 Task: Search one way flight ticket for 4 adults, 1 infant in seat and 1 infant on lap in premium economy from Saginaw: Mbs International Airport to Evansville: Evansville Regional Airport on 5-3-2023. Choice of flights is Sun country airlines. Number of bags: 1 checked bag. Price is upto 40000. Outbound departure time preference is 16:15.
Action: Mouse moved to (310, 413)
Screenshot: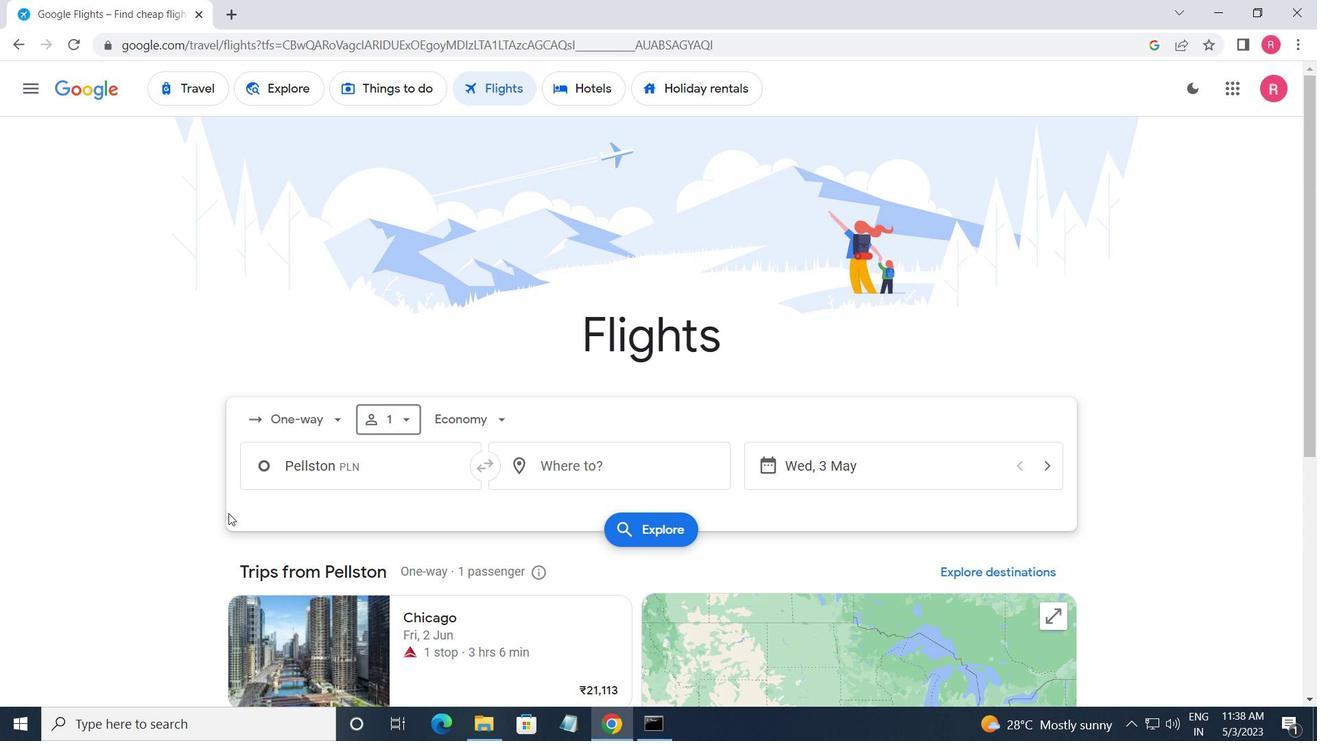 
Action: Mouse pressed left at (310, 413)
Screenshot: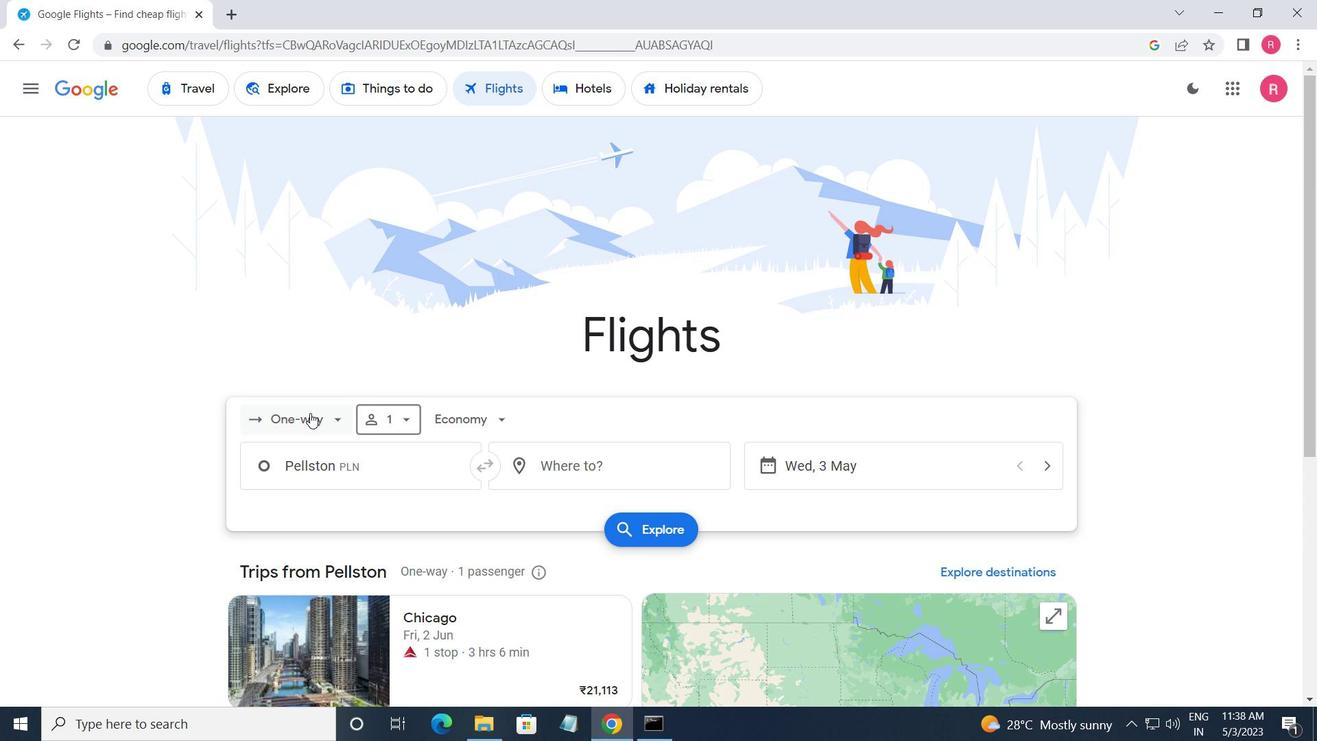 
Action: Mouse moved to (316, 499)
Screenshot: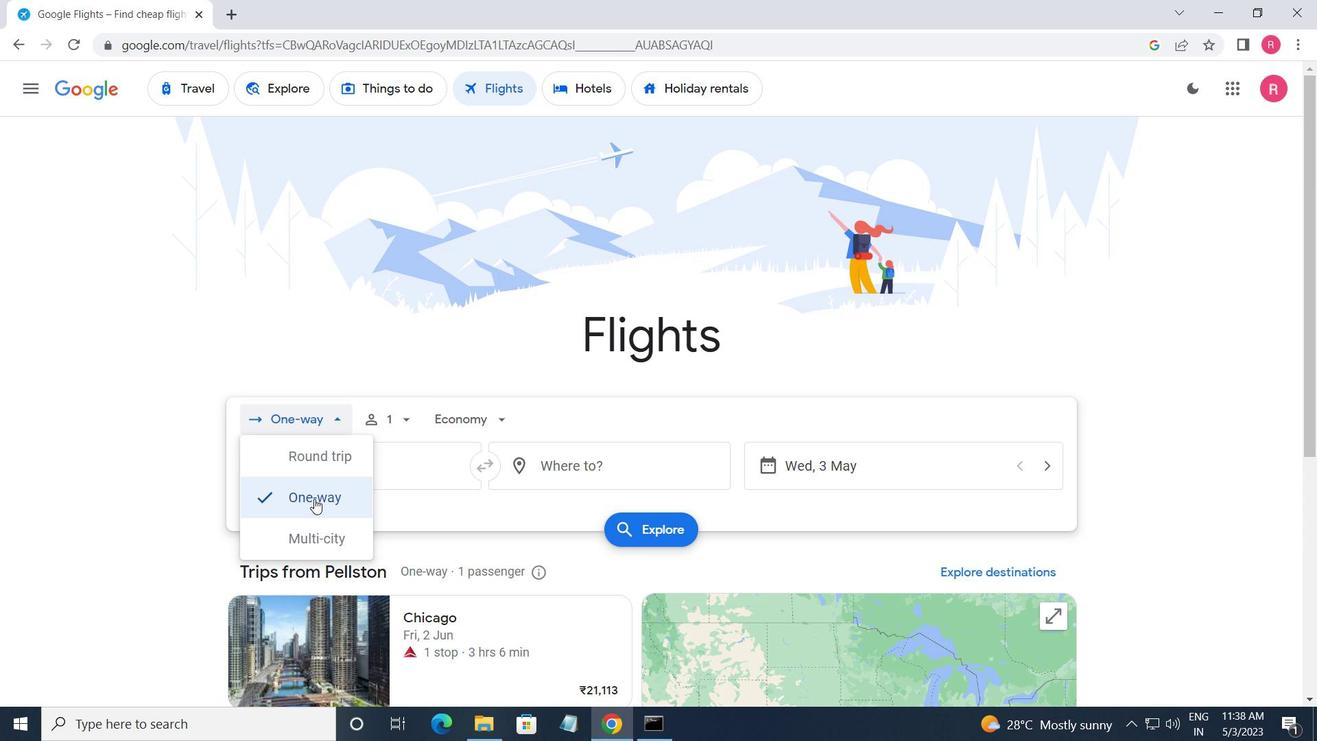 
Action: Mouse pressed left at (316, 499)
Screenshot: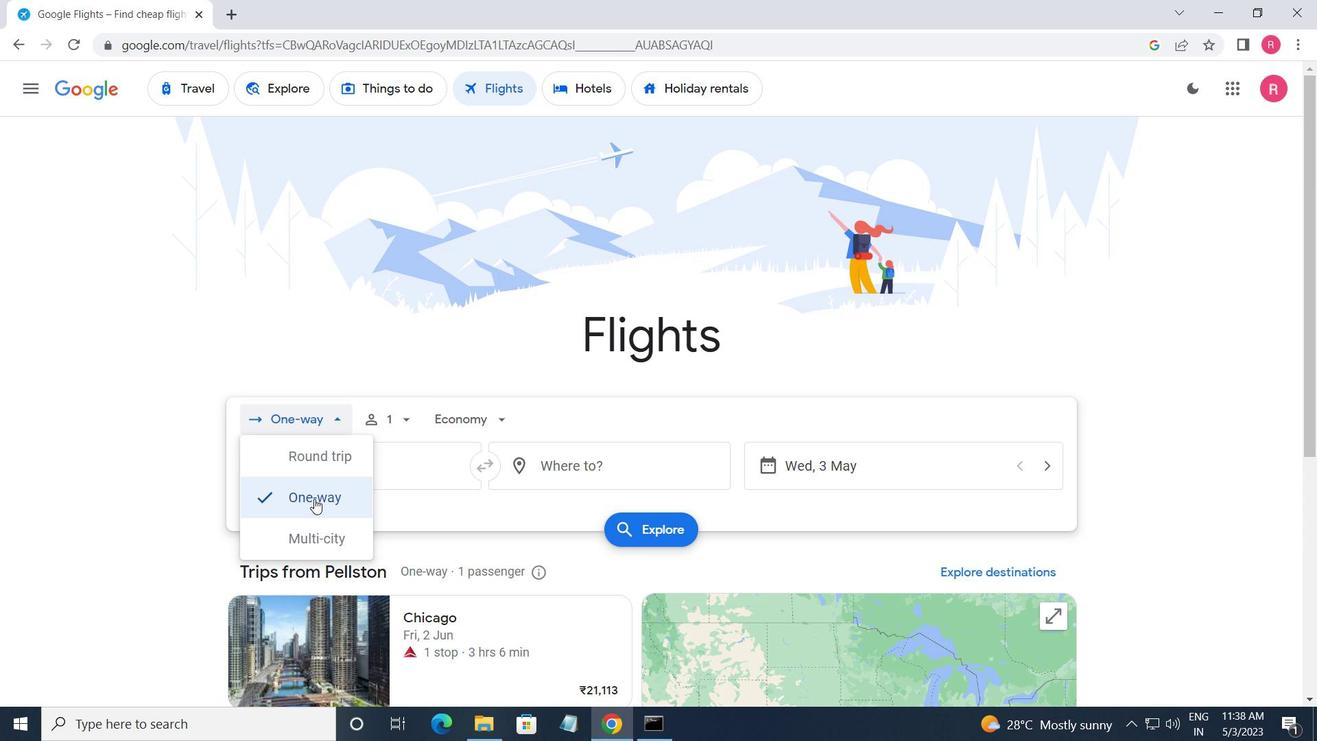 
Action: Mouse moved to (386, 430)
Screenshot: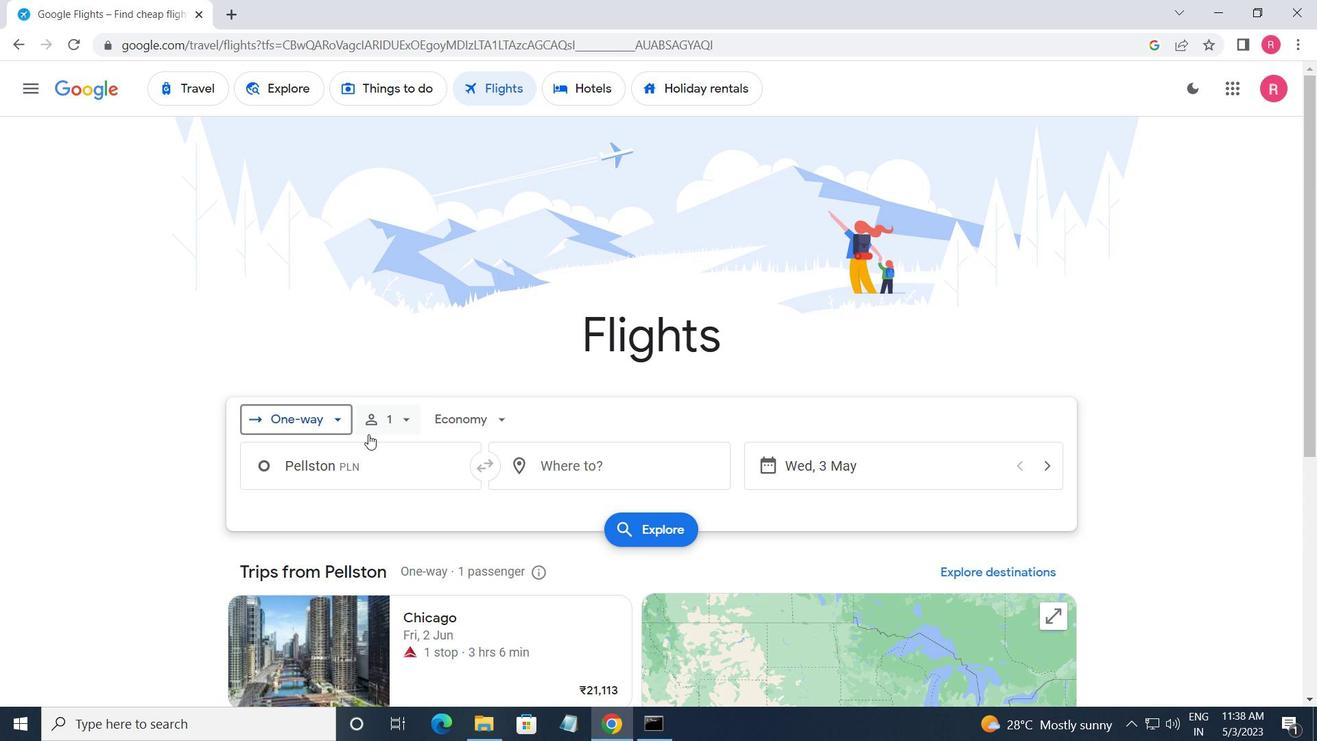 
Action: Mouse pressed left at (386, 430)
Screenshot: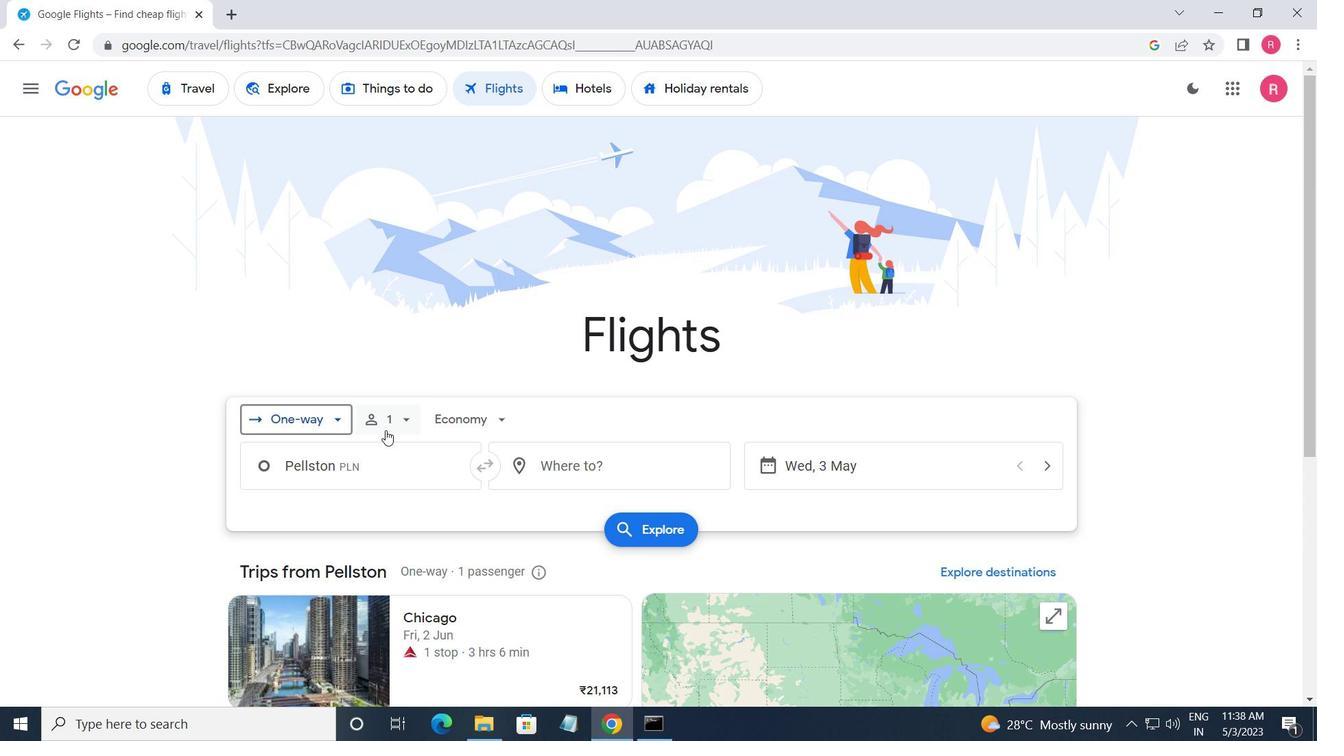 
Action: Mouse moved to (534, 464)
Screenshot: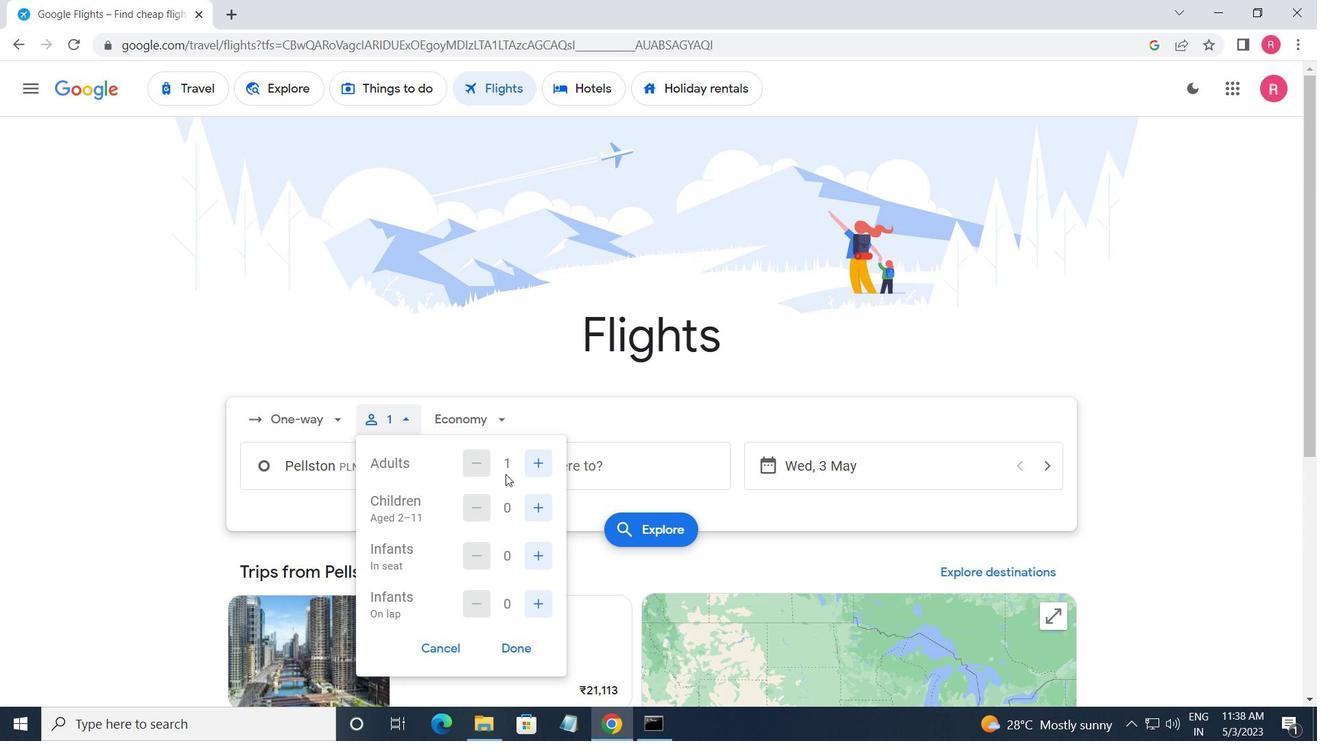 
Action: Mouse pressed left at (534, 464)
Screenshot: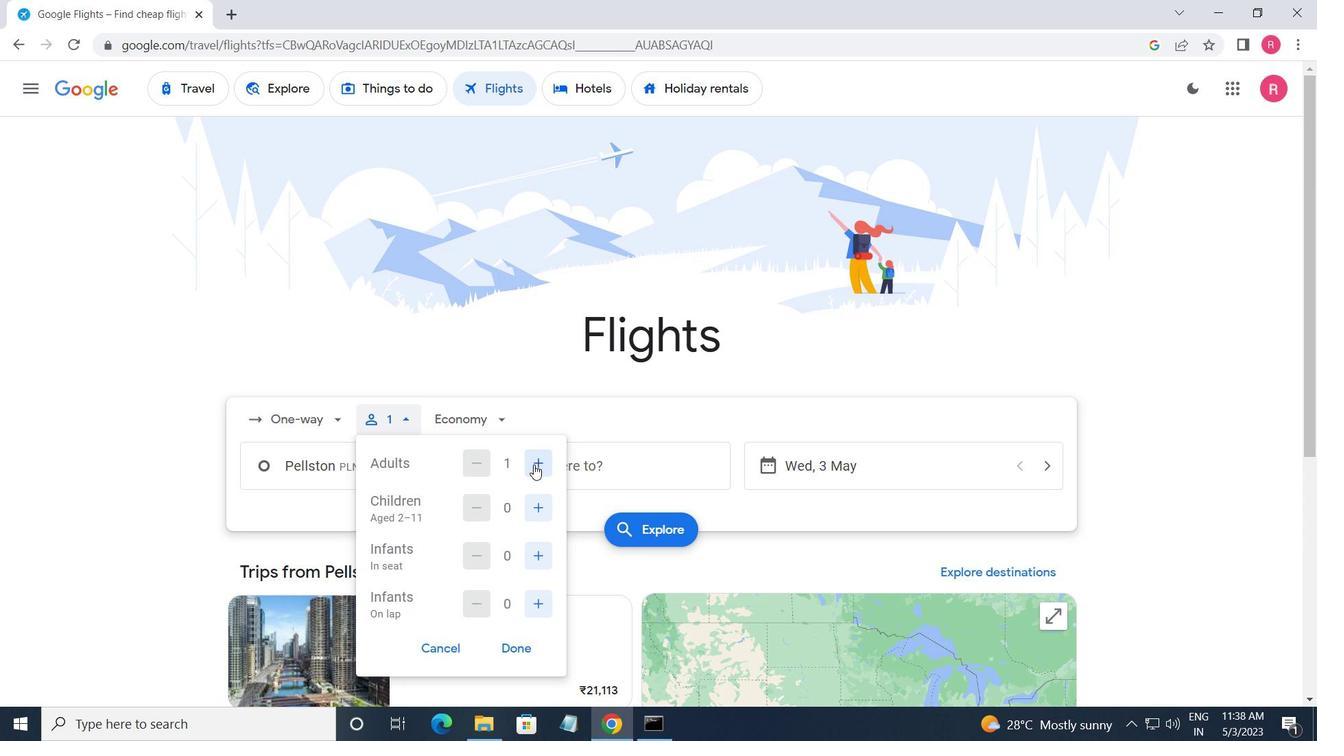 
Action: Mouse pressed left at (534, 464)
Screenshot: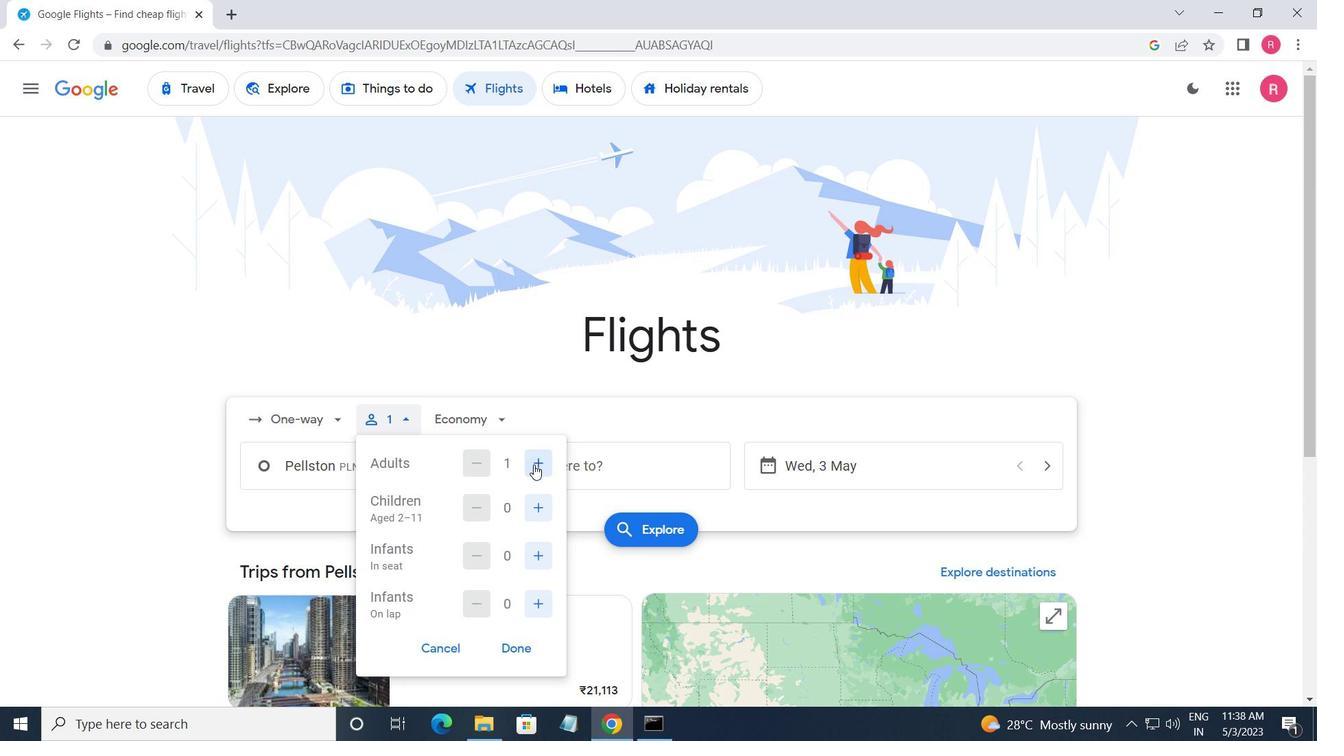 
Action: Mouse pressed left at (534, 464)
Screenshot: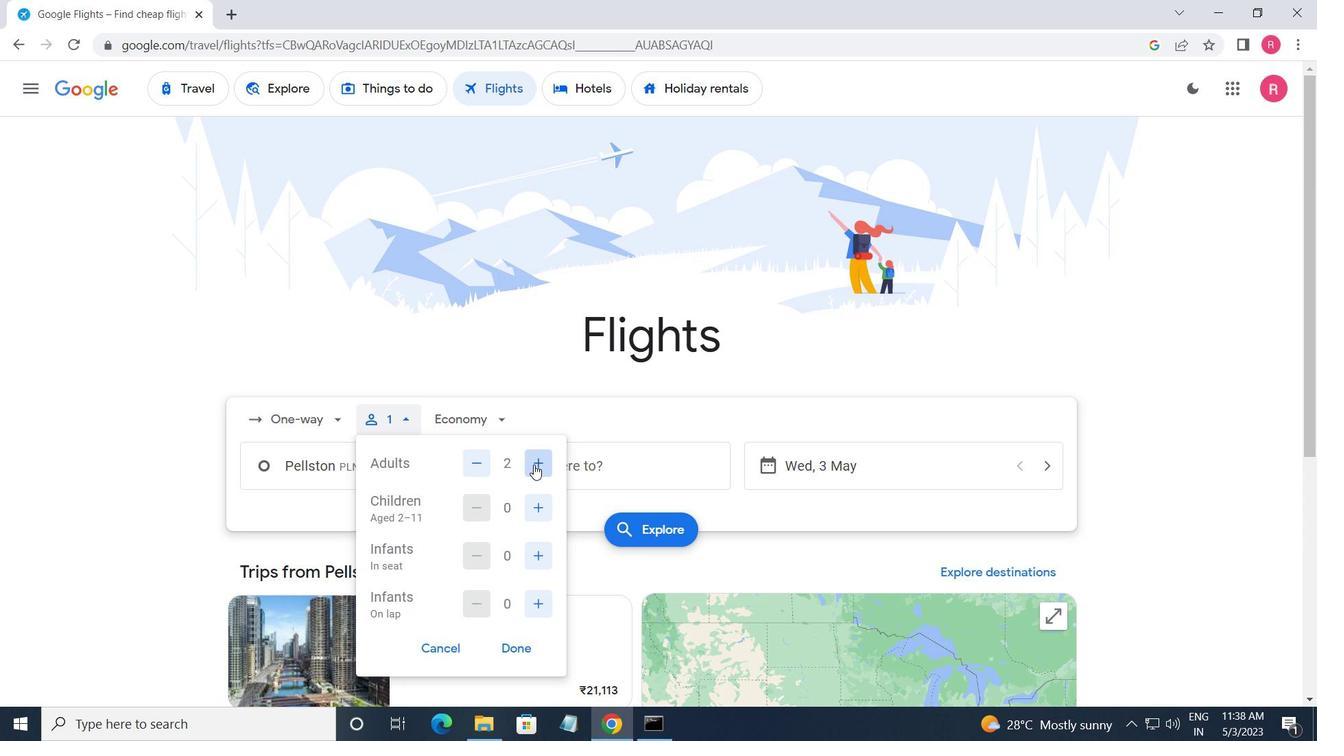 
Action: Mouse moved to (540, 503)
Screenshot: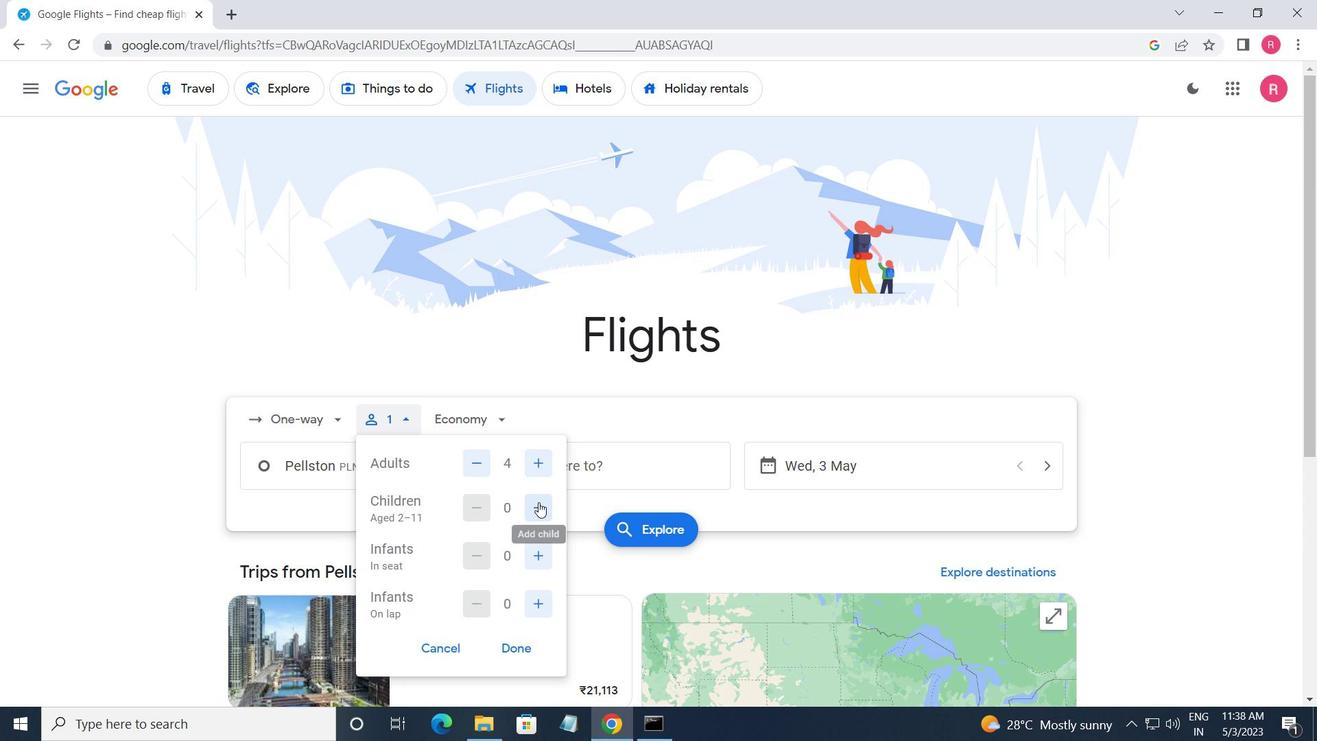 
Action: Mouse pressed left at (540, 503)
Screenshot: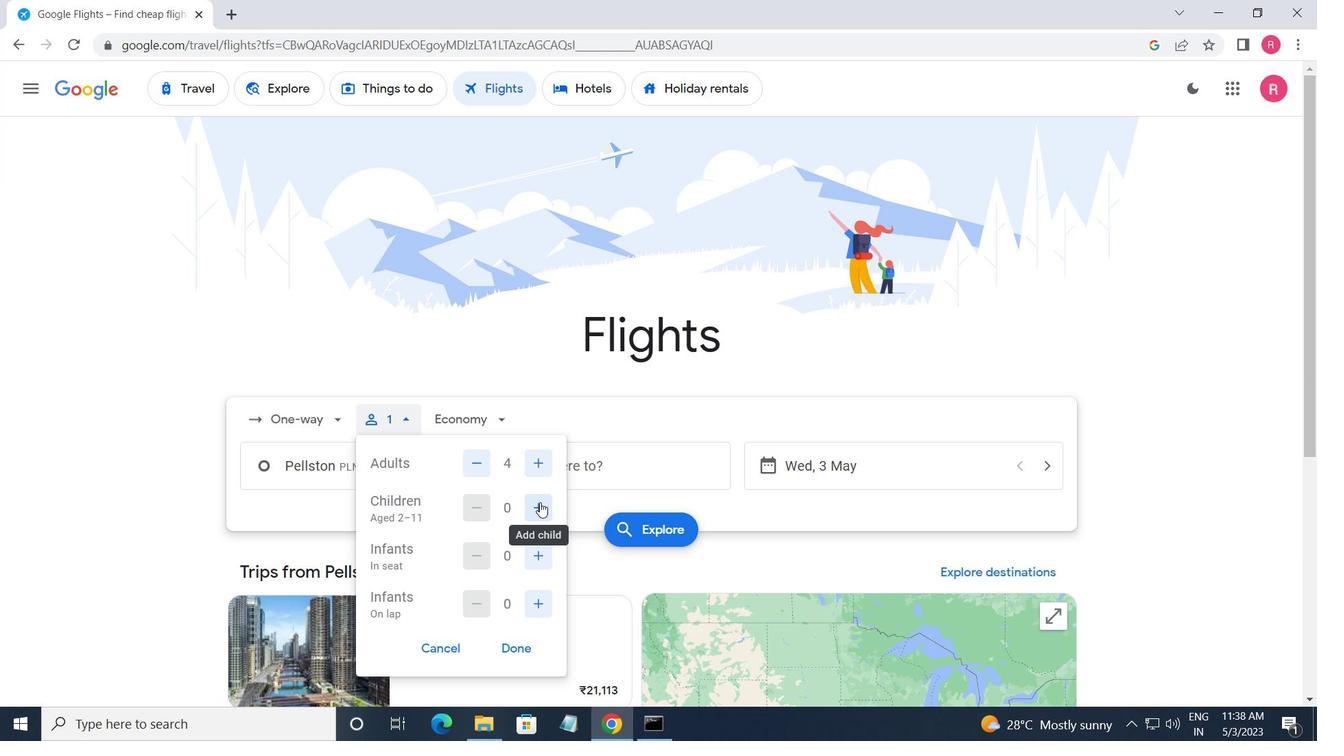 
Action: Mouse moved to (531, 548)
Screenshot: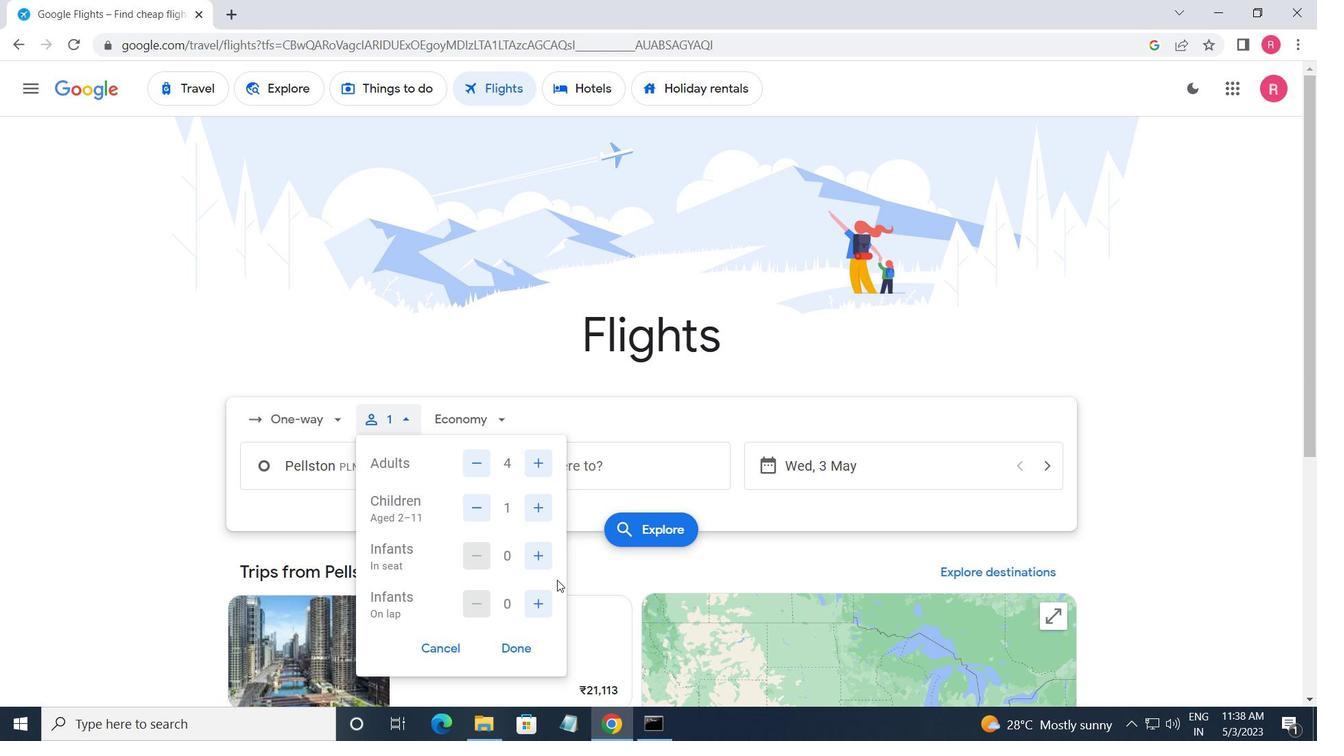 
Action: Mouse pressed left at (531, 548)
Screenshot: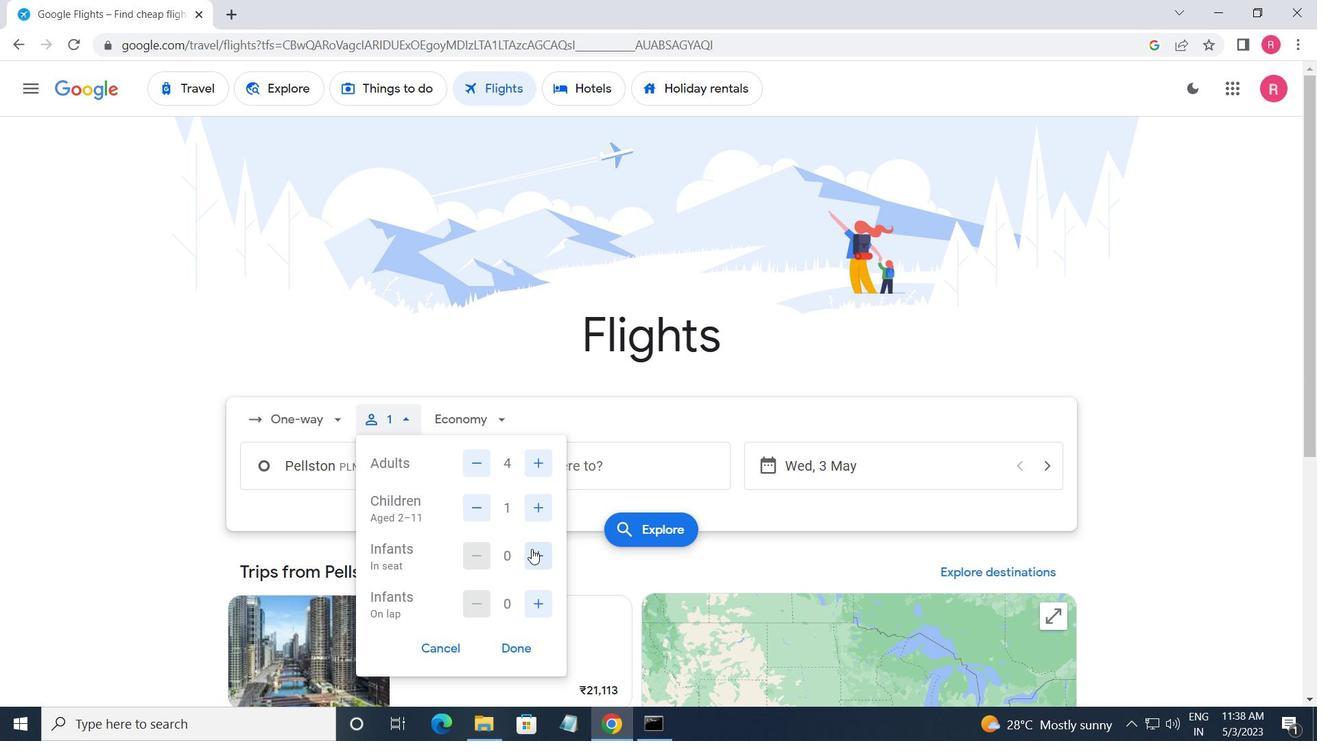 
Action: Mouse moved to (483, 413)
Screenshot: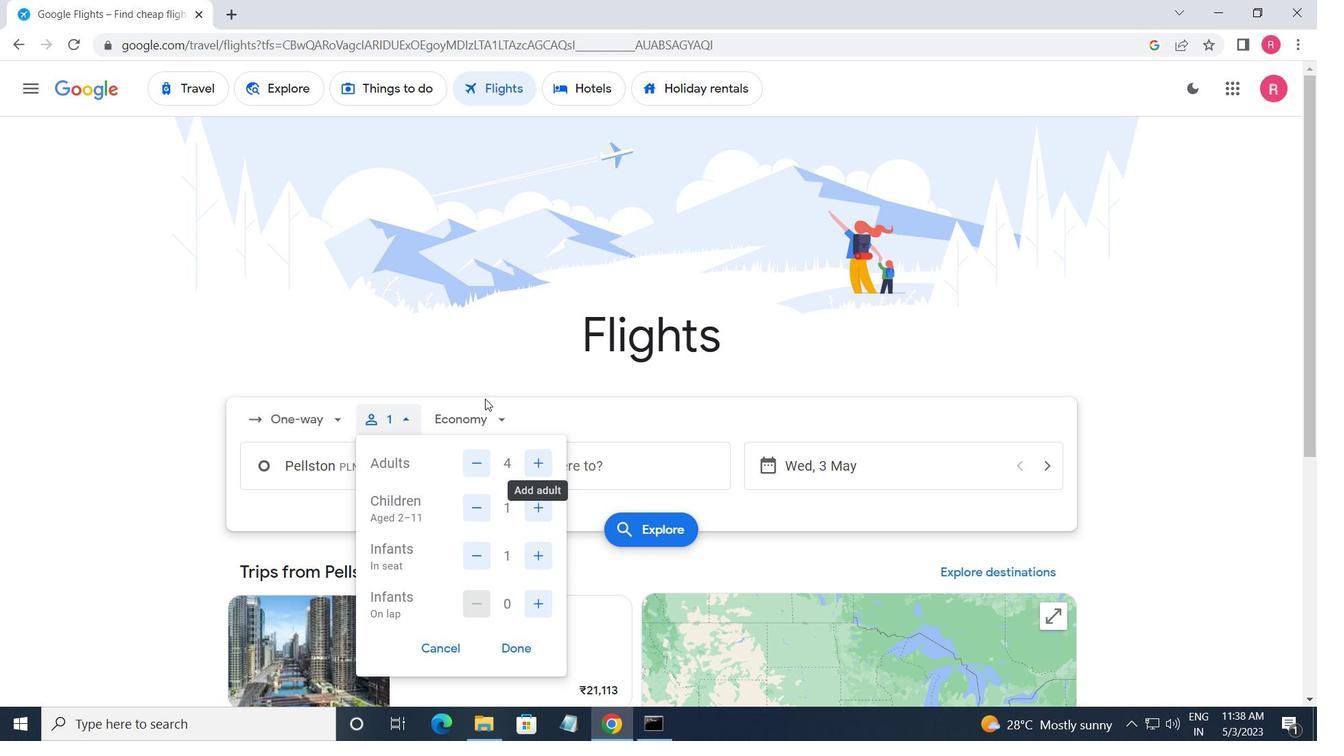 
Action: Mouse pressed left at (483, 413)
Screenshot: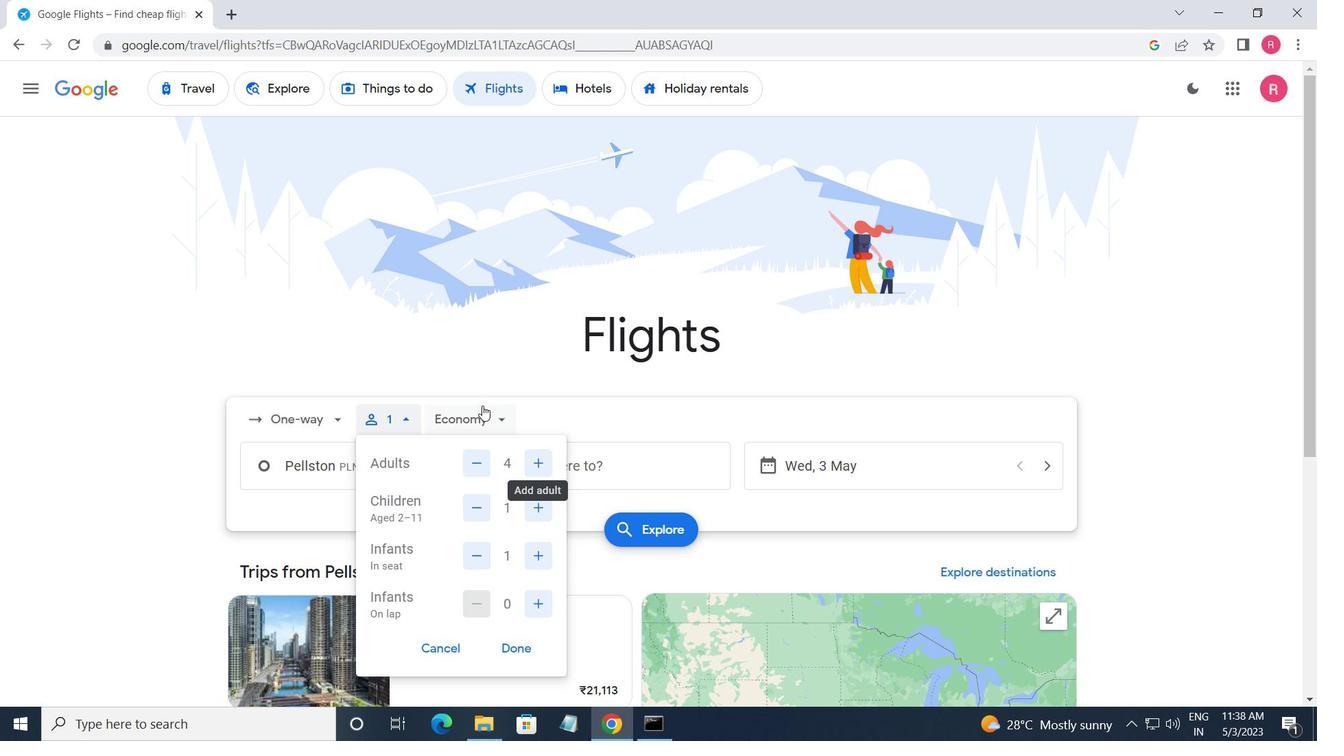 
Action: Mouse moved to (510, 498)
Screenshot: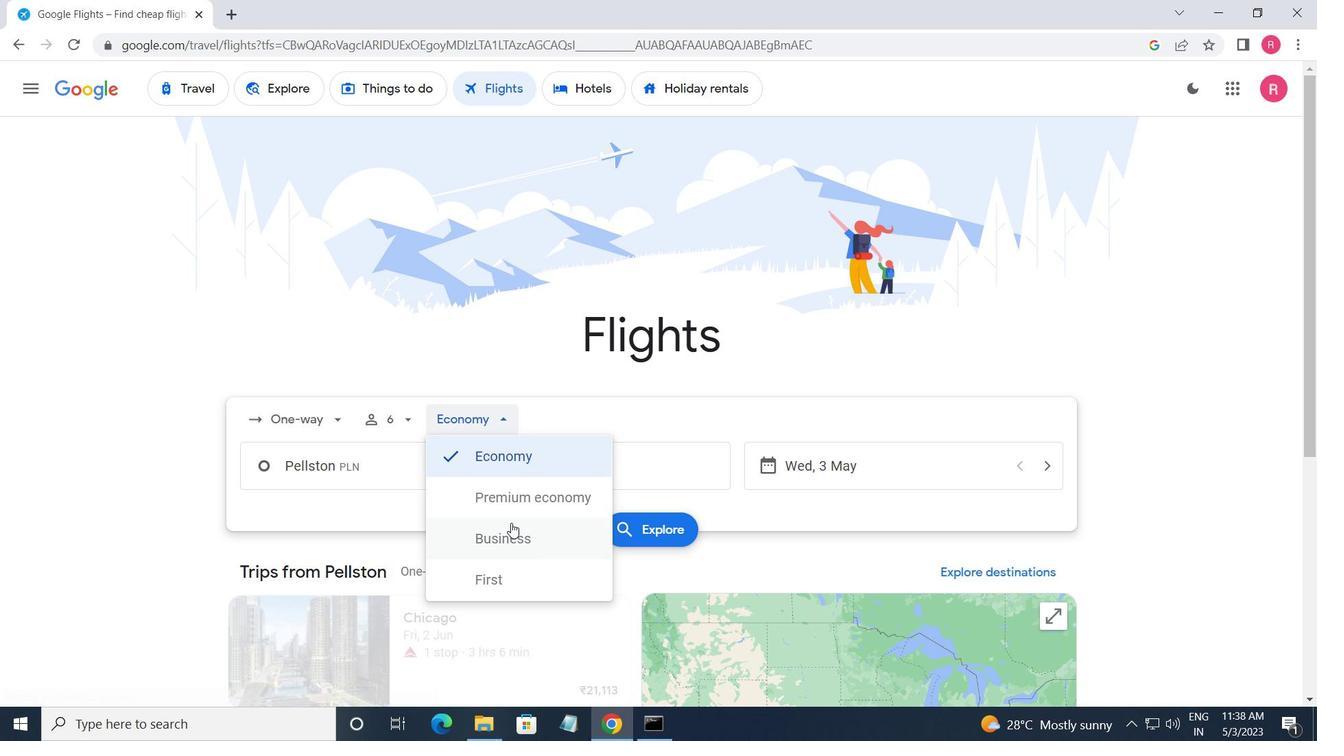 
Action: Mouse pressed left at (510, 498)
Screenshot: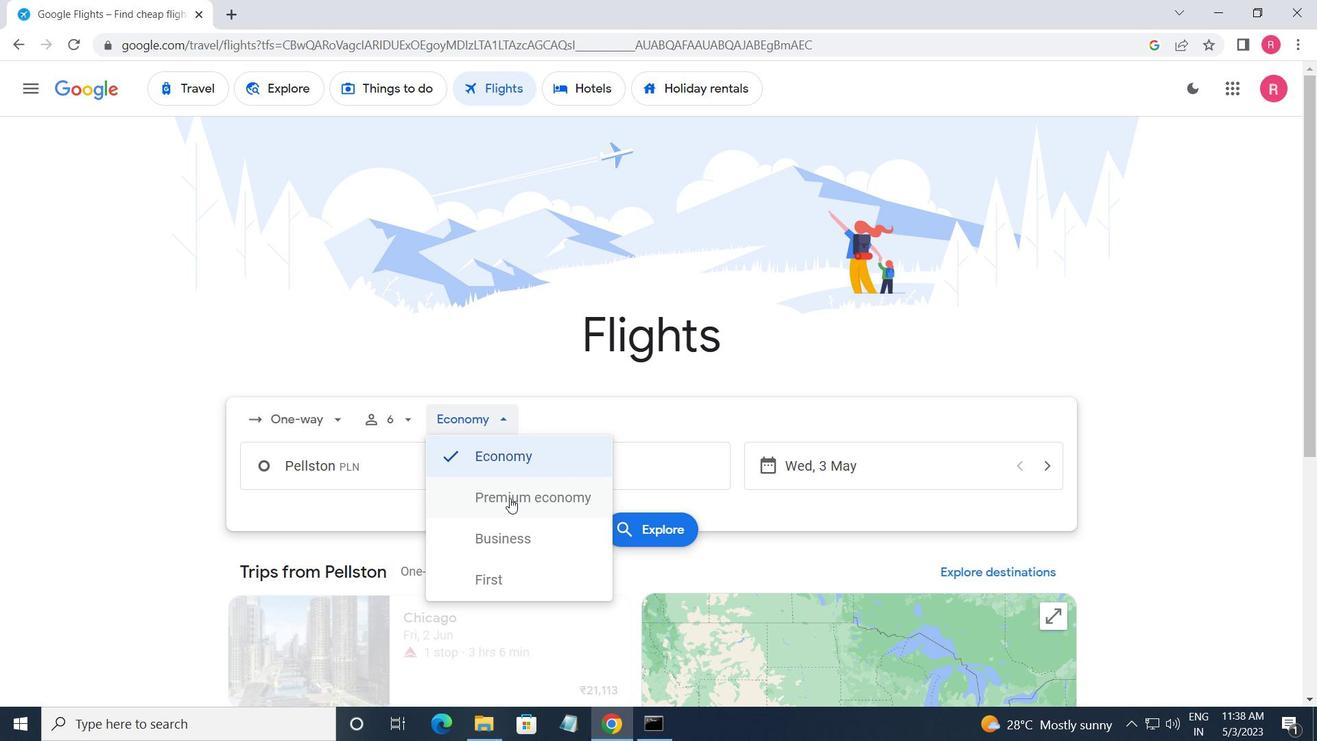
Action: Mouse moved to (428, 478)
Screenshot: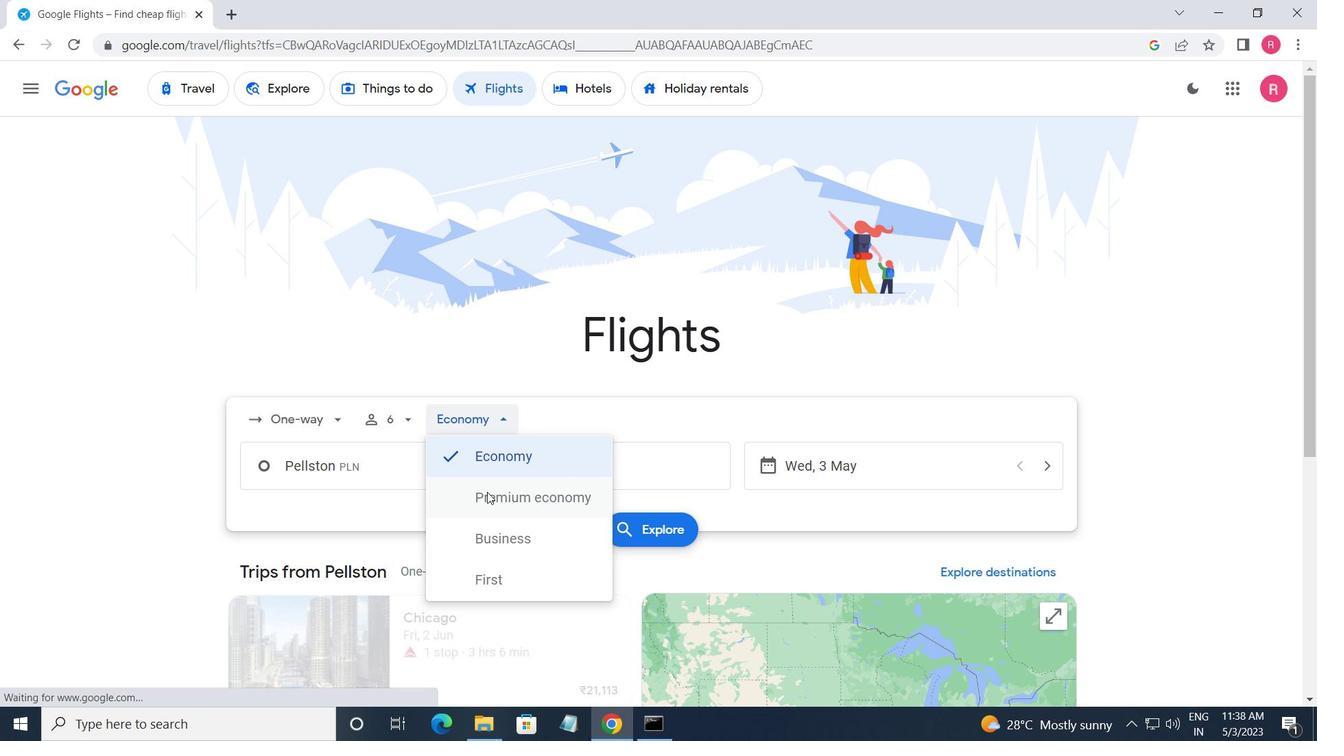 
Action: Mouse pressed left at (428, 478)
Screenshot: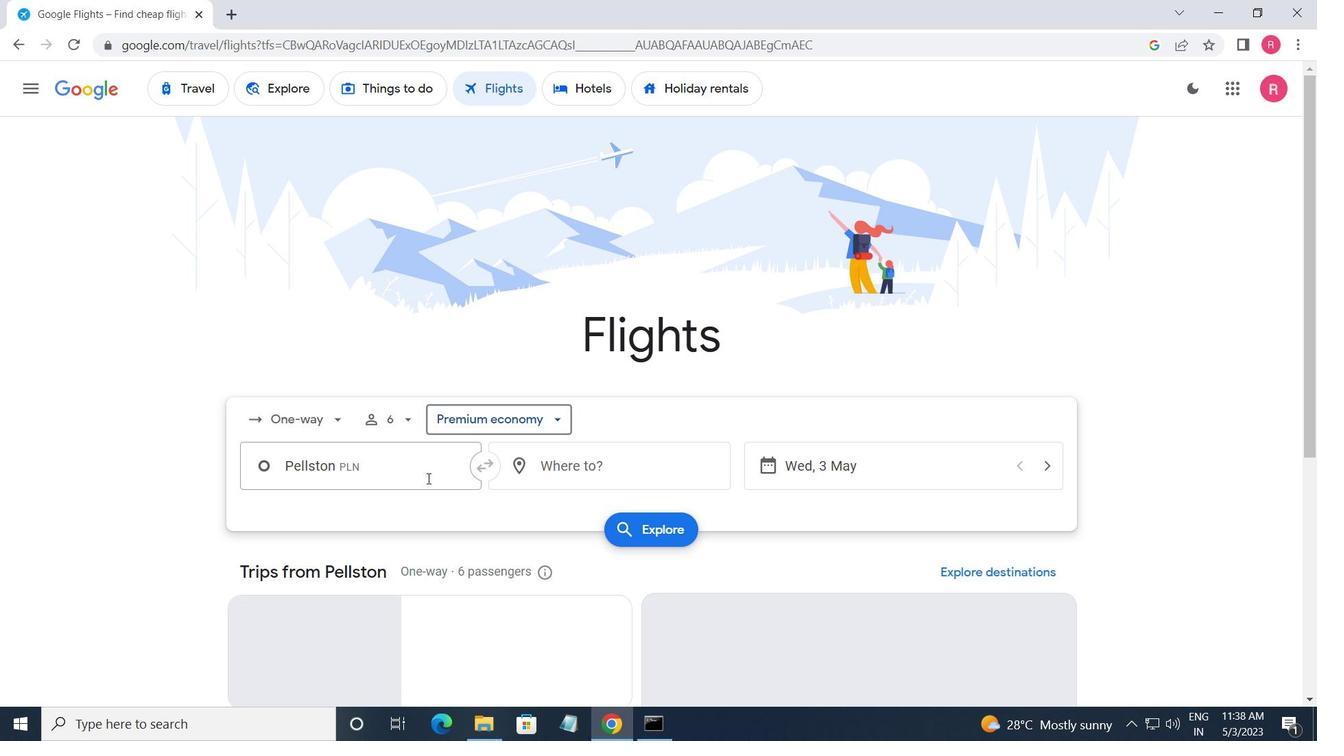 
Action: Key pressed <Key.shift_r><Key.shift_r><Key.shift_r><Key.shift_r><Key.shift_r><Key.shift_r><Key.shift_r><Key.shift_r><Key.shift_r><Key.shift_r><Key.shift_r><Key.shift_r><Key.shift_r><Key.shift_r>Mbs
Screenshot: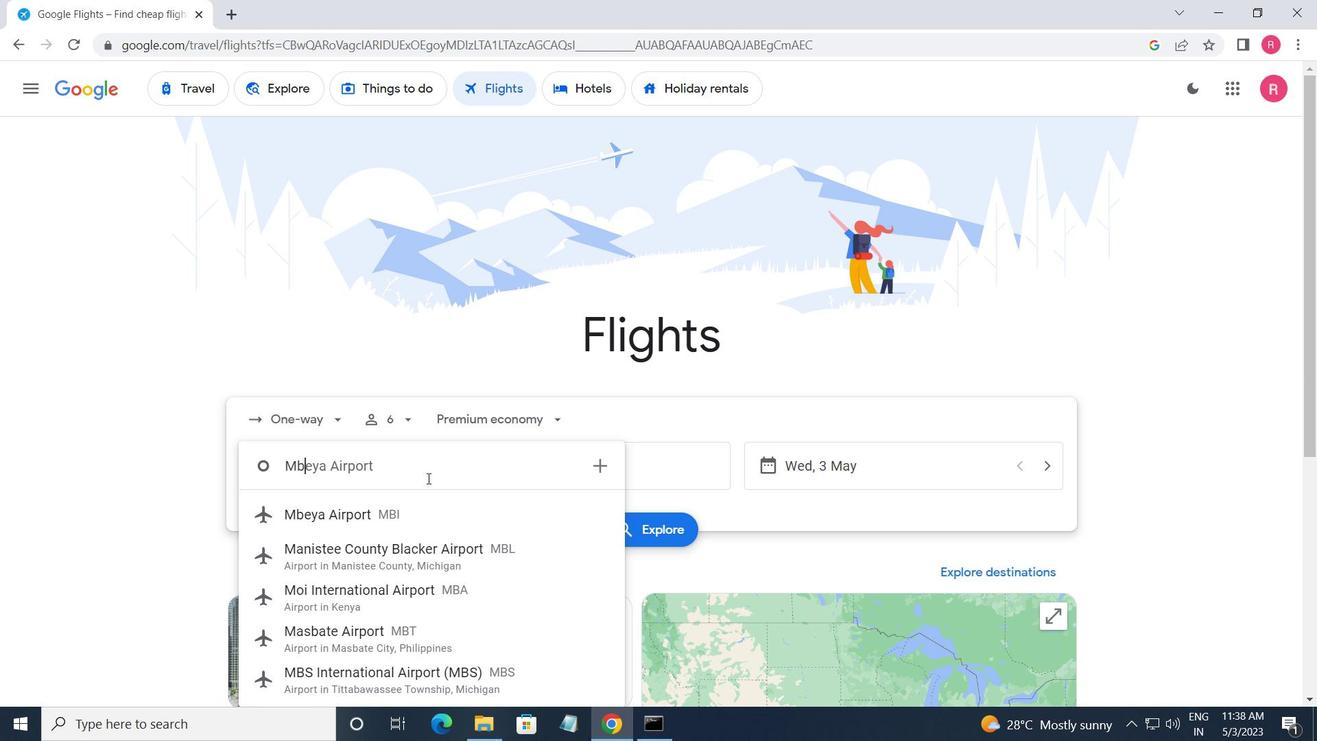 
Action: Mouse moved to (409, 532)
Screenshot: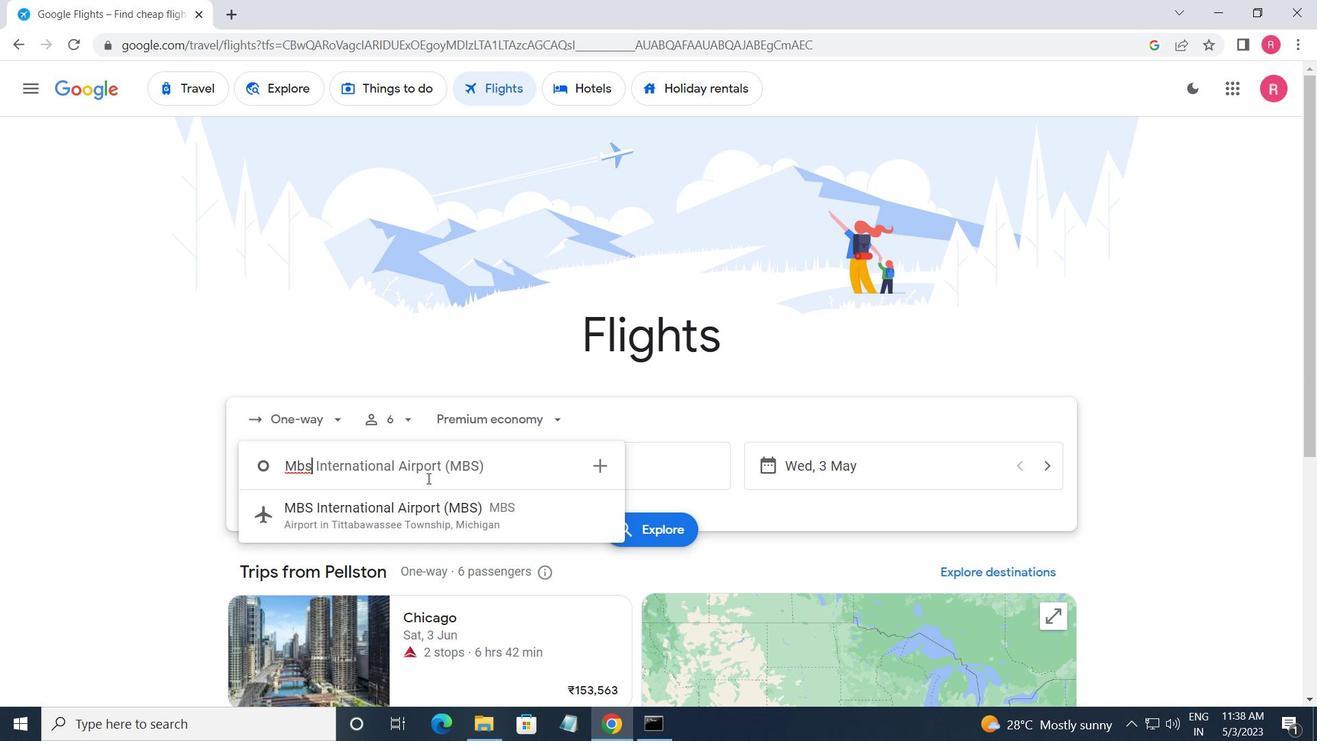 
Action: Mouse pressed left at (409, 532)
Screenshot: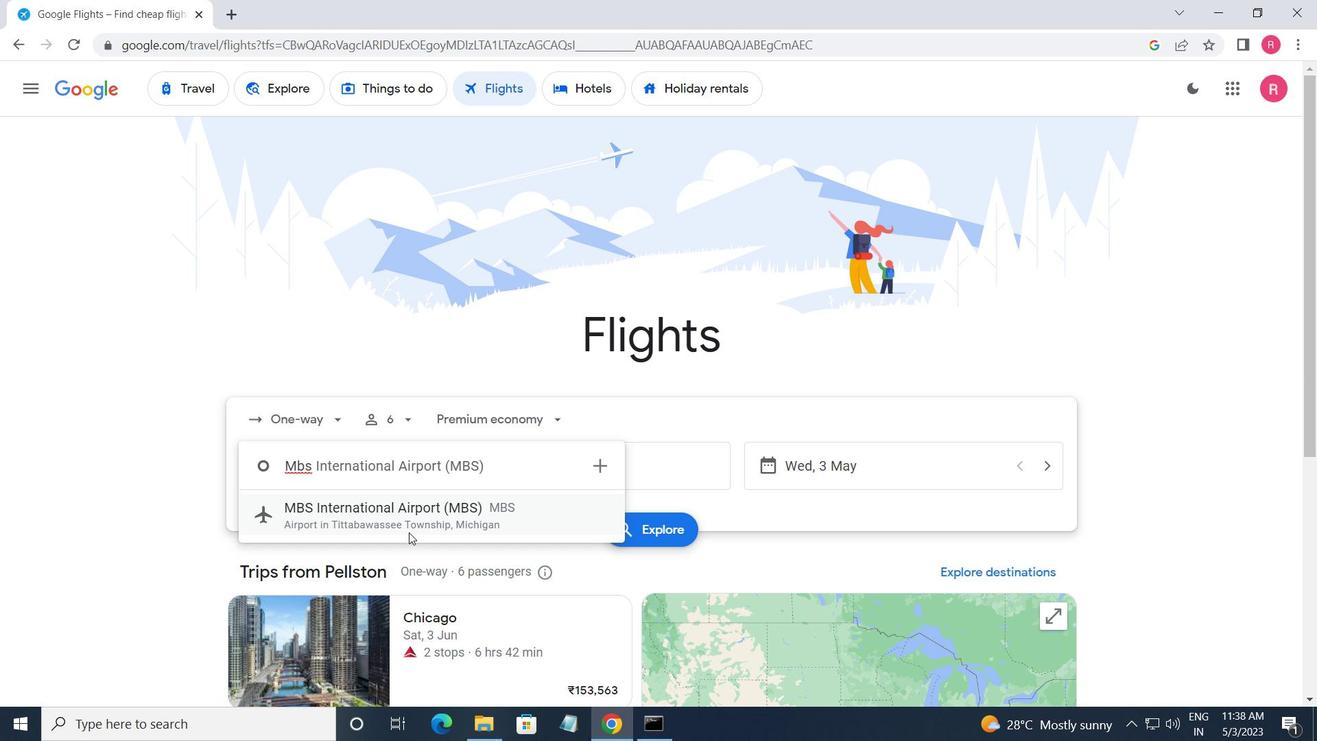 
Action: Mouse moved to (560, 470)
Screenshot: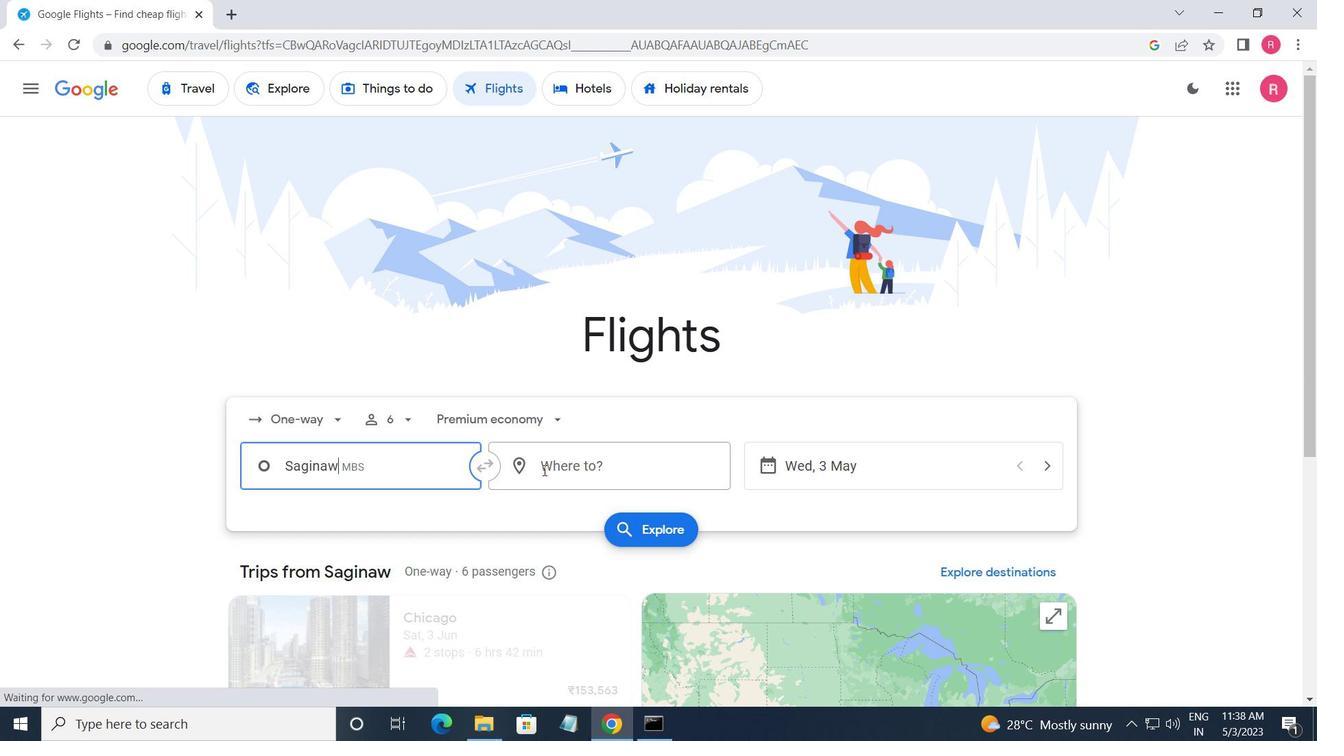
Action: Mouse pressed left at (560, 470)
Screenshot: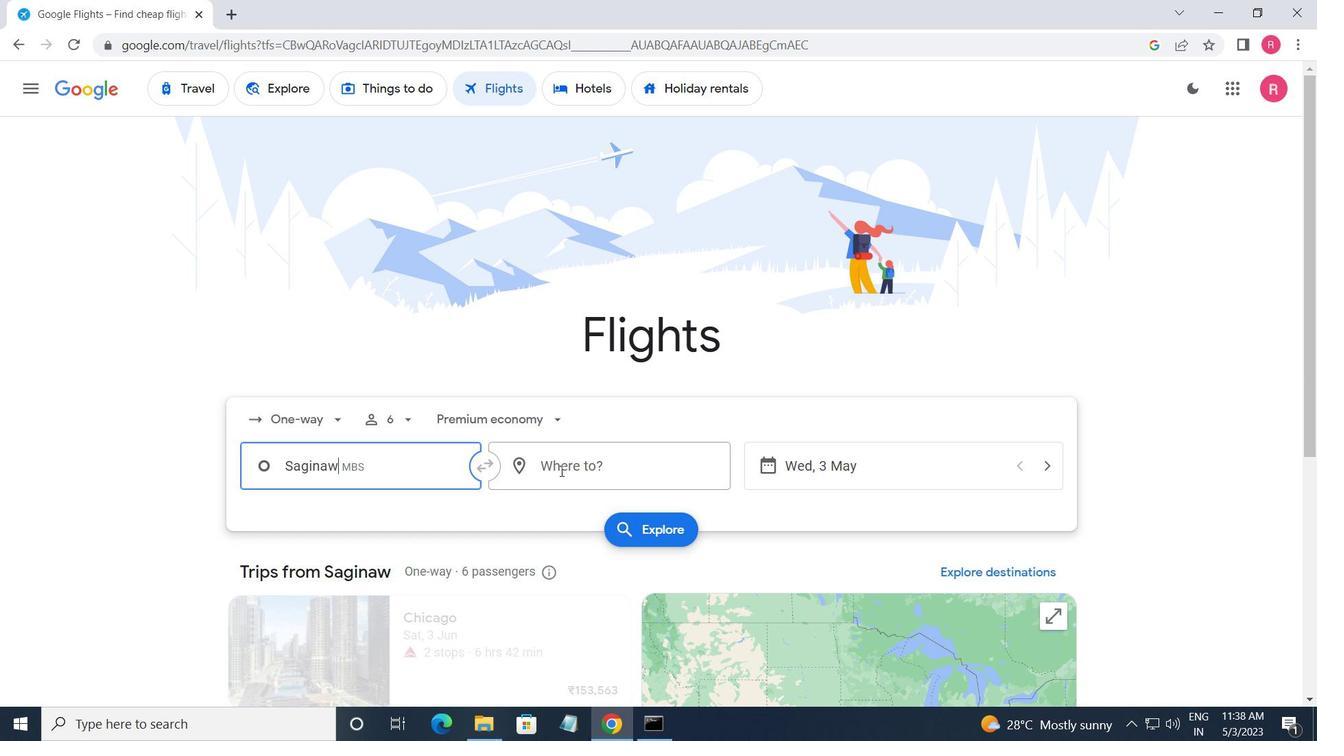 
Action: Mouse moved to (590, 632)
Screenshot: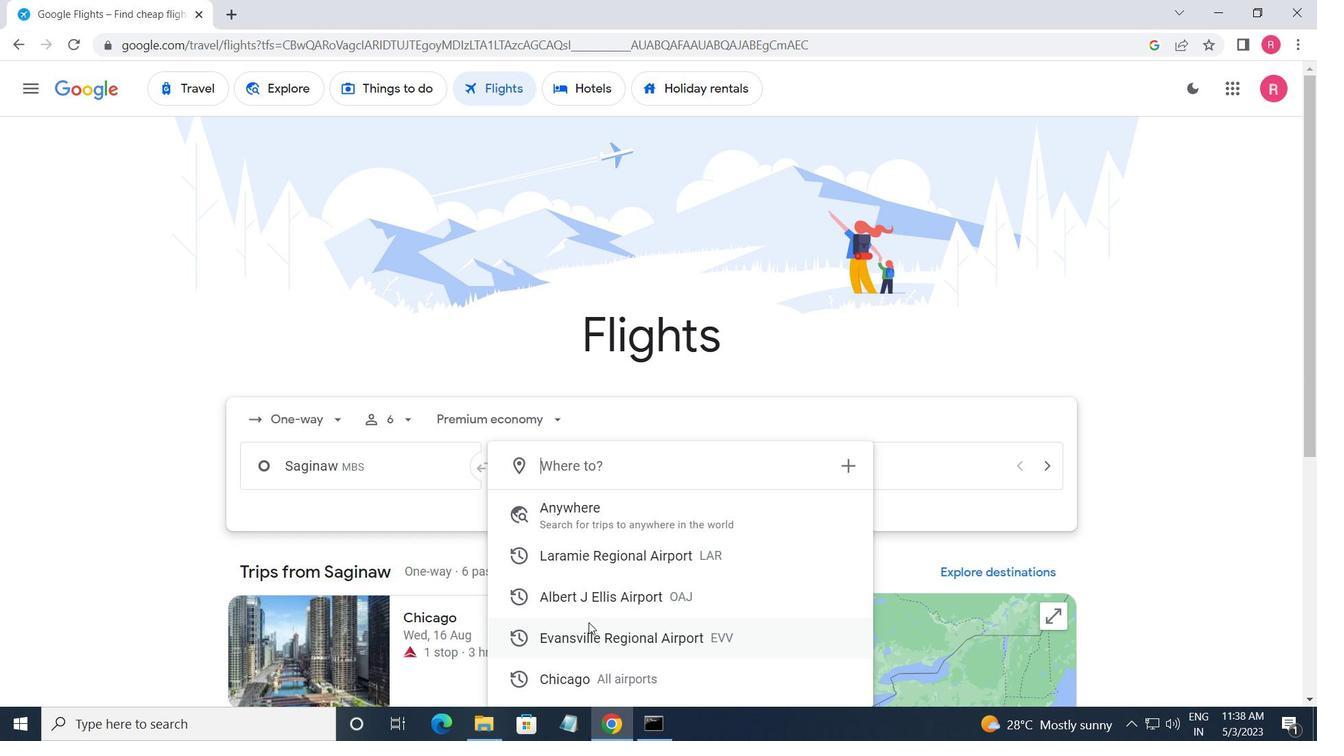 
Action: Mouse pressed left at (590, 632)
Screenshot: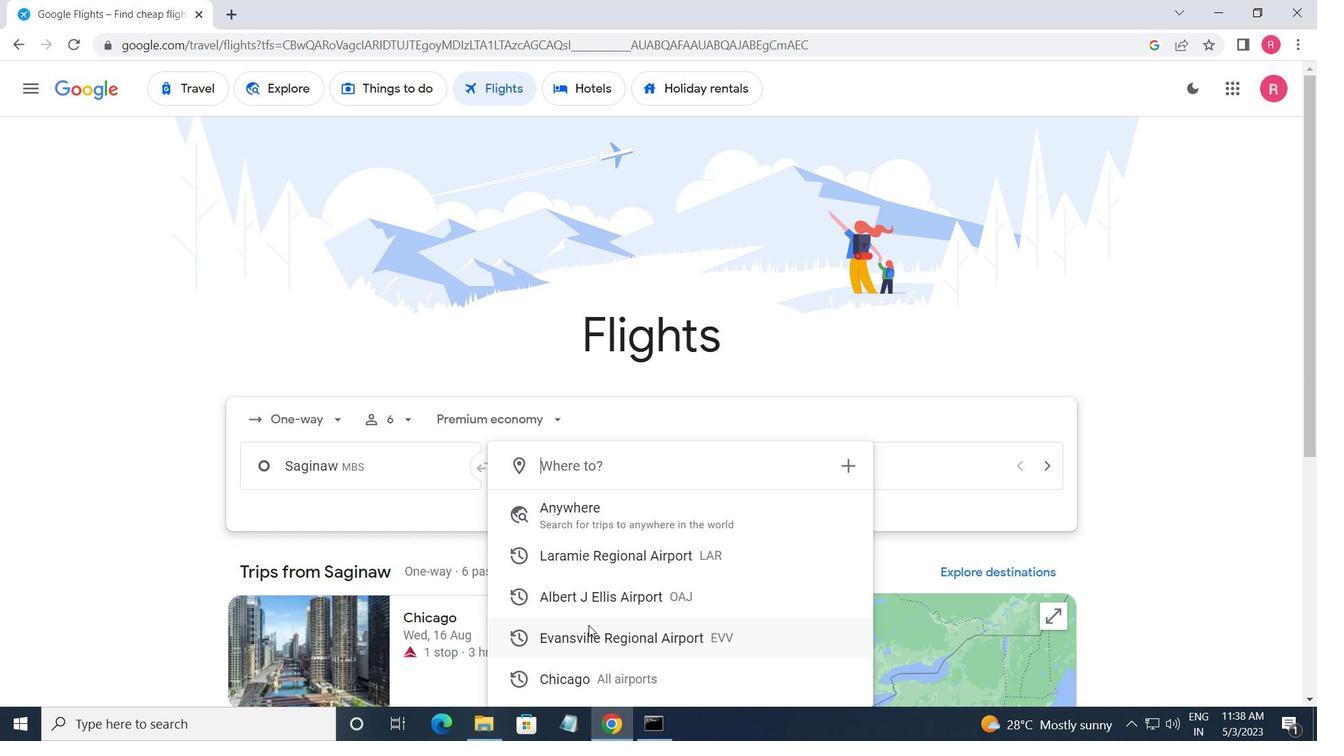 
Action: Mouse moved to (890, 471)
Screenshot: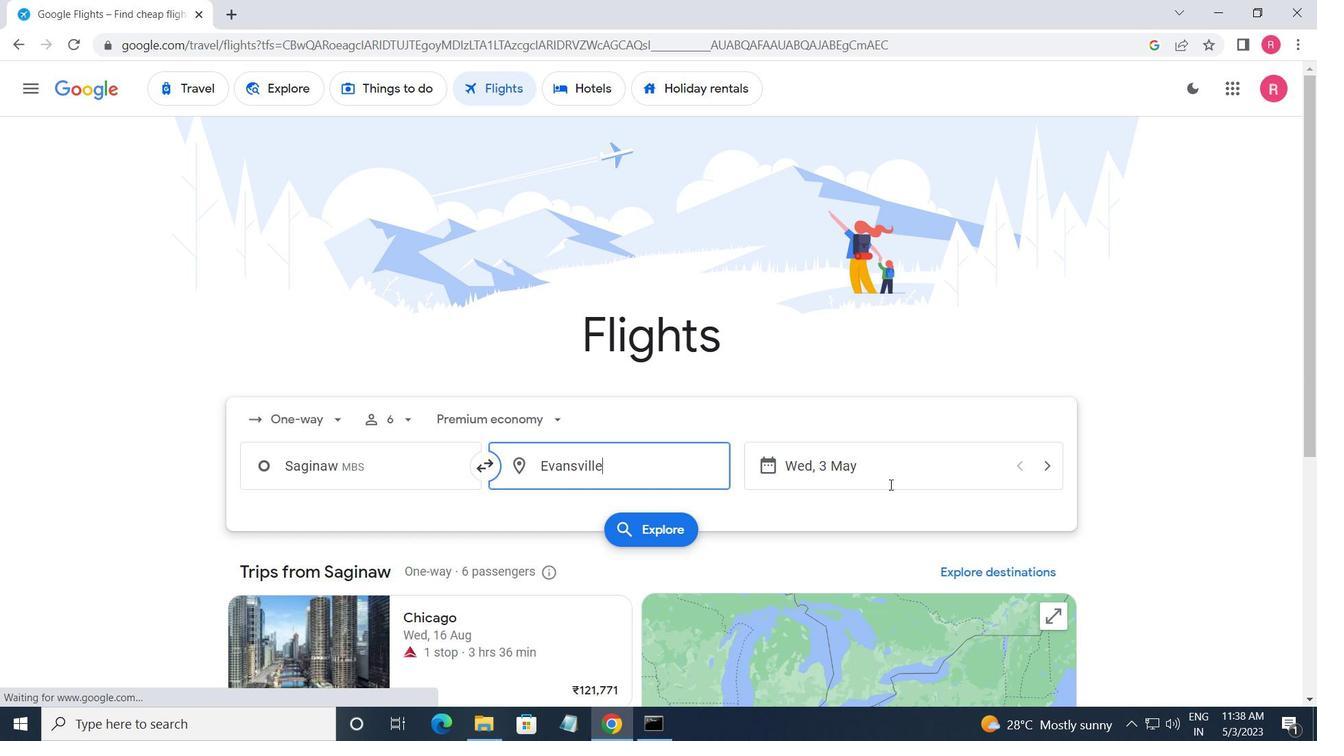 
Action: Mouse pressed left at (890, 471)
Screenshot: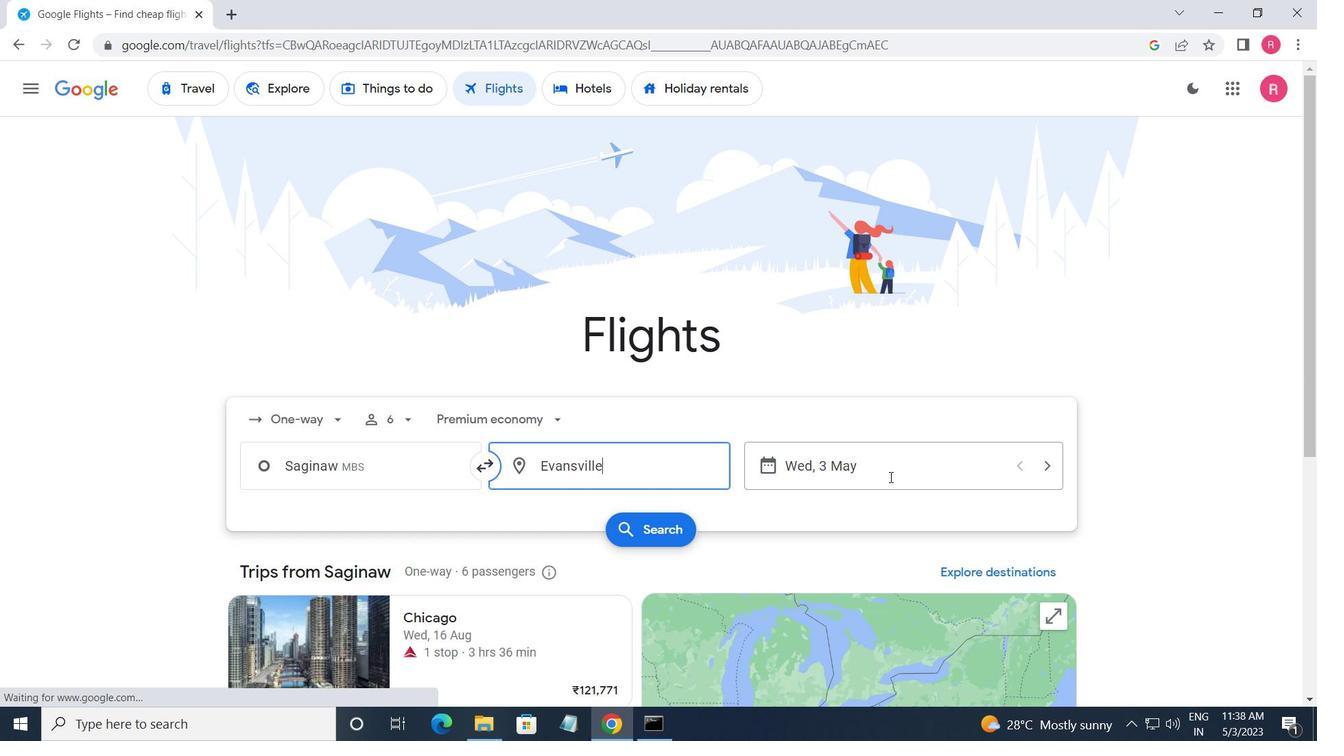 
Action: Mouse moved to (591, 382)
Screenshot: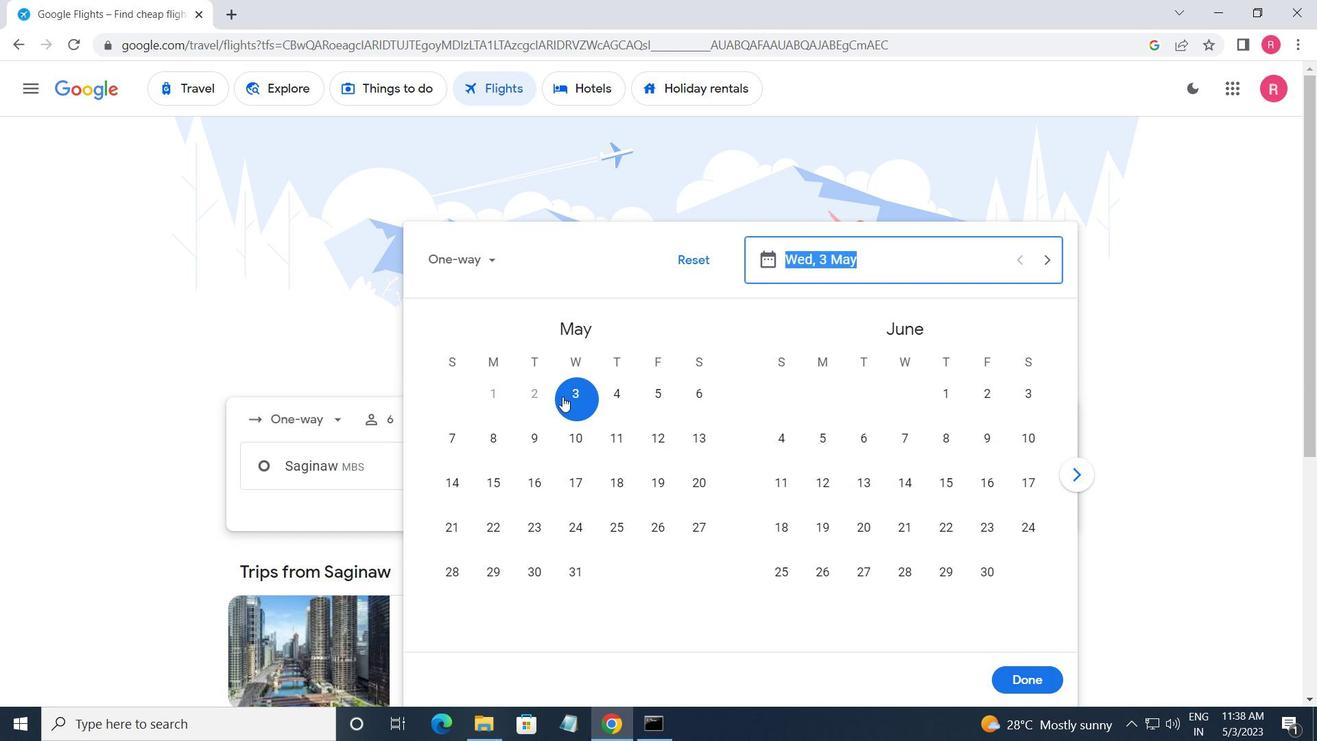 
Action: Mouse pressed left at (591, 382)
Screenshot: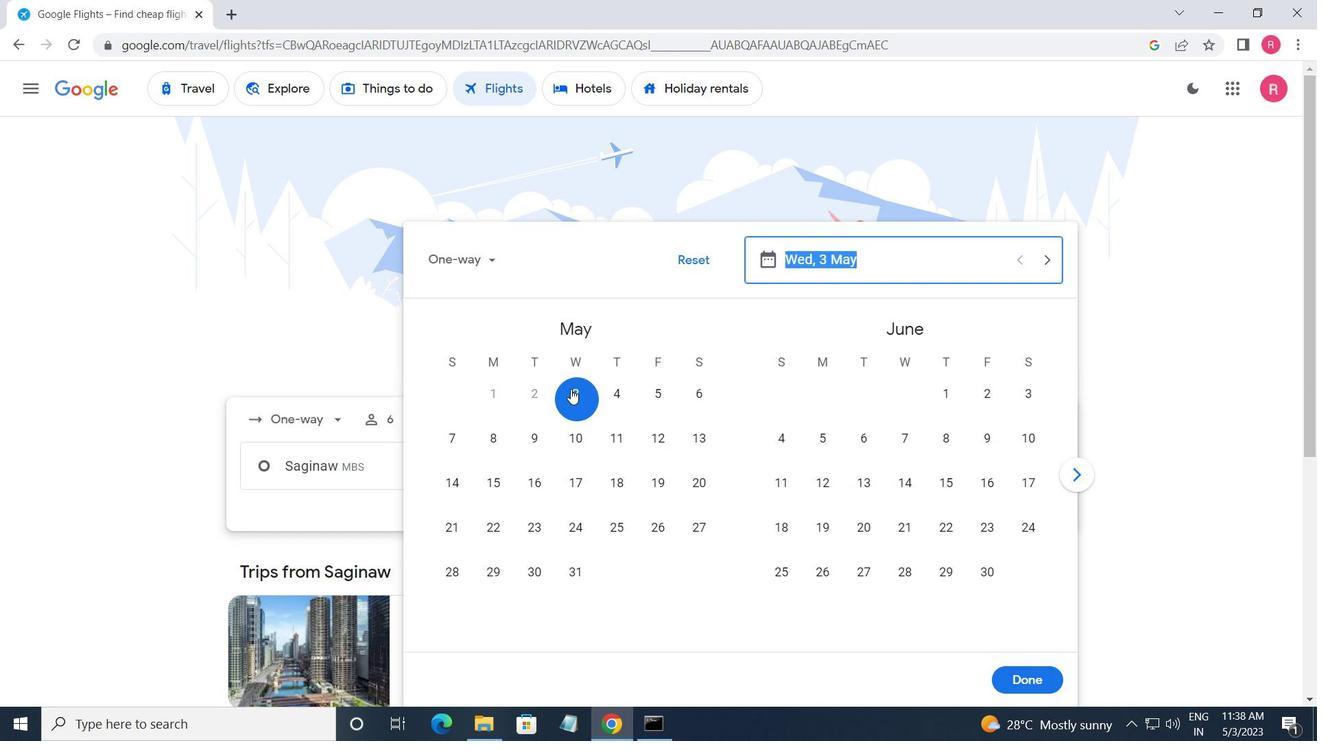 
Action: Mouse moved to (1034, 689)
Screenshot: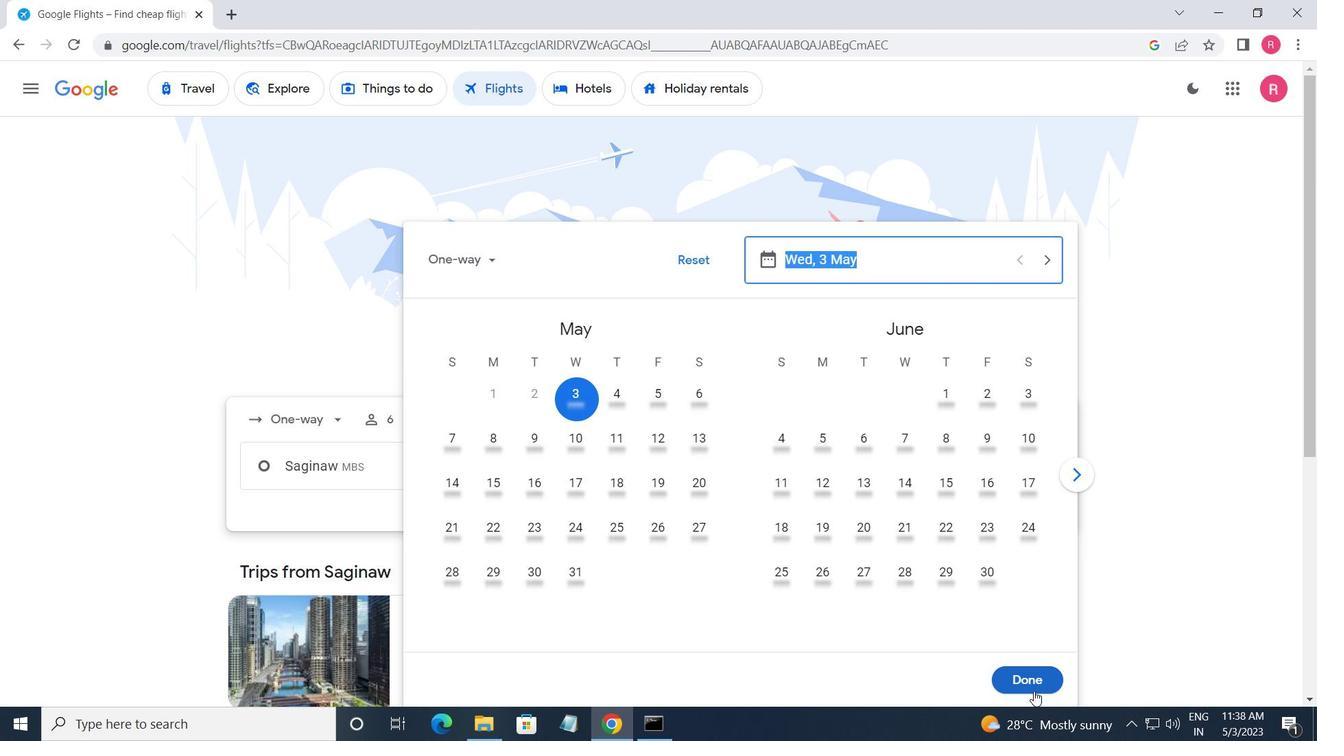 
Action: Mouse pressed left at (1034, 689)
Screenshot: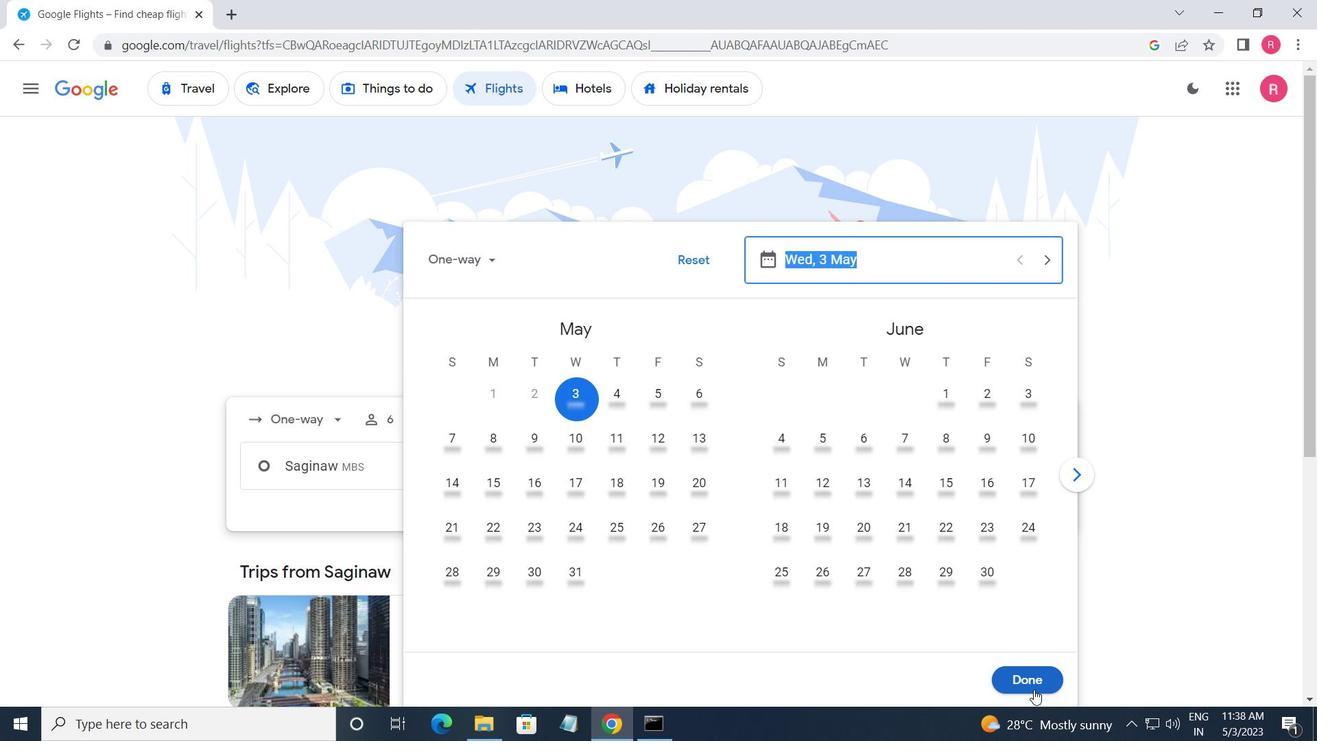 
Action: Mouse moved to (647, 529)
Screenshot: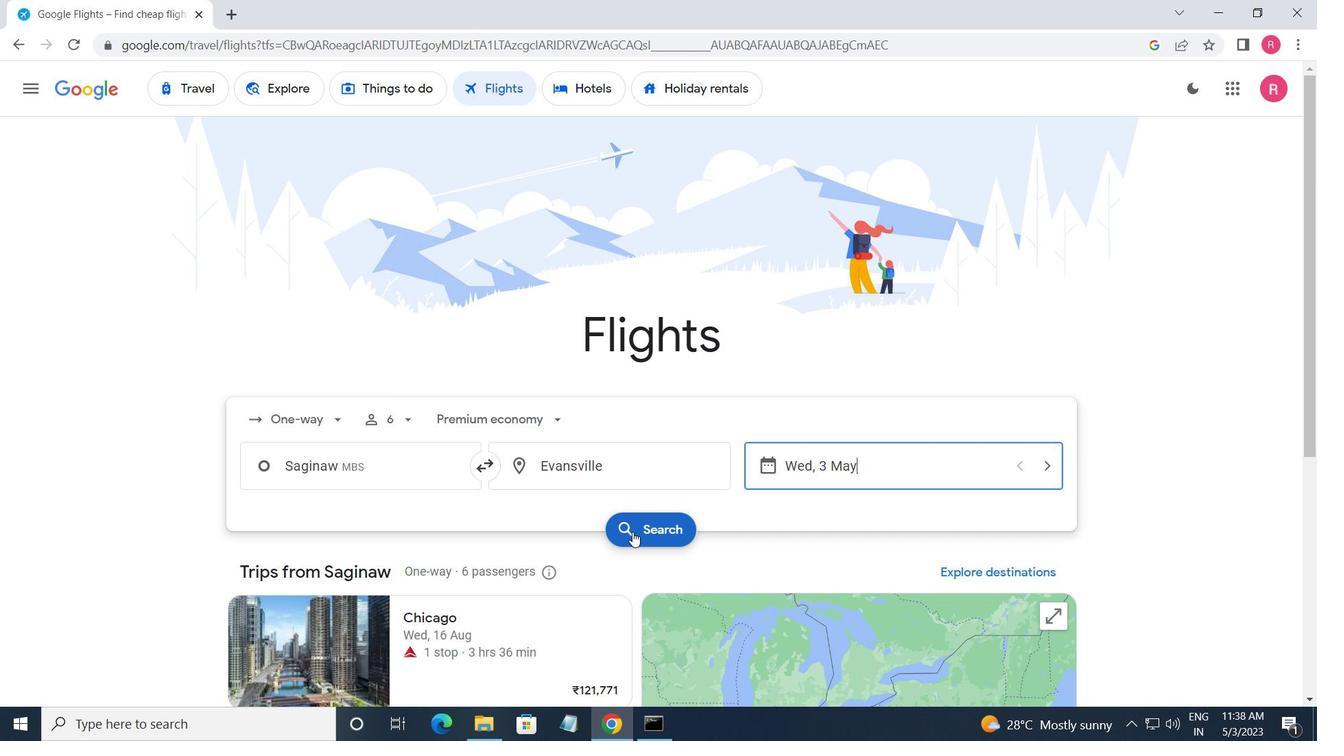 
Action: Mouse pressed left at (647, 529)
Screenshot: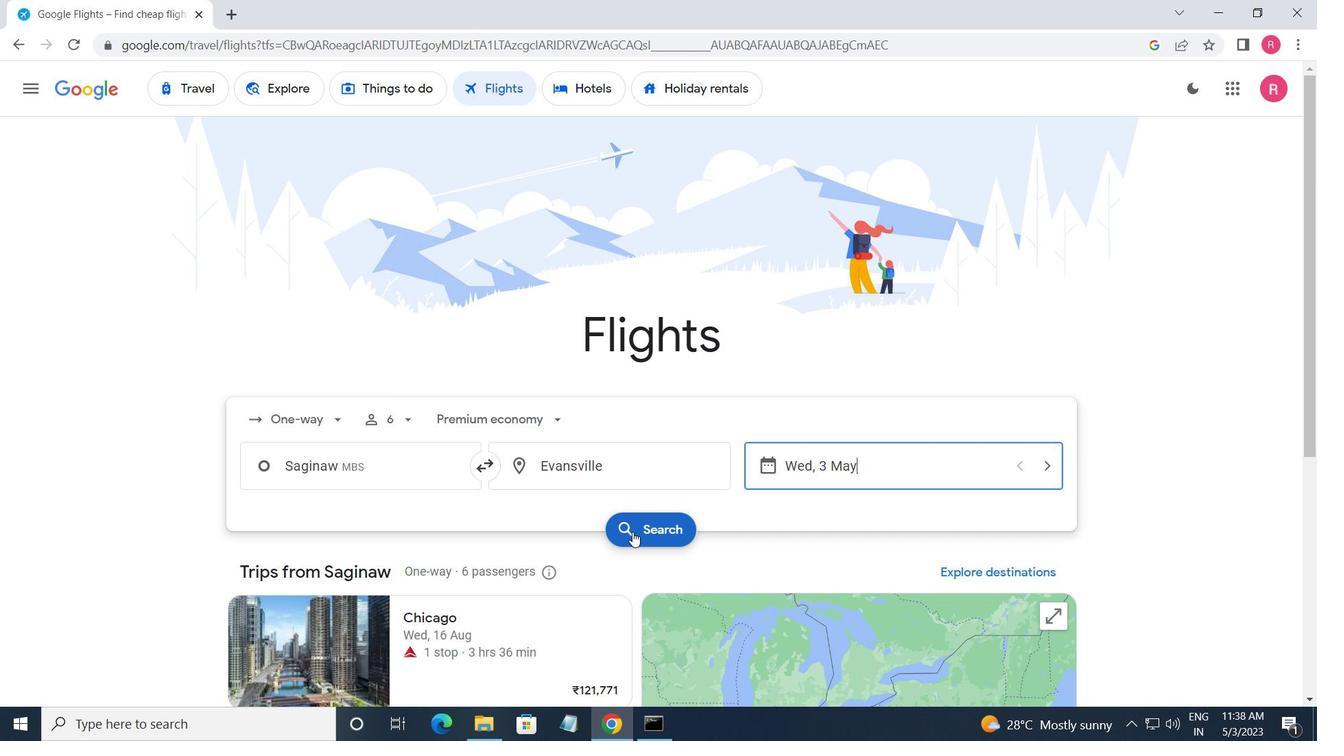 
Action: Mouse moved to (275, 239)
Screenshot: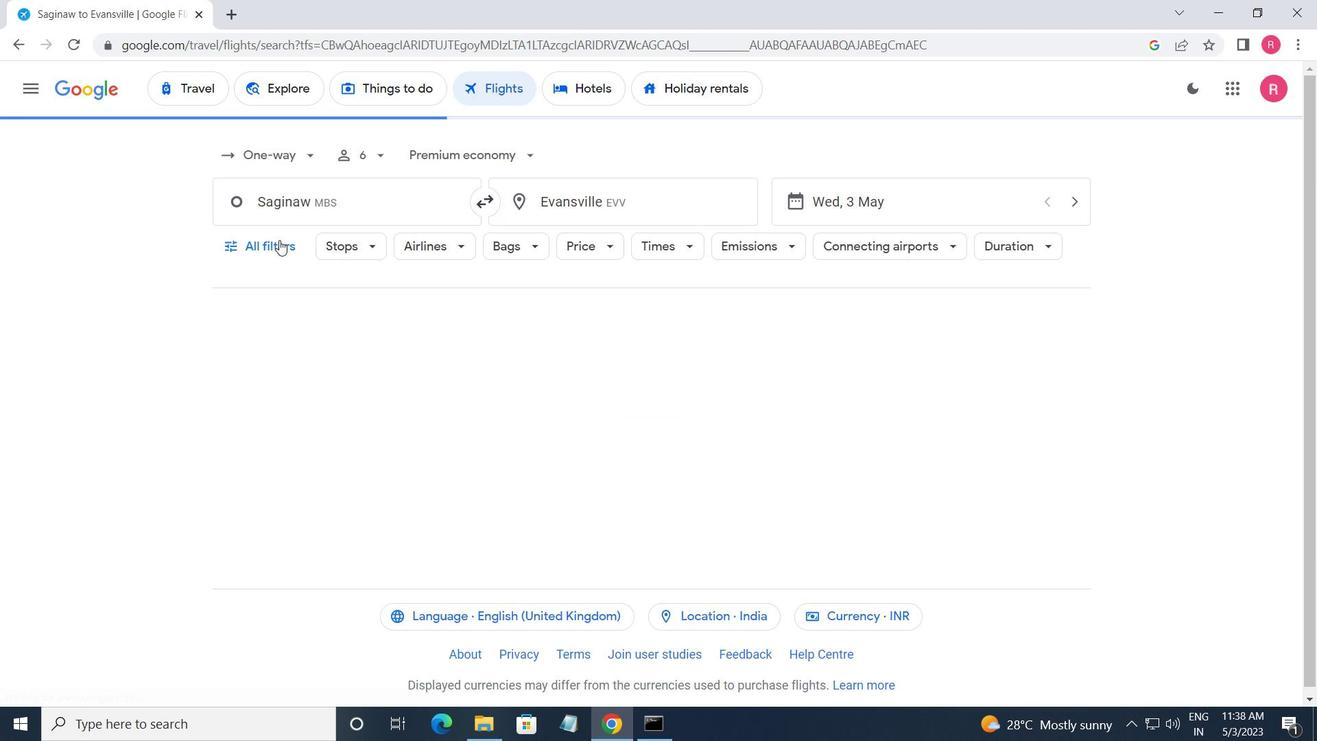 
Action: Mouse pressed left at (275, 239)
Screenshot: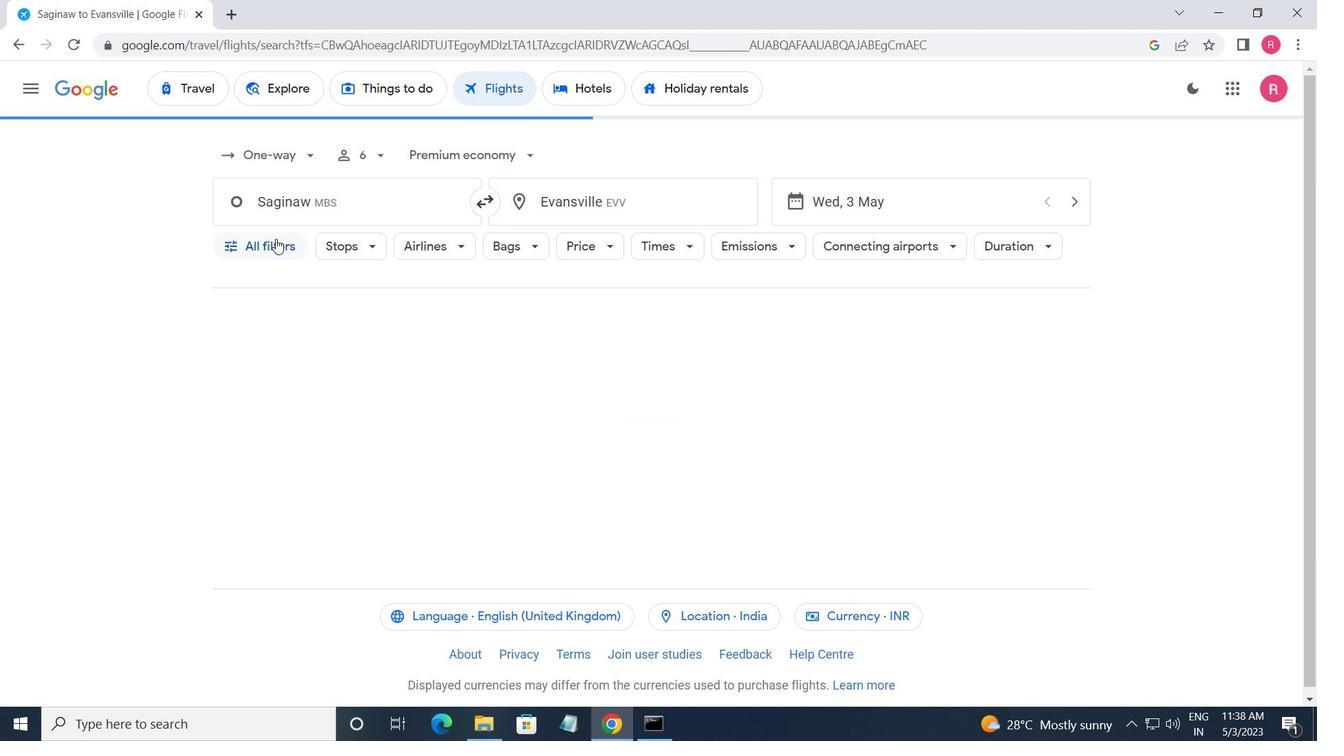 
Action: Mouse moved to (419, 481)
Screenshot: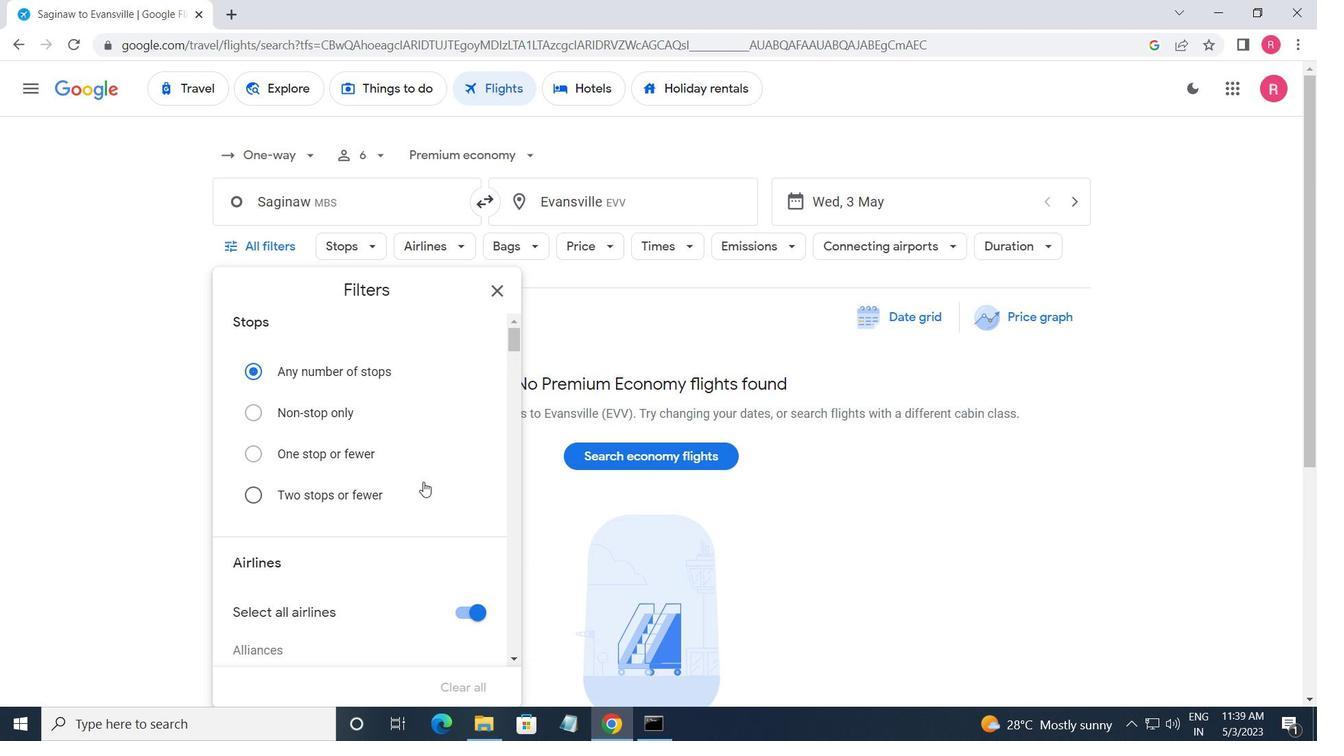 
Action: Mouse scrolled (419, 480) with delta (0, 0)
Screenshot: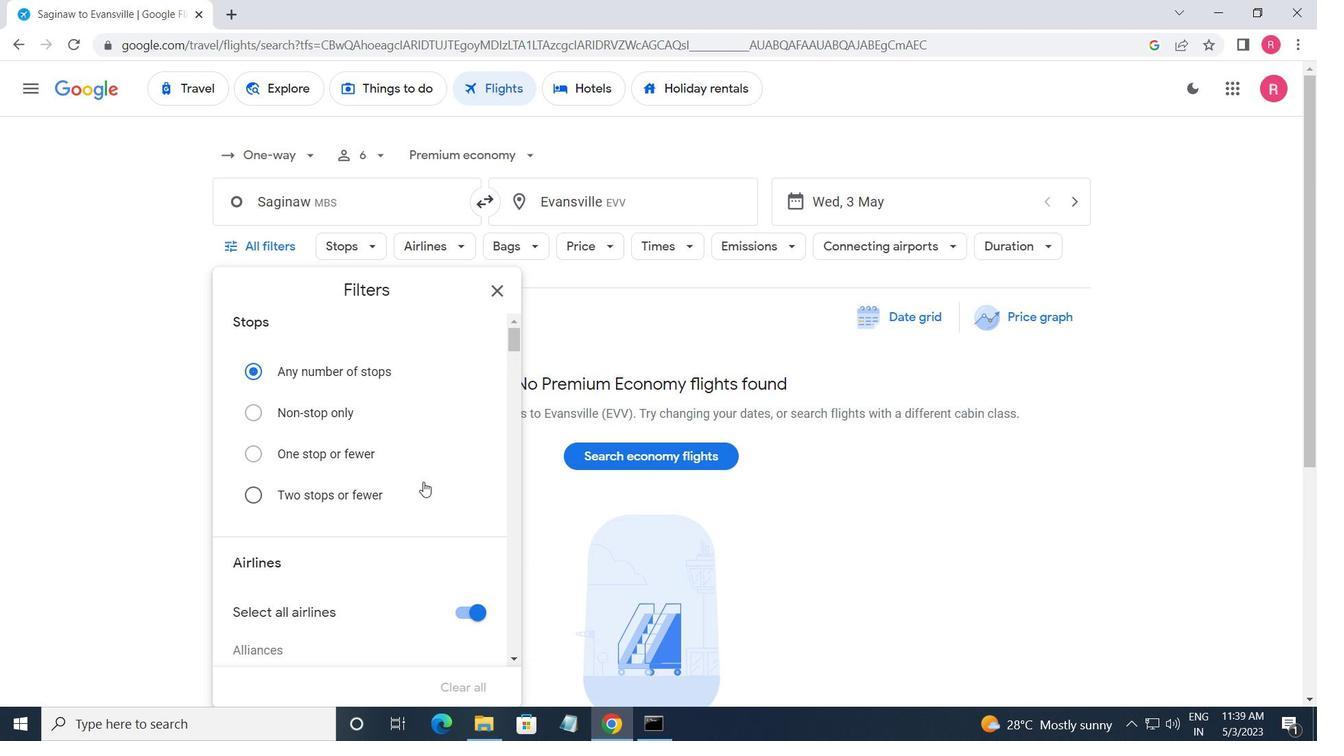 
Action: Mouse moved to (409, 481)
Screenshot: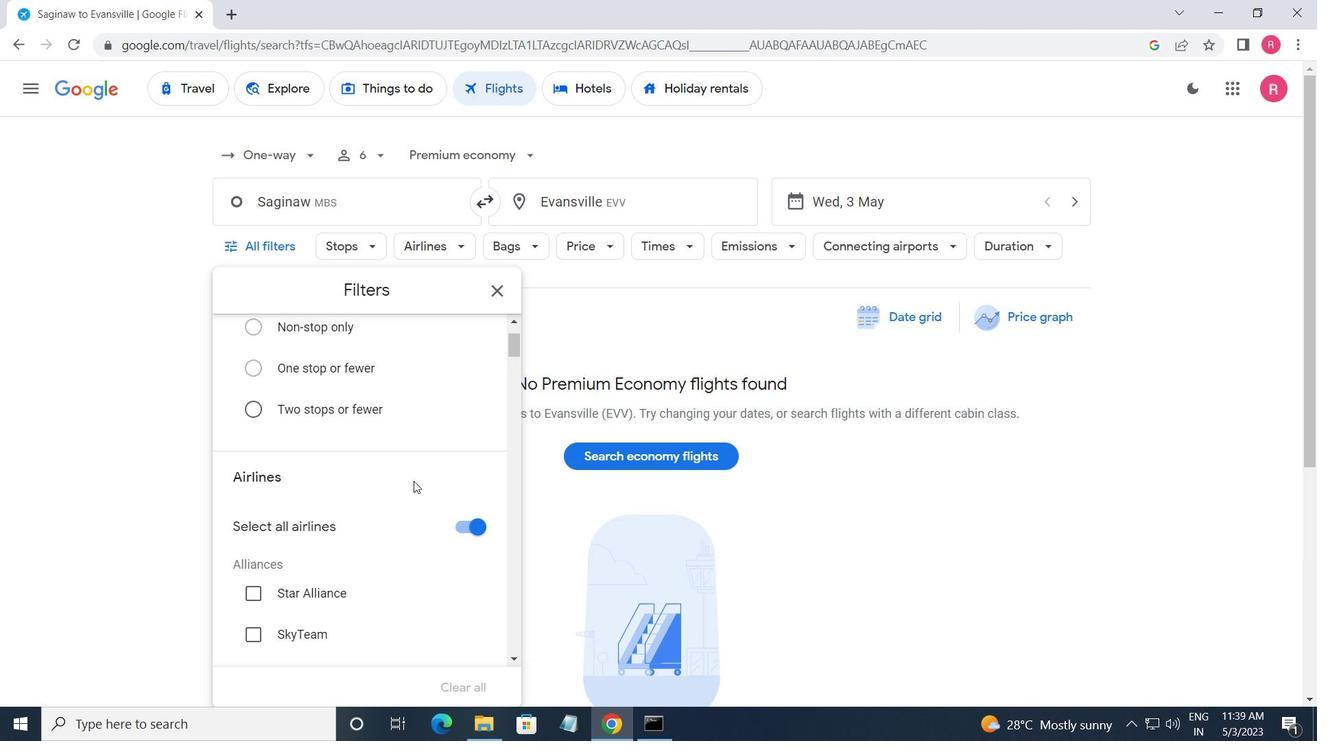 
Action: Mouse scrolled (409, 480) with delta (0, 0)
Screenshot: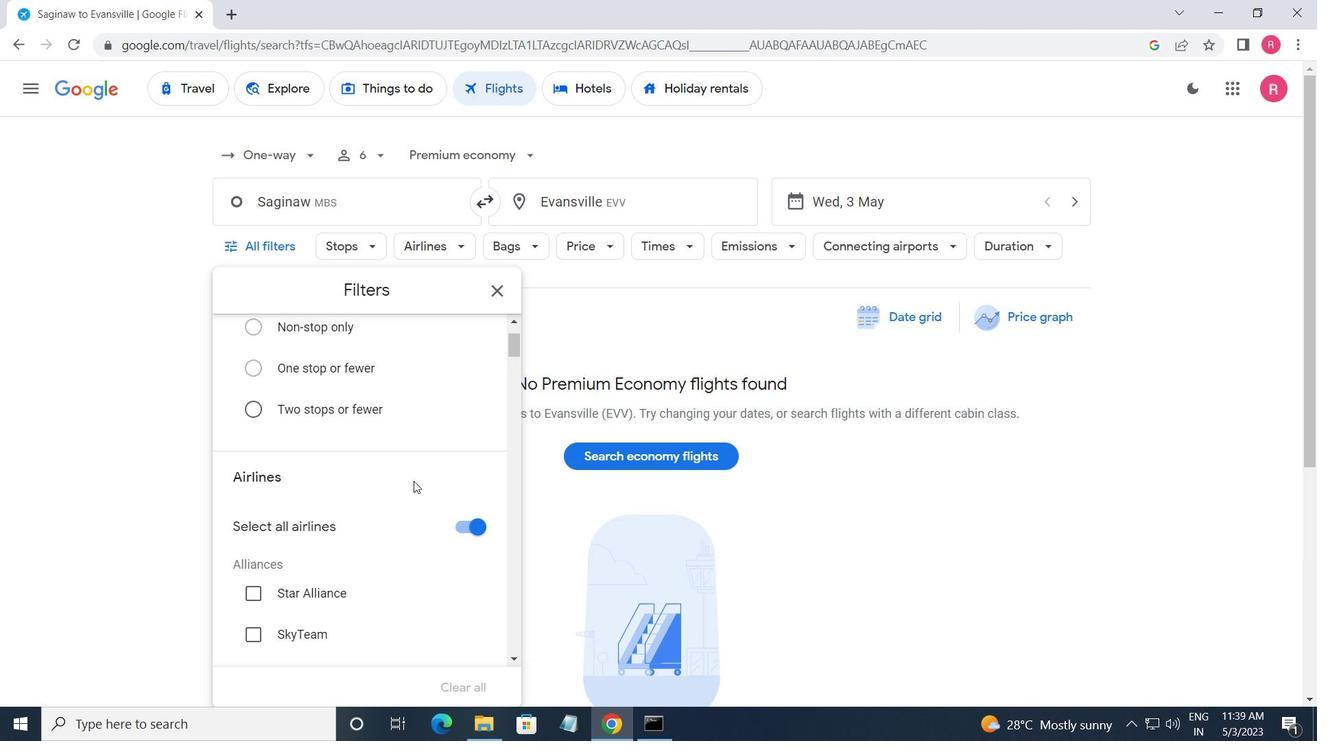 
Action: Mouse moved to (400, 485)
Screenshot: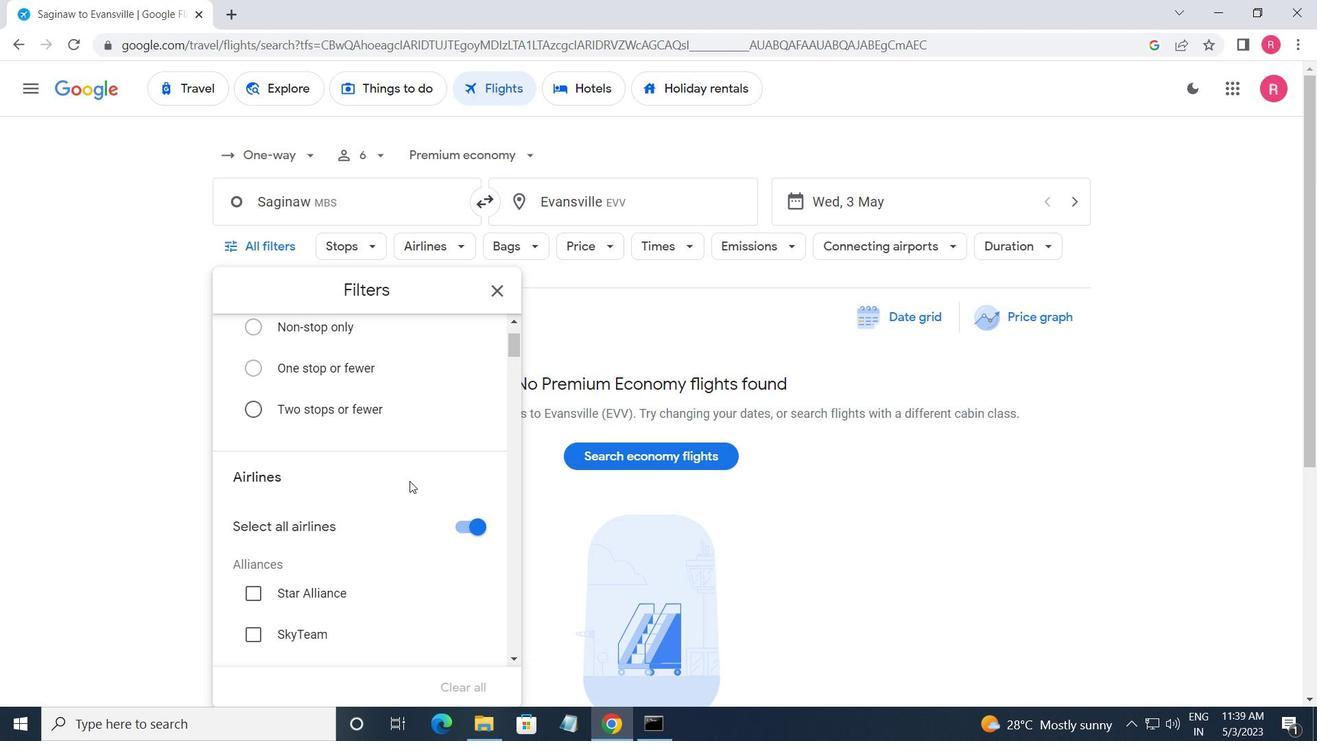 
Action: Mouse scrolled (400, 485) with delta (0, 0)
Screenshot: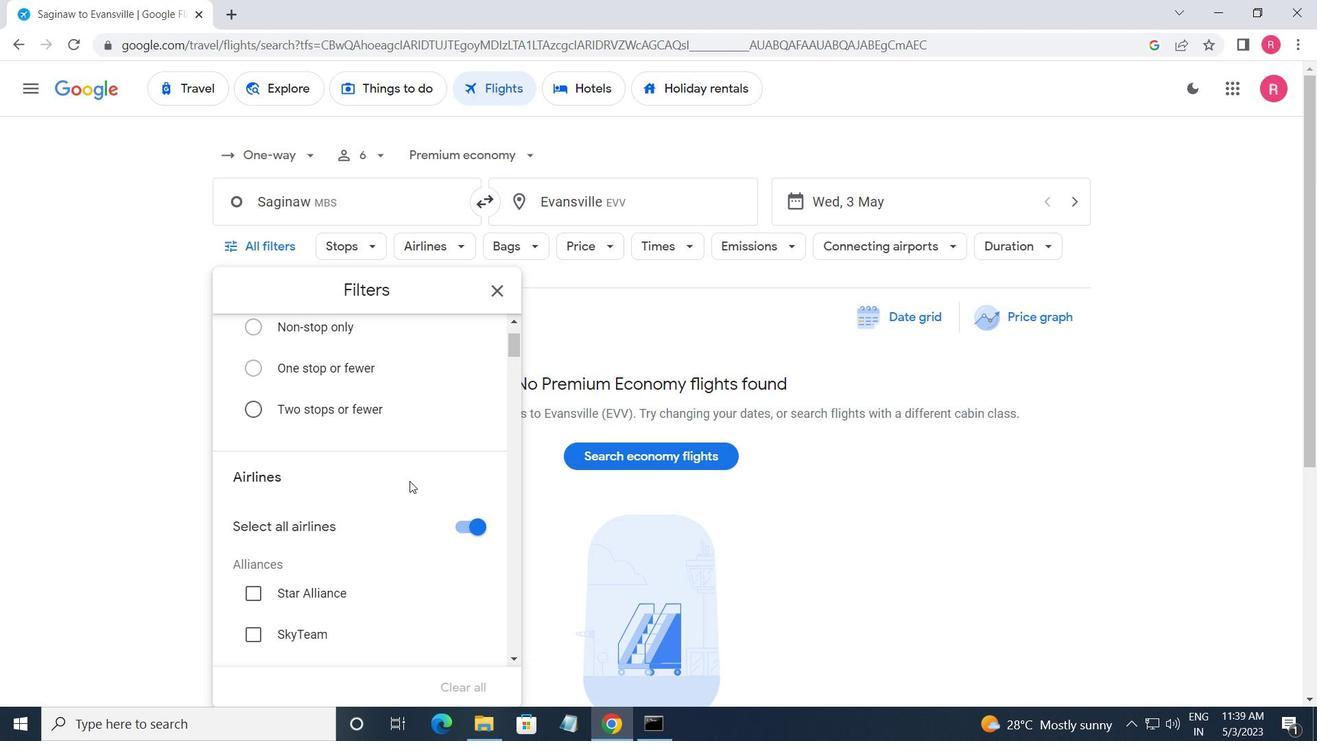 
Action: Mouse moved to (398, 486)
Screenshot: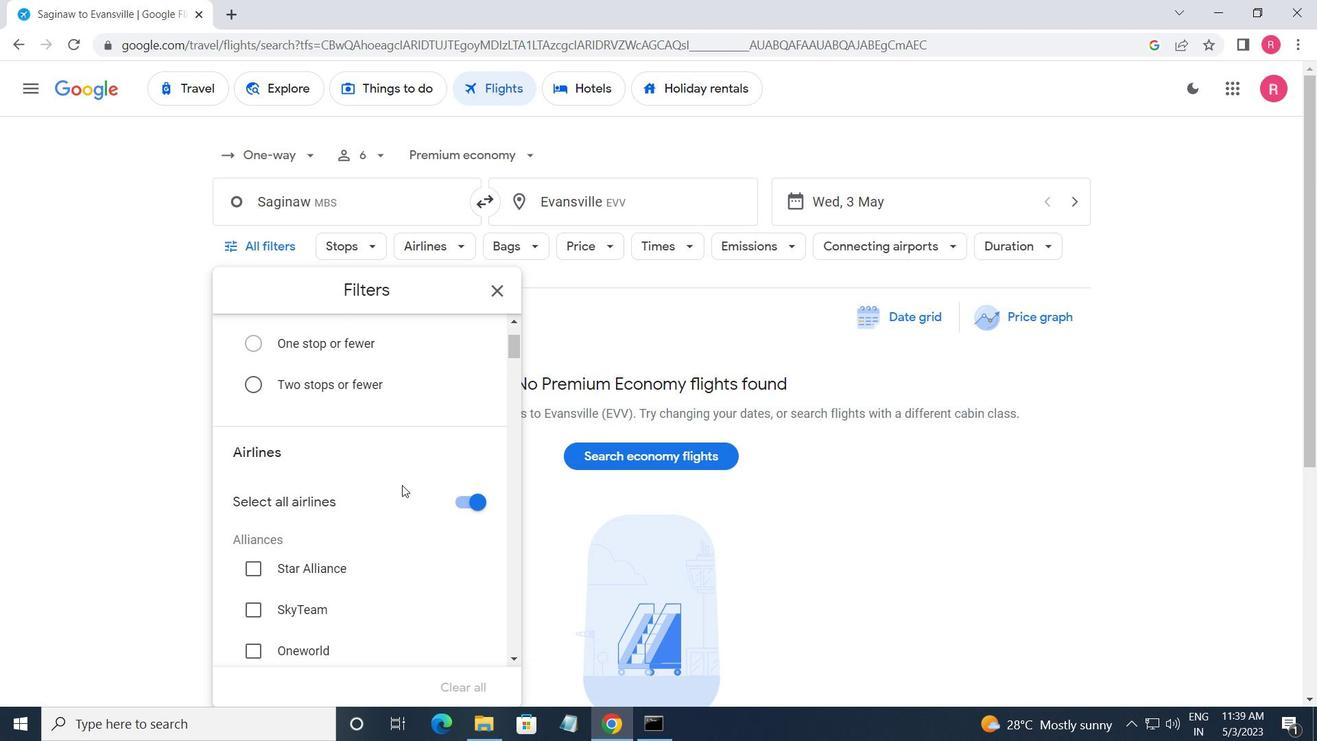 
Action: Mouse scrolled (398, 485) with delta (0, 0)
Screenshot: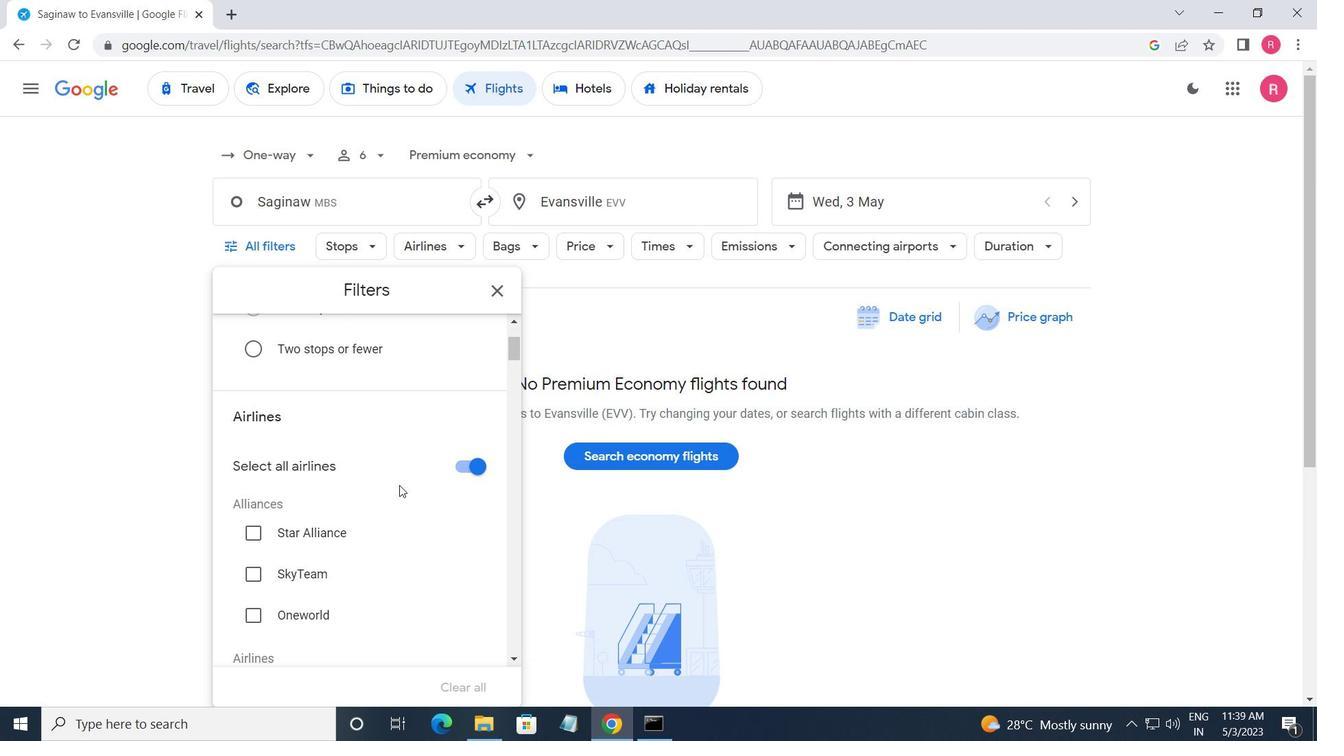 
Action: Mouse moved to (396, 488)
Screenshot: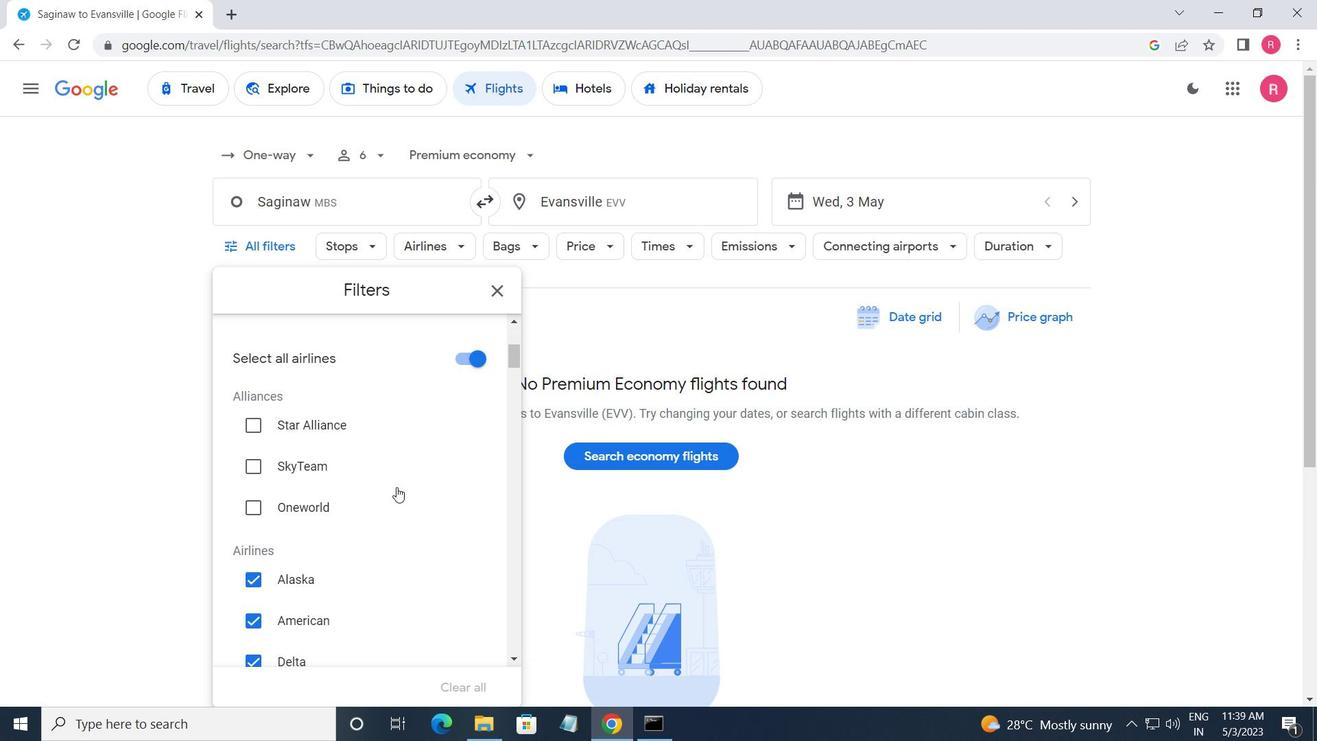 
Action: Mouse scrolled (396, 488) with delta (0, 0)
Screenshot: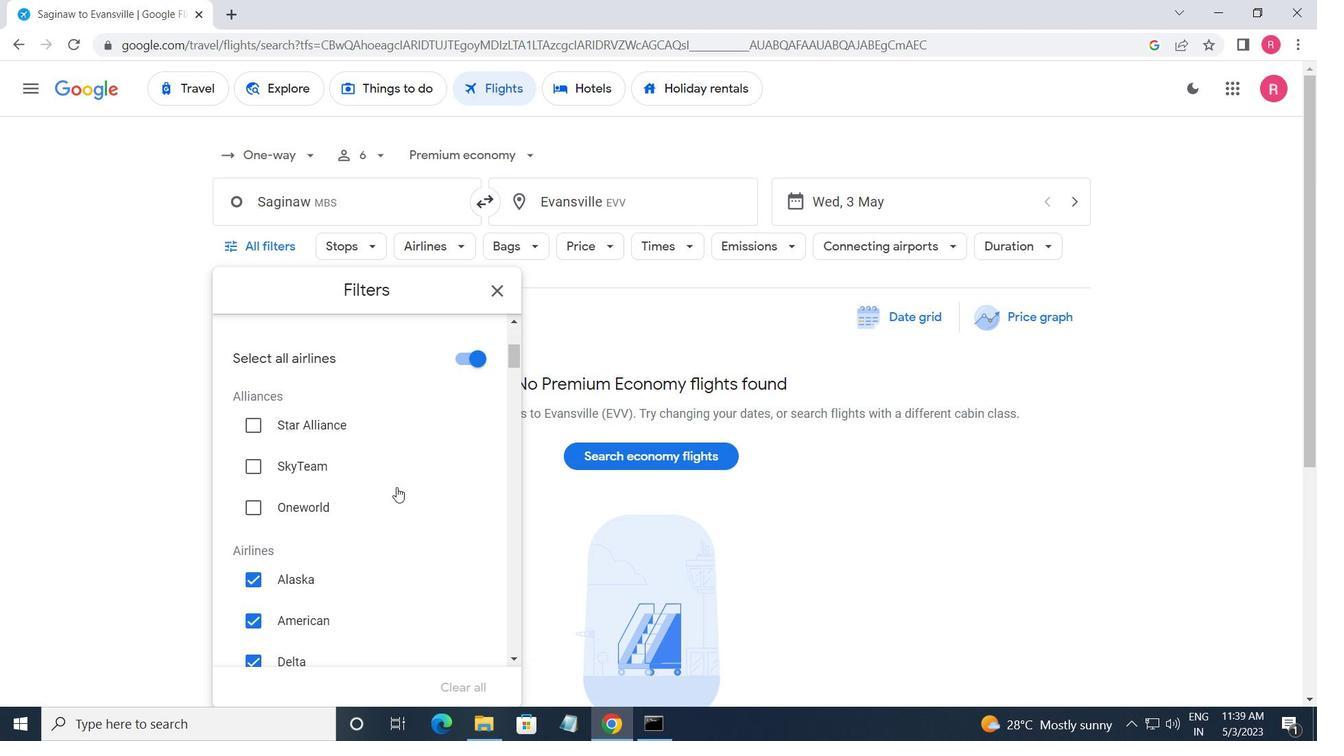 
Action: Mouse moved to (394, 490)
Screenshot: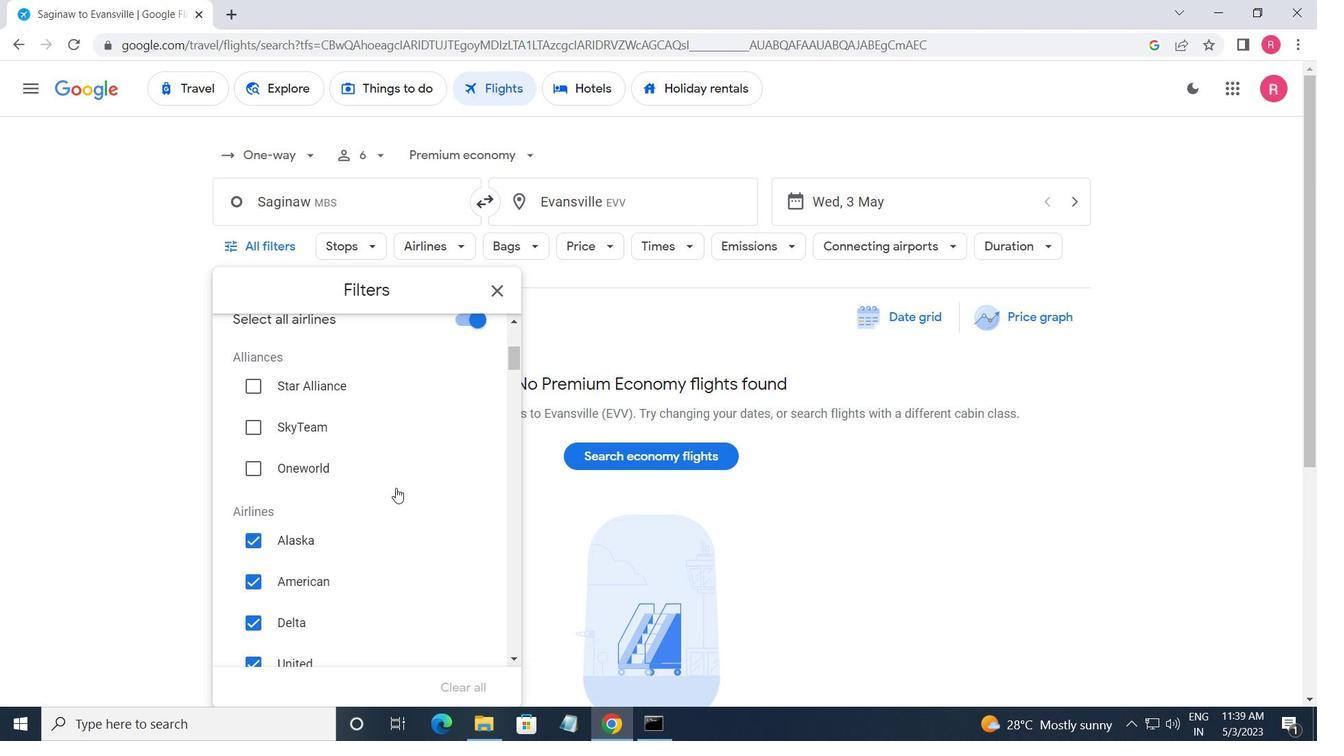 
Action: Mouse scrolled (394, 489) with delta (0, 0)
Screenshot: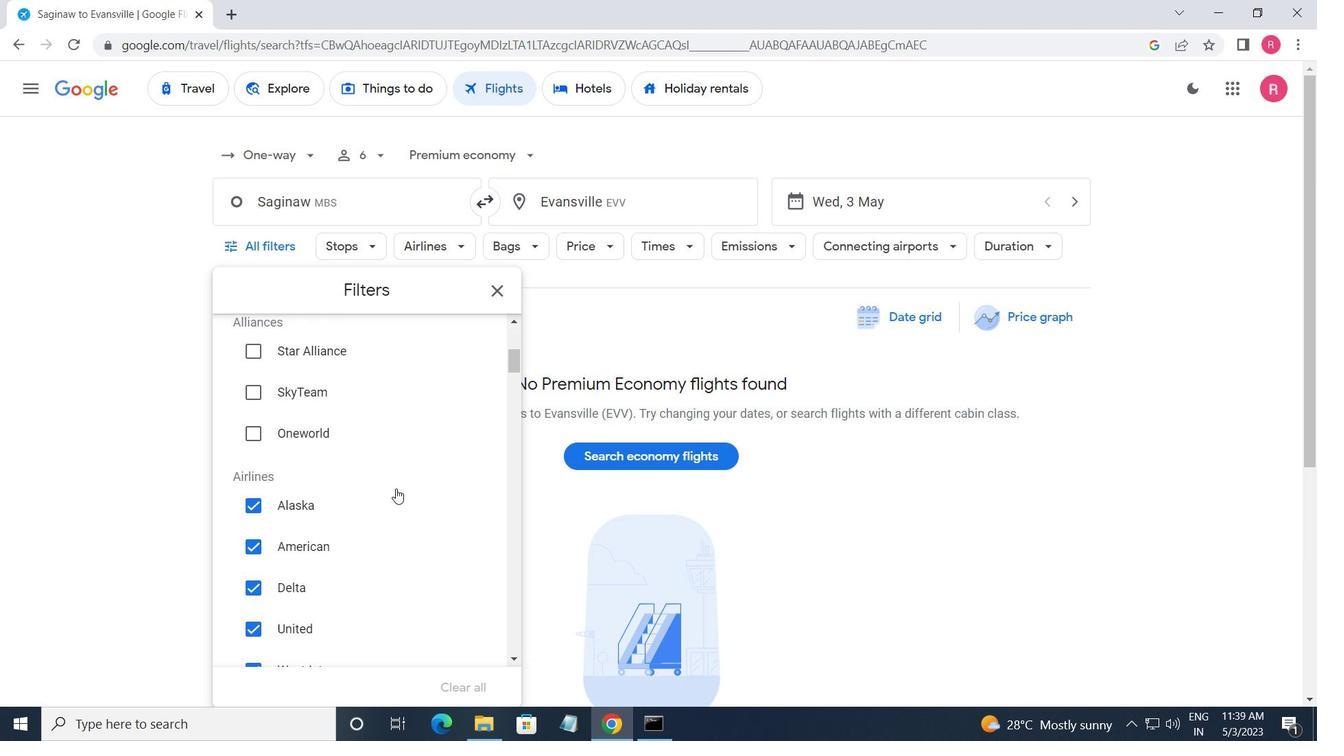 
Action: Mouse moved to (394, 490)
Screenshot: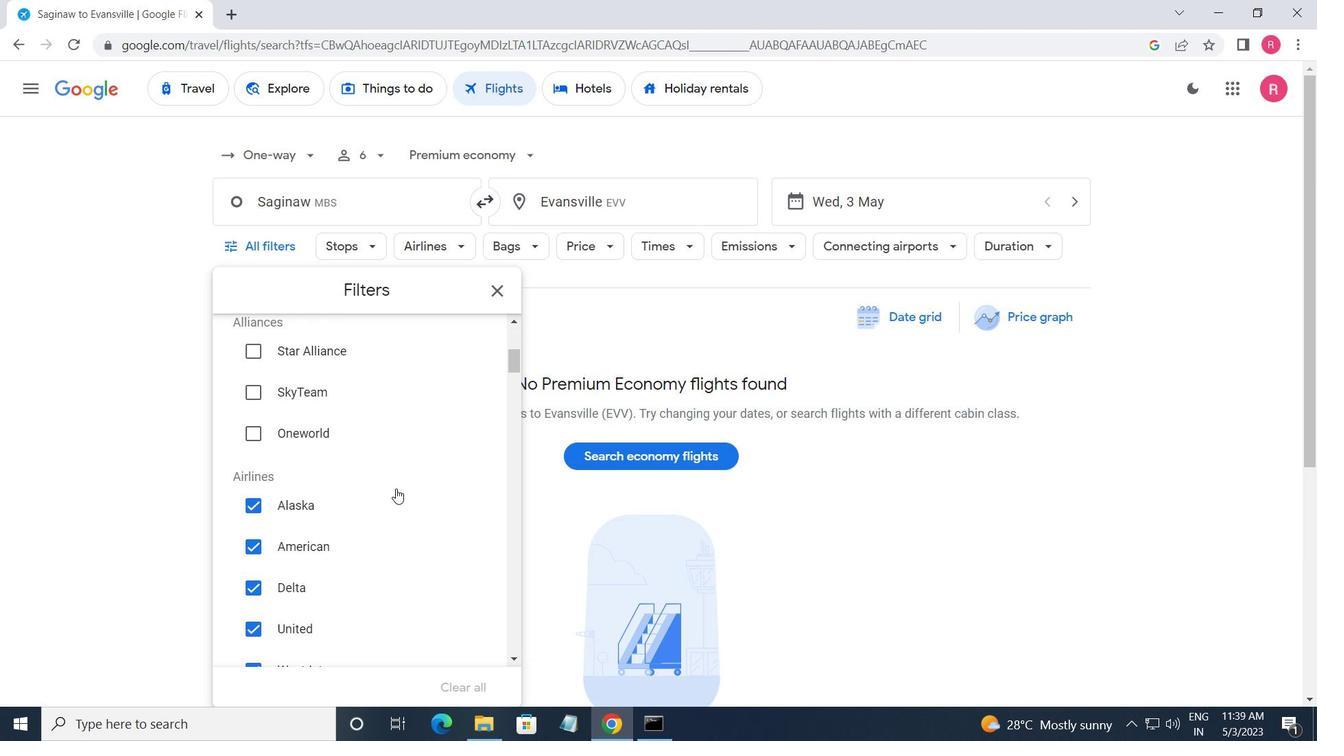 
Action: Mouse scrolled (394, 491) with delta (0, 0)
Screenshot: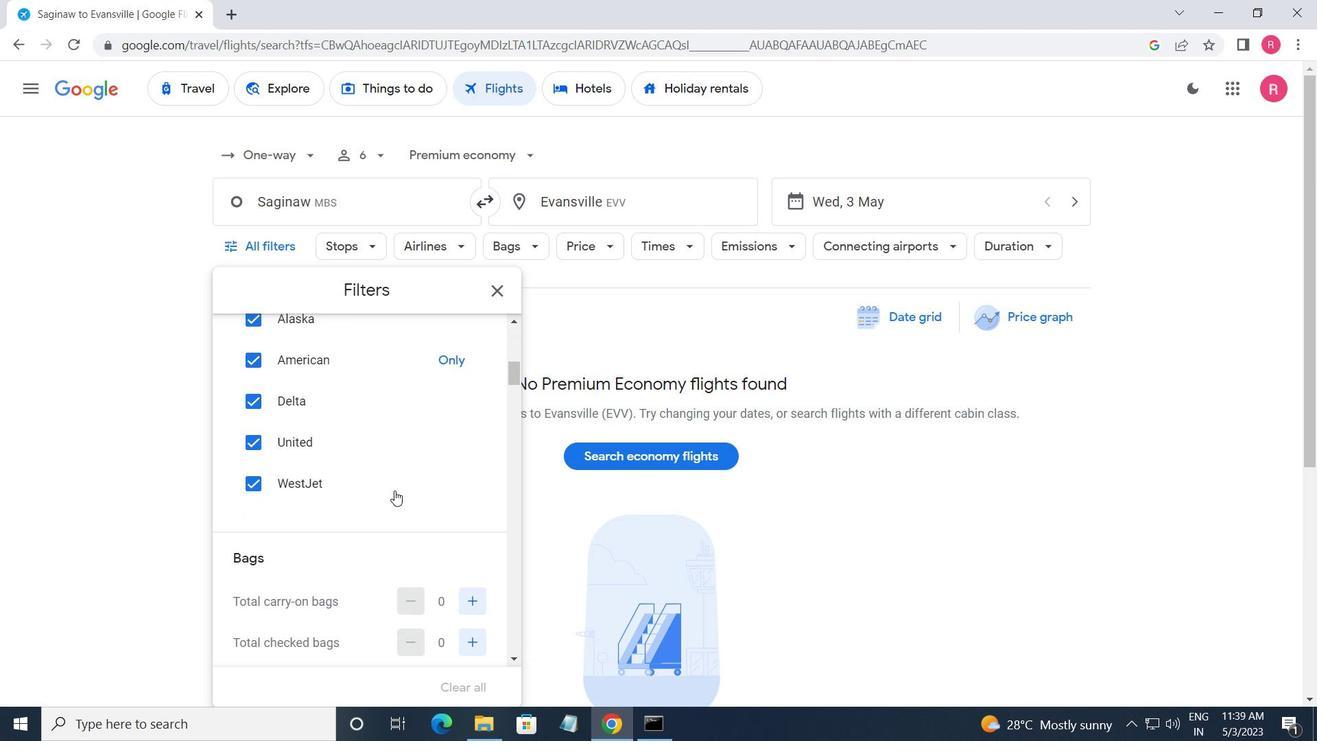 
Action: Mouse scrolled (394, 491) with delta (0, 0)
Screenshot: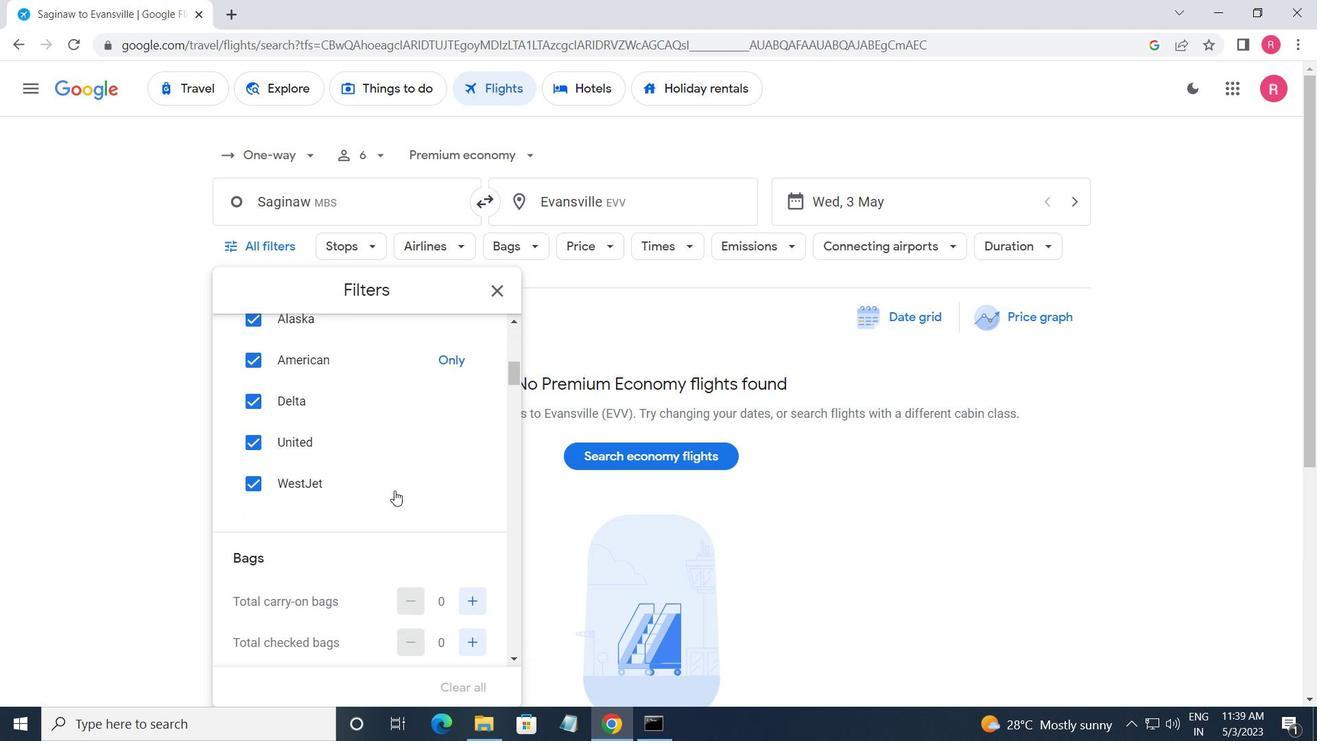 
Action: Mouse moved to (394, 490)
Screenshot: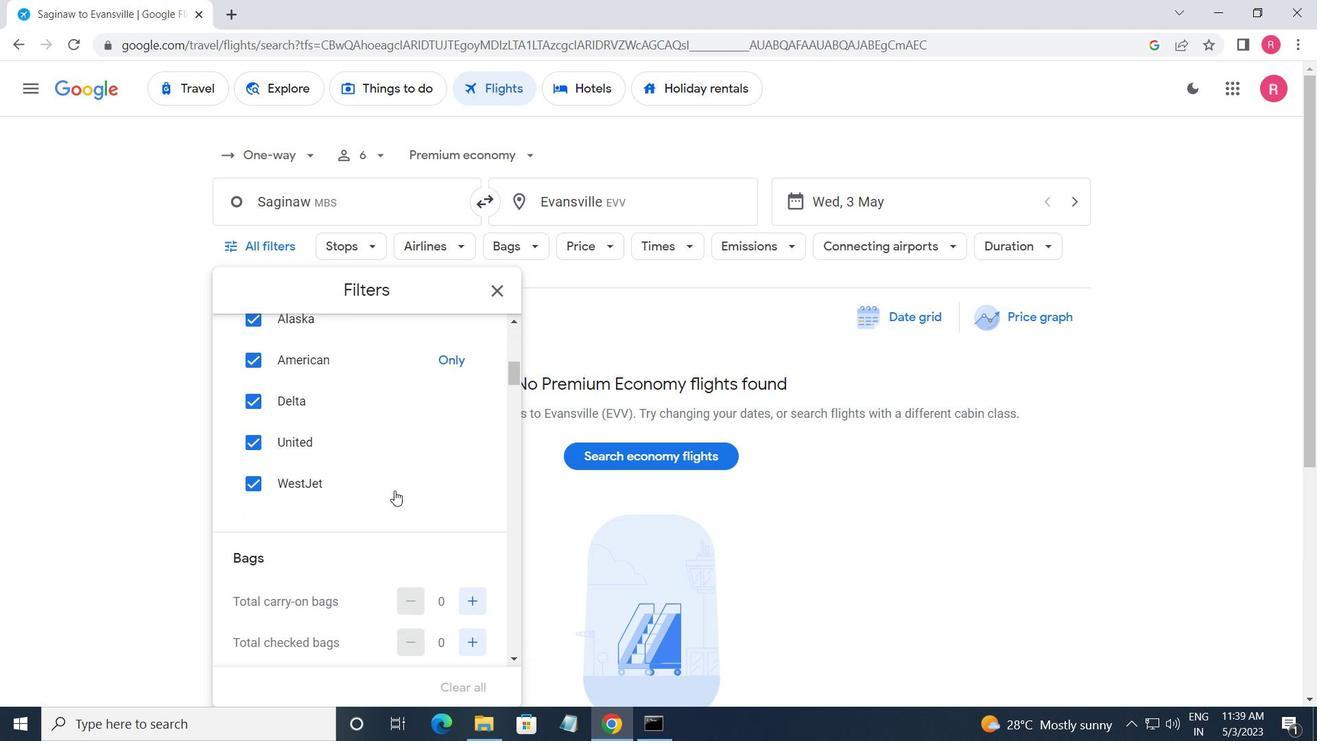 
Action: Mouse scrolled (394, 491) with delta (0, 0)
Screenshot: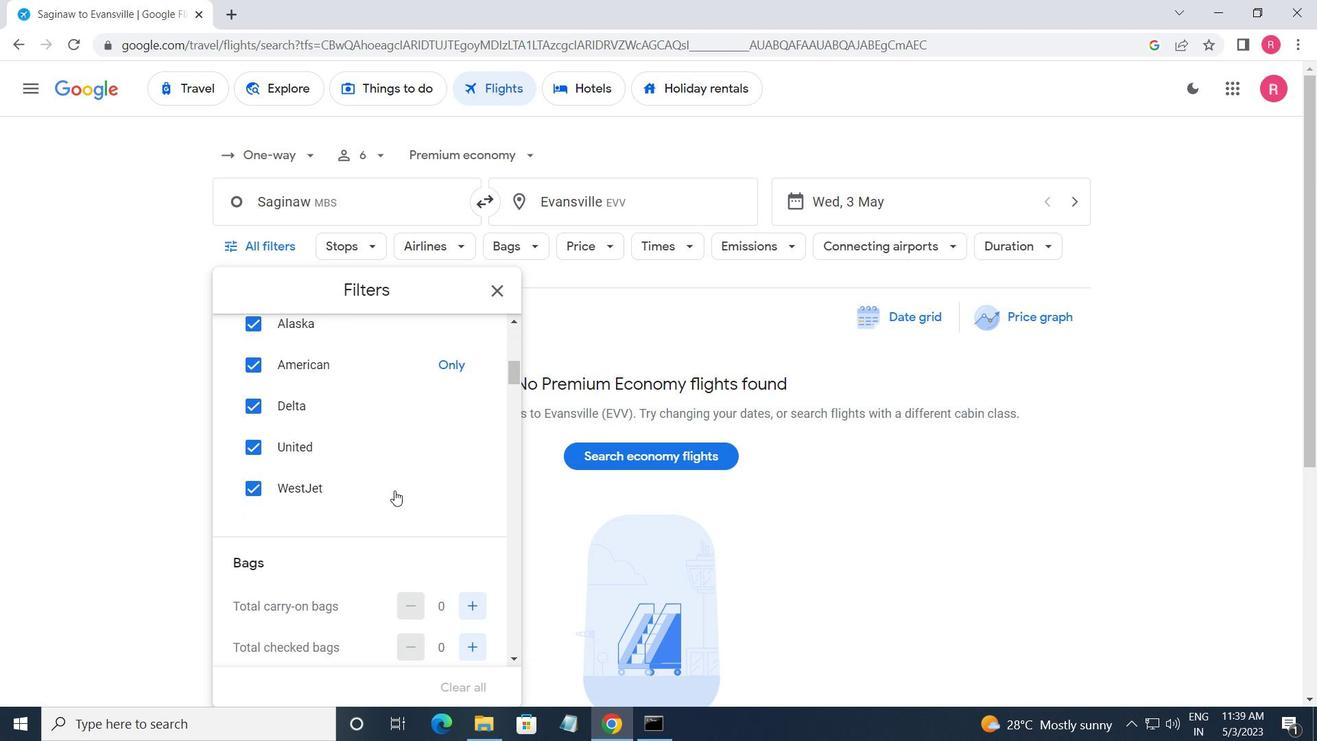 
Action: Mouse moved to (395, 488)
Screenshot: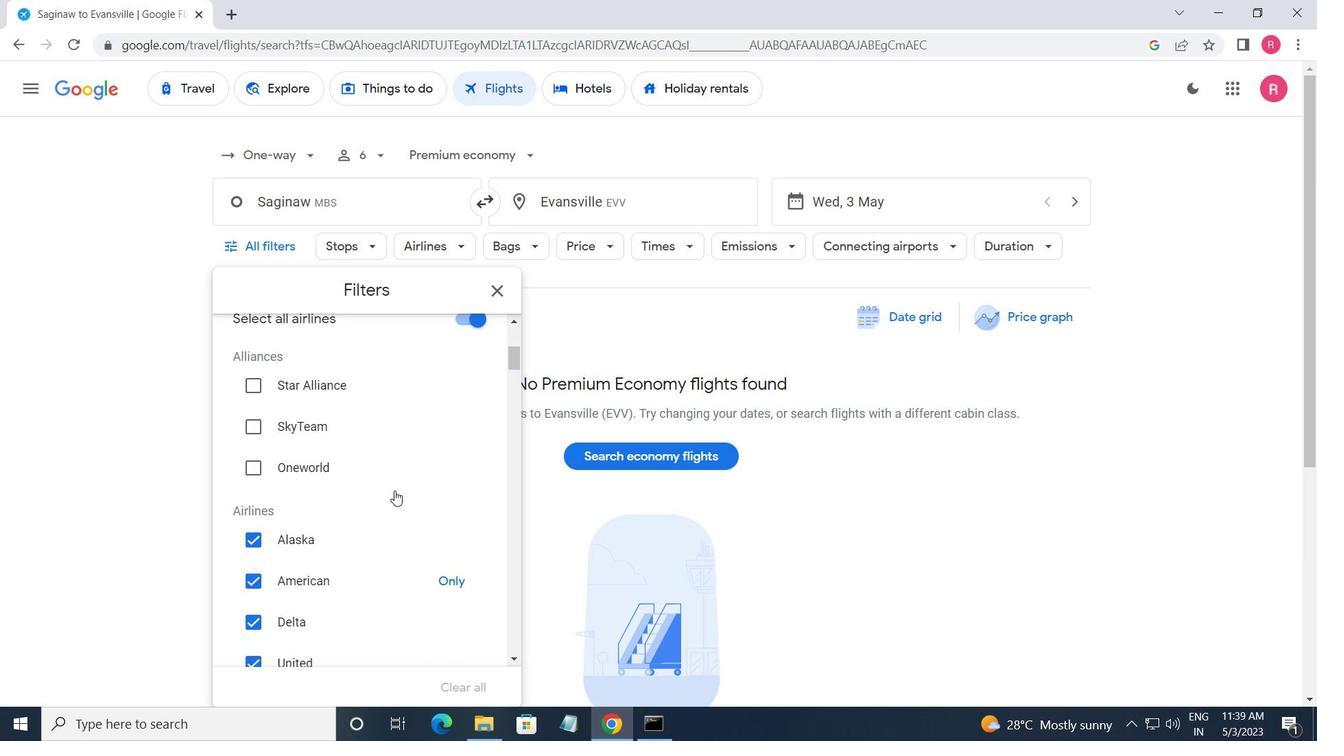 
Action: Mouse scrolled (395, 488) with delta (0, 0)
Screenshot: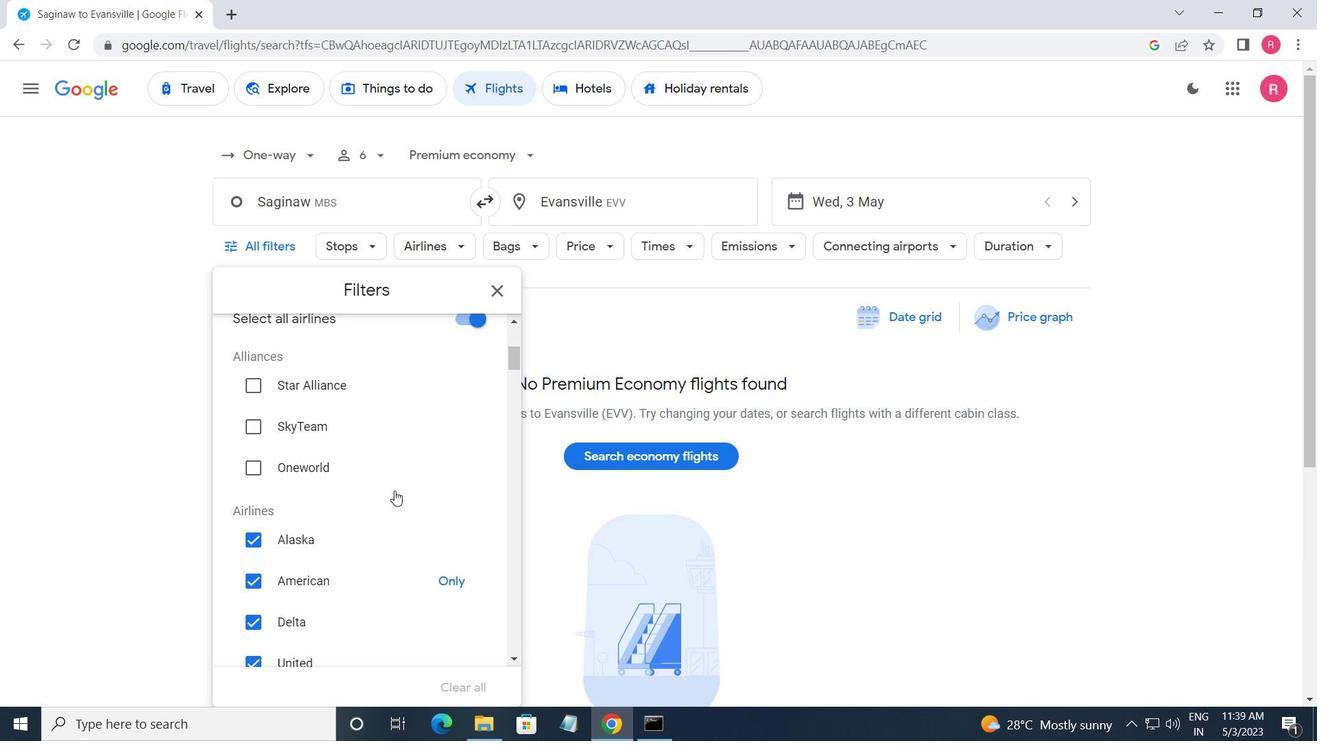 
Action: Mouse moved to (464, 436)
Screenshot: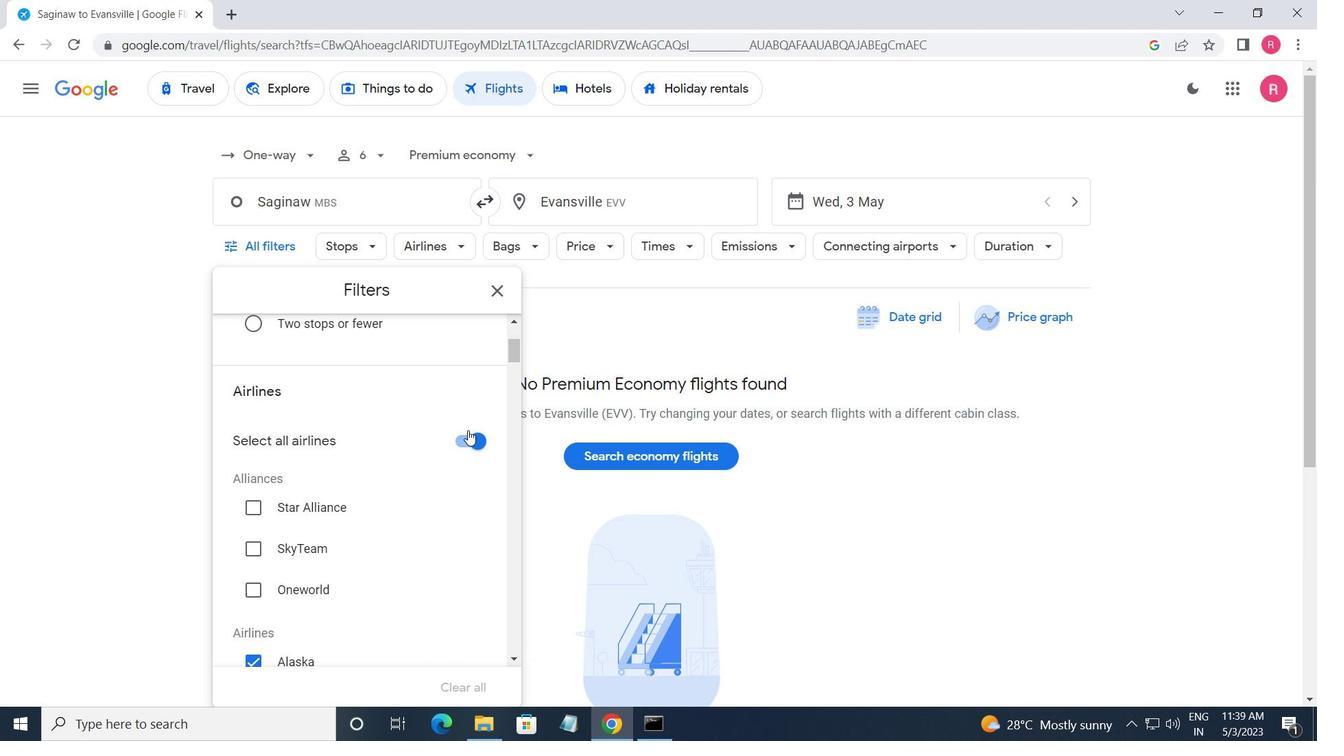 
Action: Mouse pressed left at (464, 436)
Screenshot: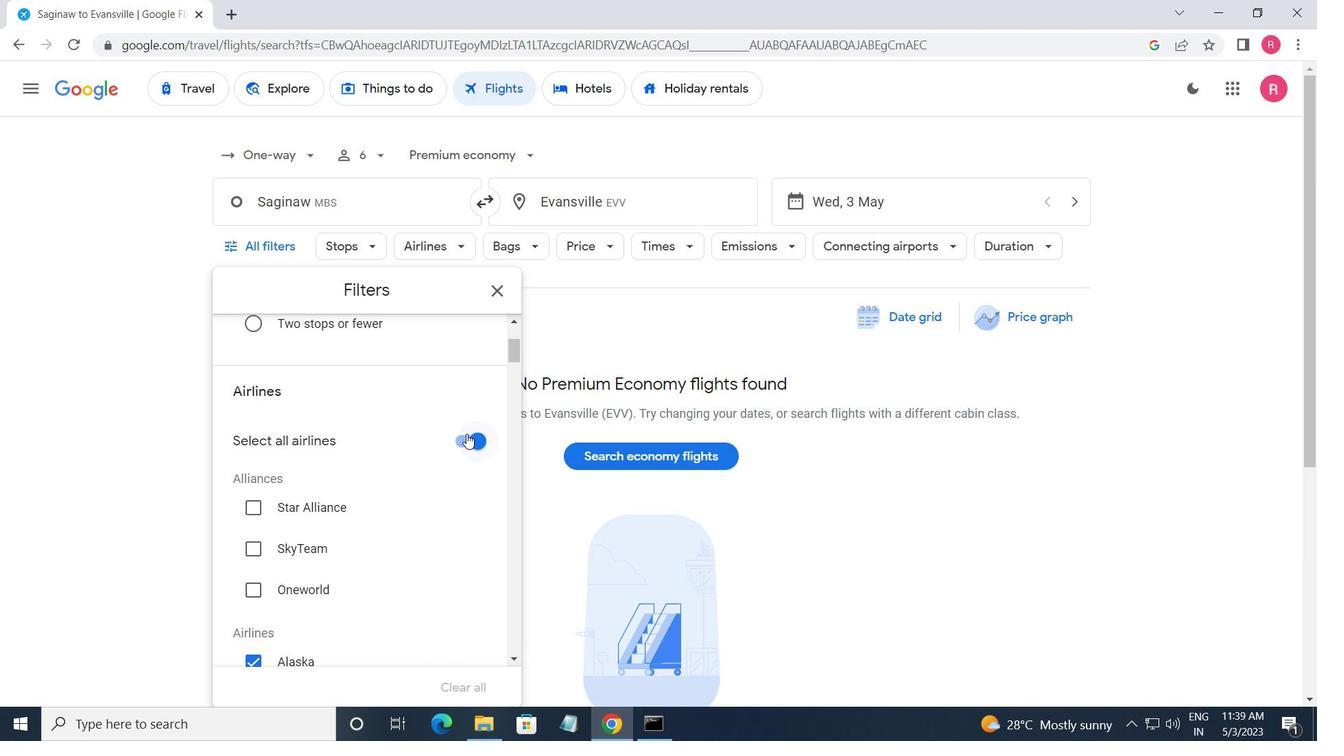 
Action: Mouse moved to (369, 479)
Screenshot: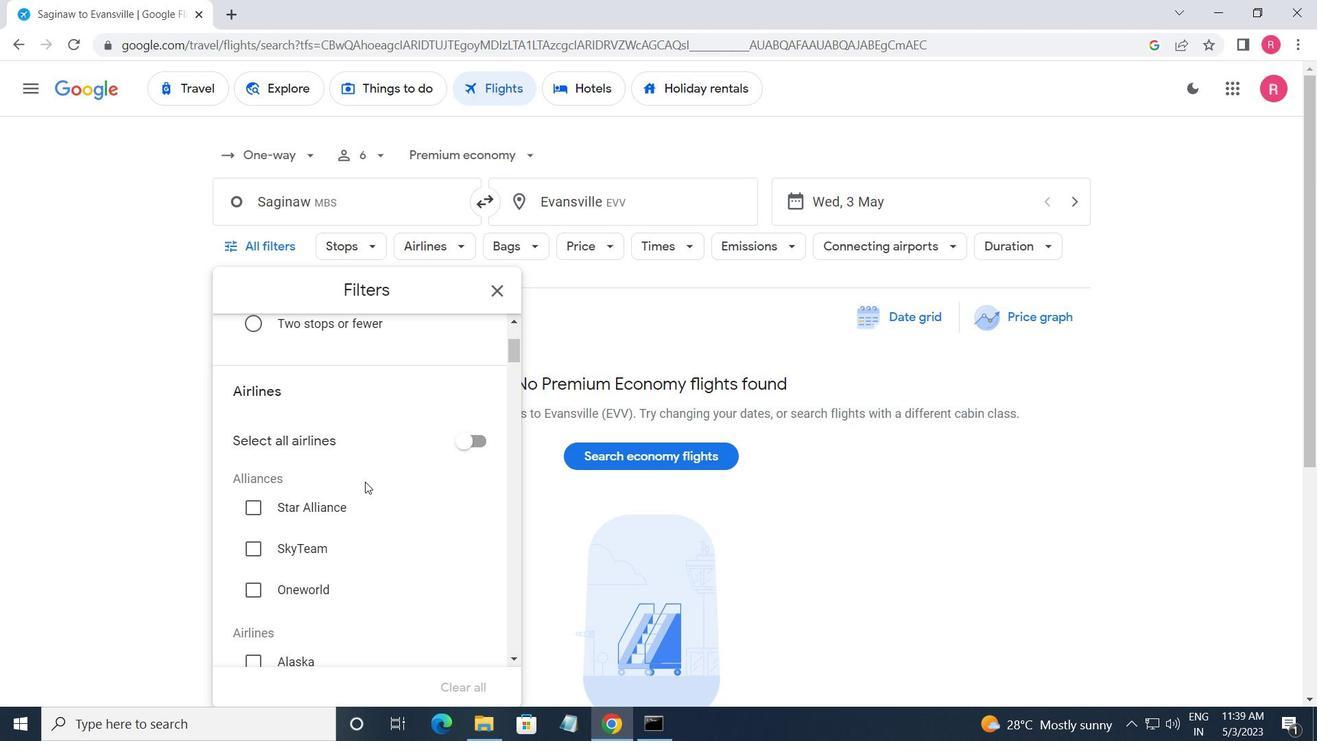 
Action: Mouse scrolled (369, 478) with delta (0, 0)
Screenshot: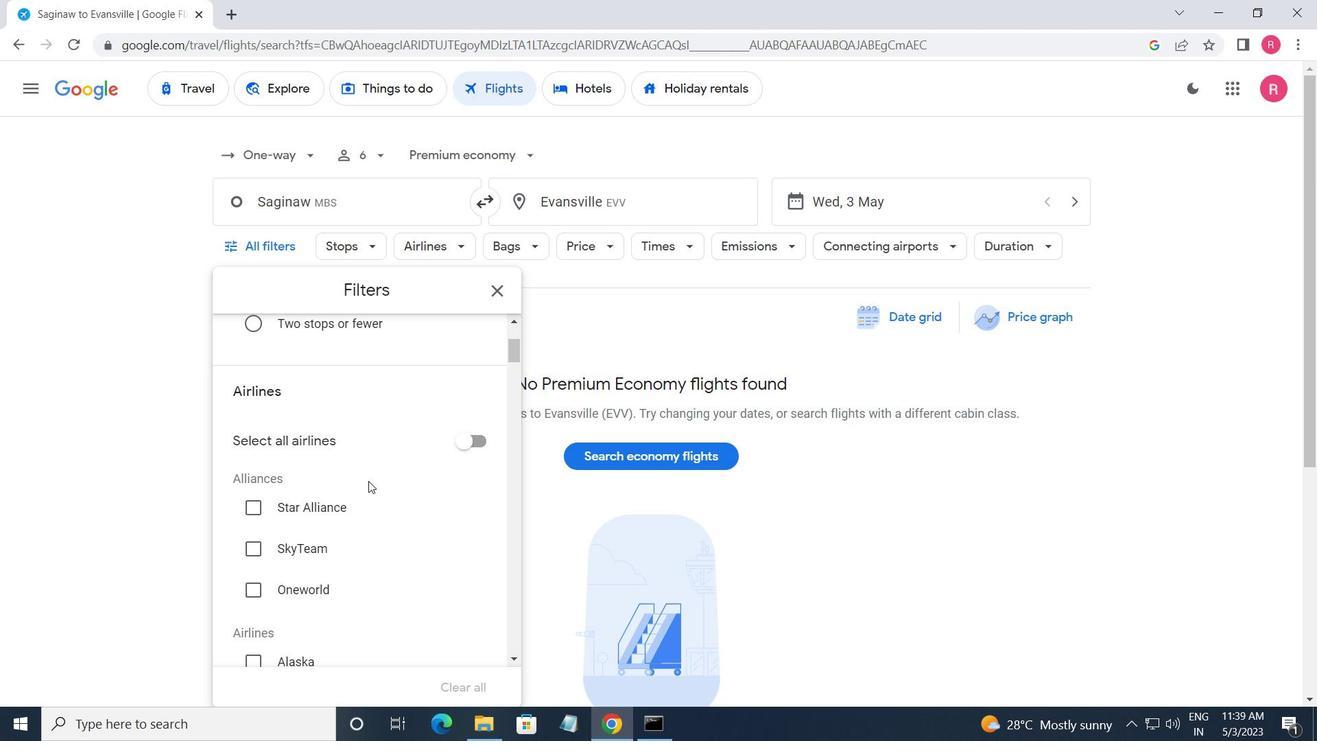 
Action: Mouse scrolled (369, 478) with delta (0, 0)
Screenshot: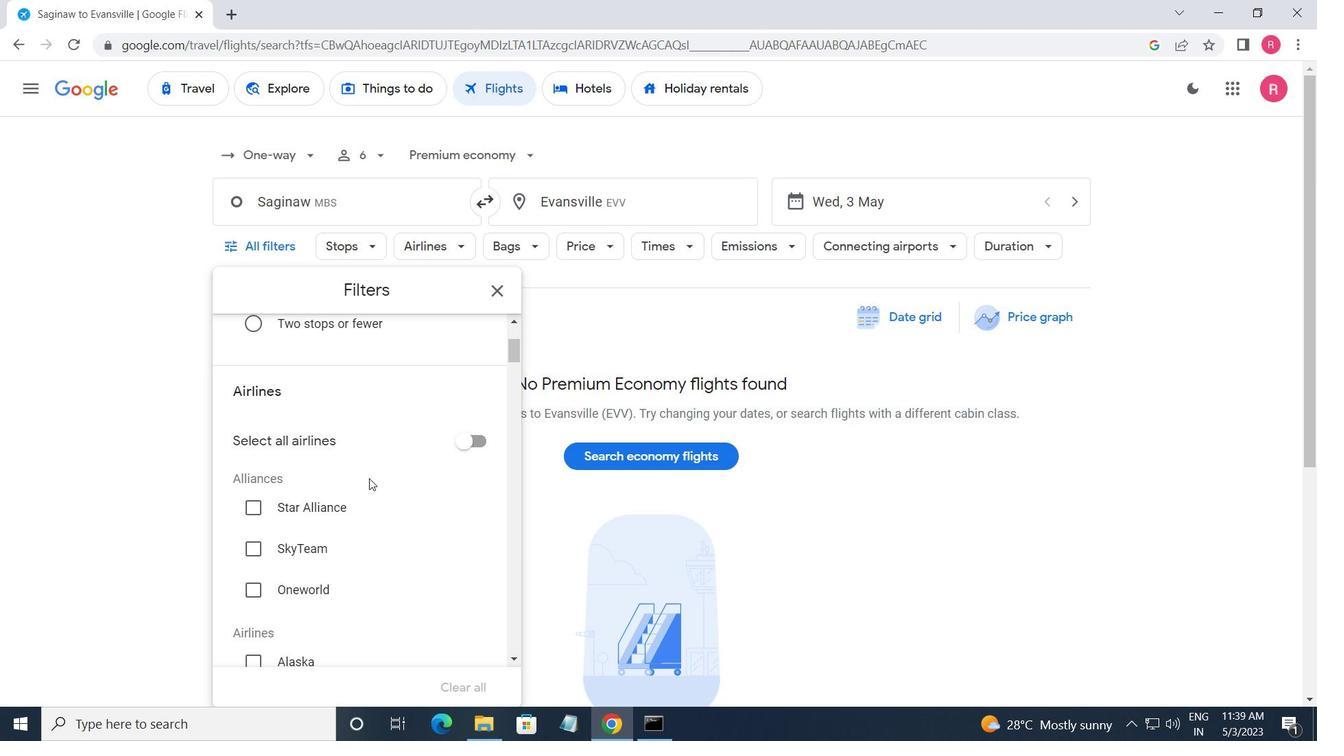 
Action: Mouse scrolled (369, 478) with delta (0, 0)
Screenshot: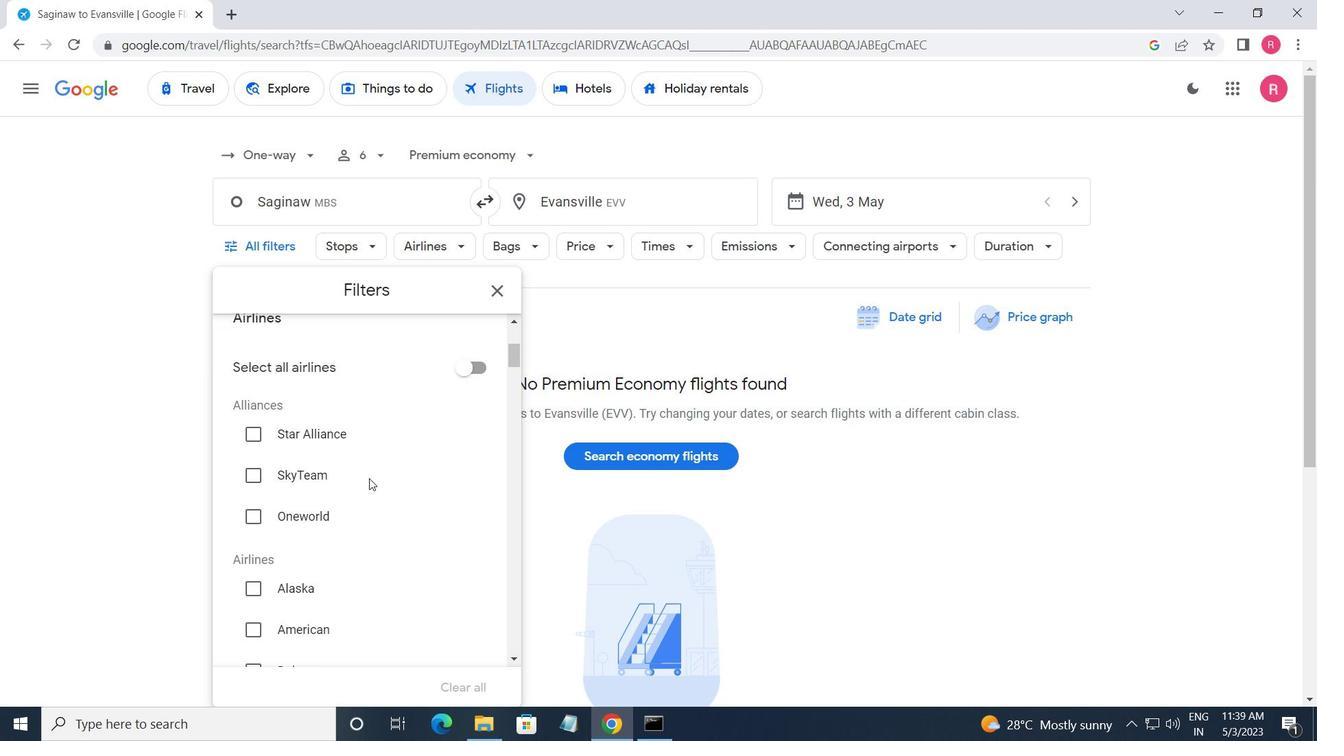
Action: Mouse scrolled (369, 478) with delta (0, 0)
Screenshot: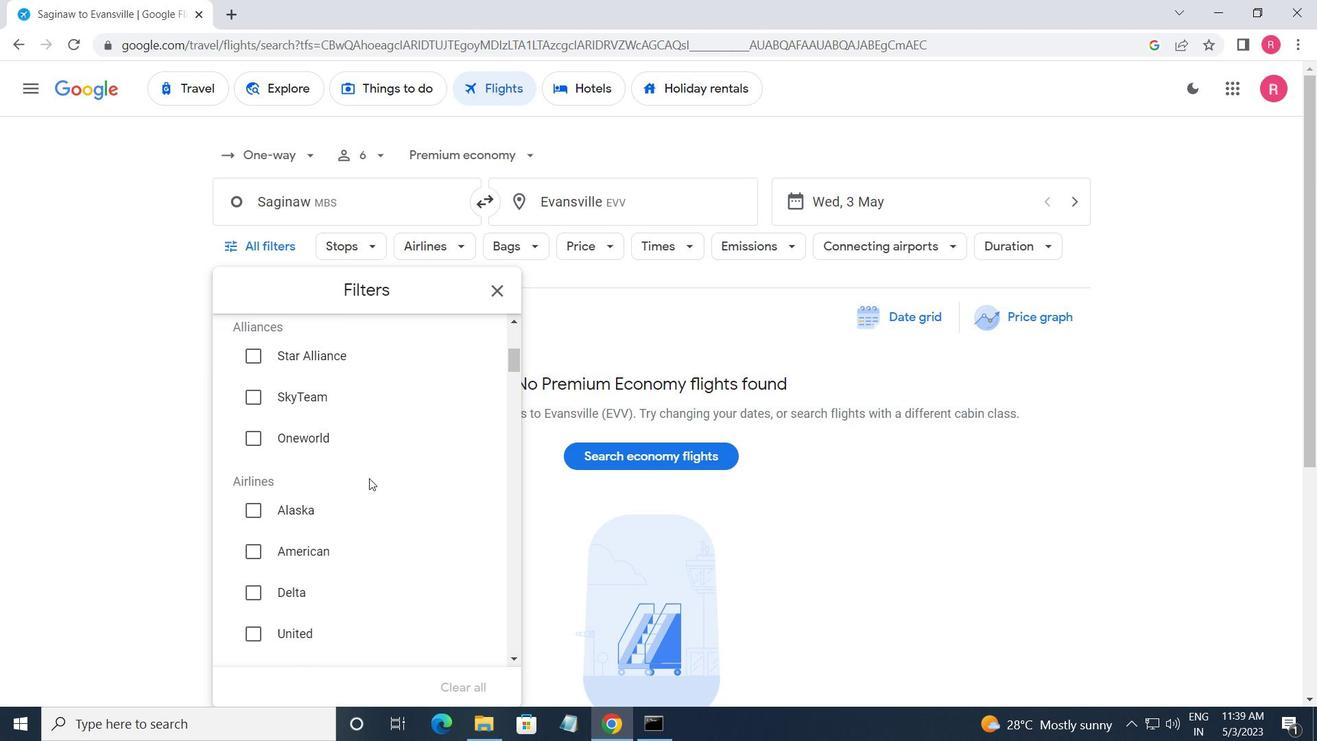 
Action: Mouse moved to (374, 499)
Screenshot: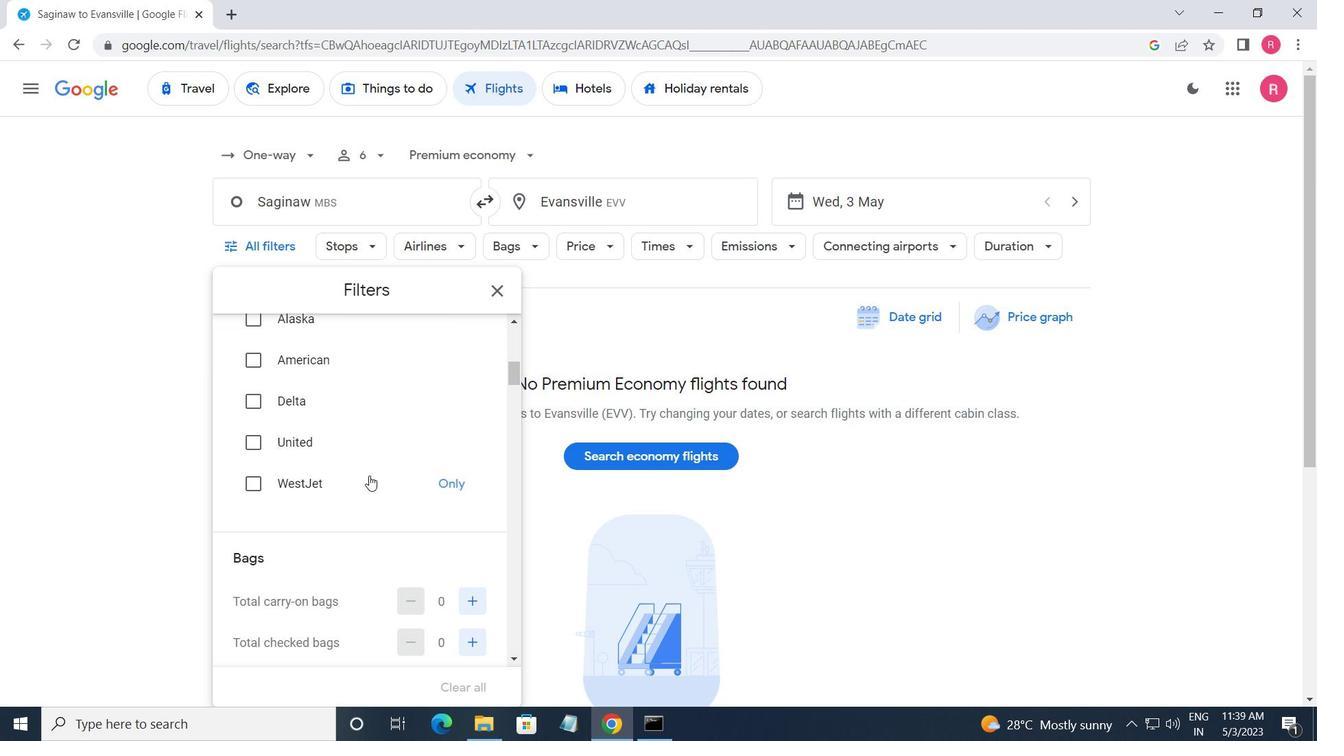
Action: Mouse scrolled (374, 498) with delta (0, 0)
Screenshot: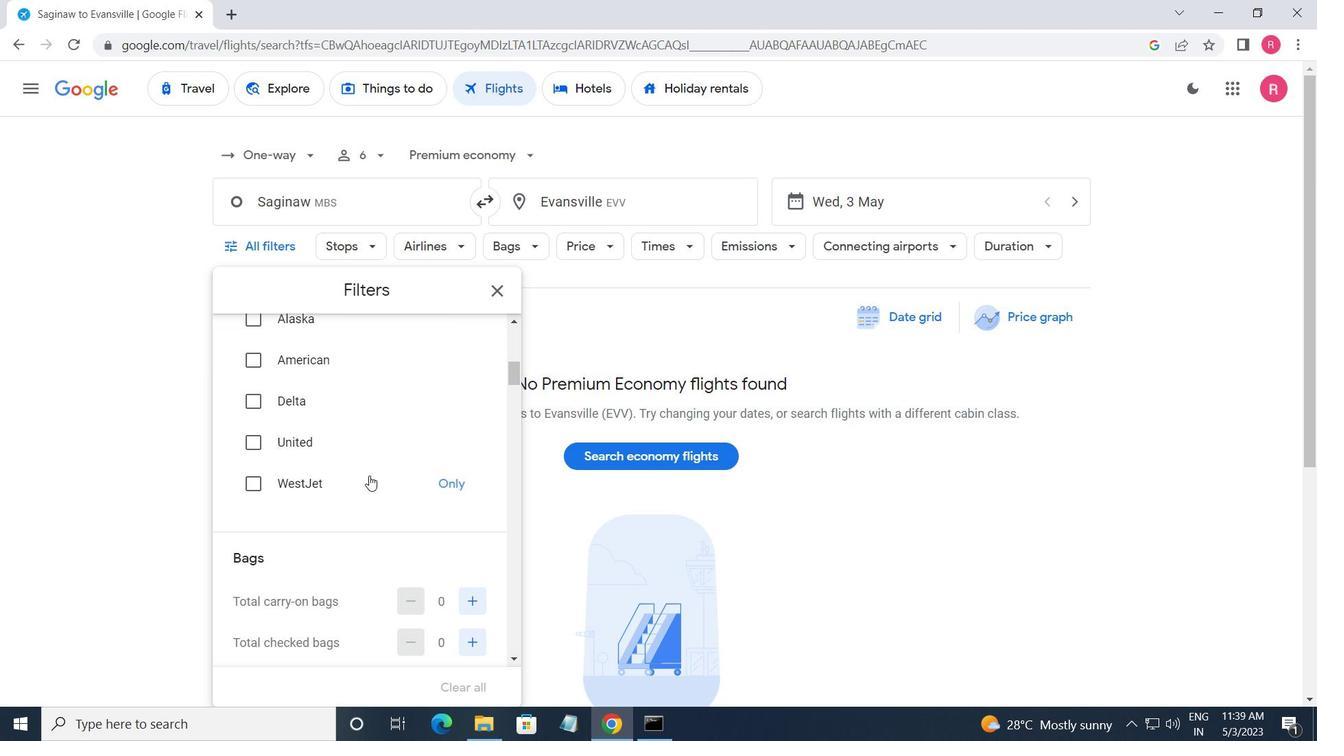 
Action: Mouse moved to (374, 499)
Screenshot: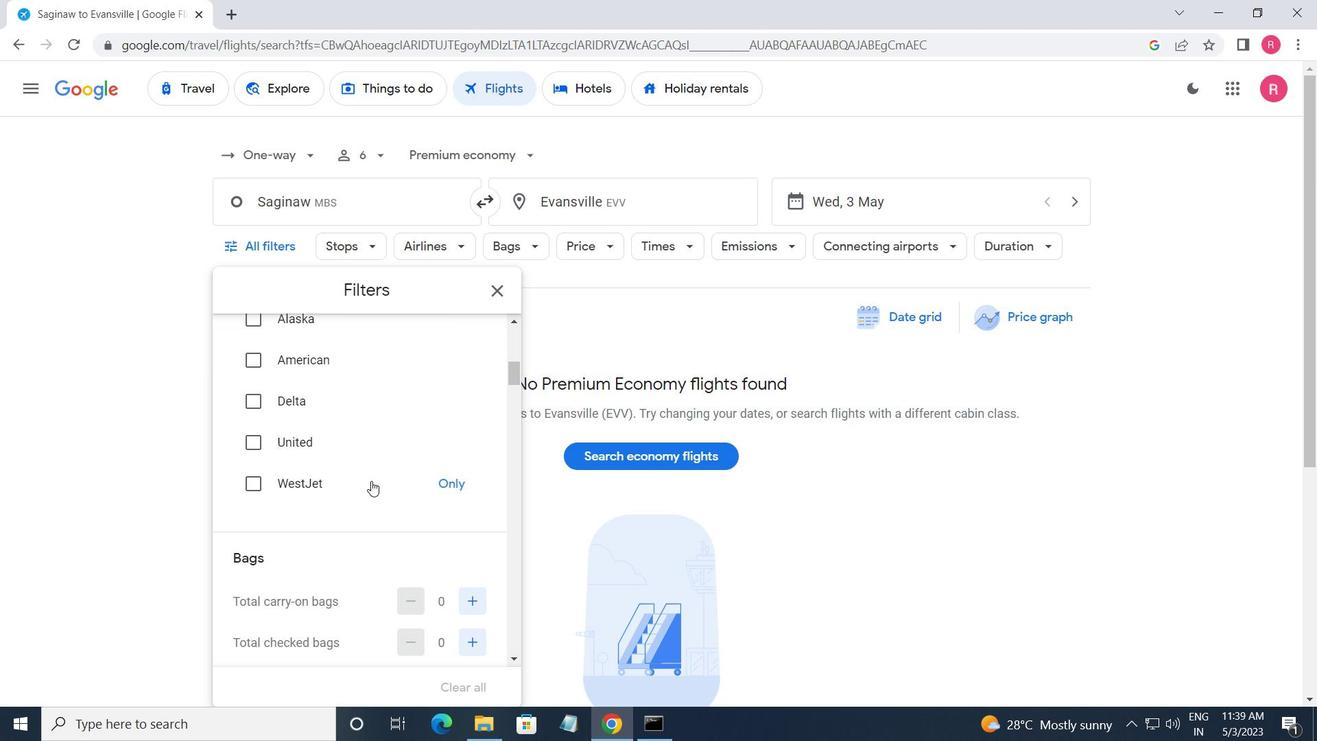 
Action: Mouse scrolled (374, 498) with delta (0, 0)
Screenshot: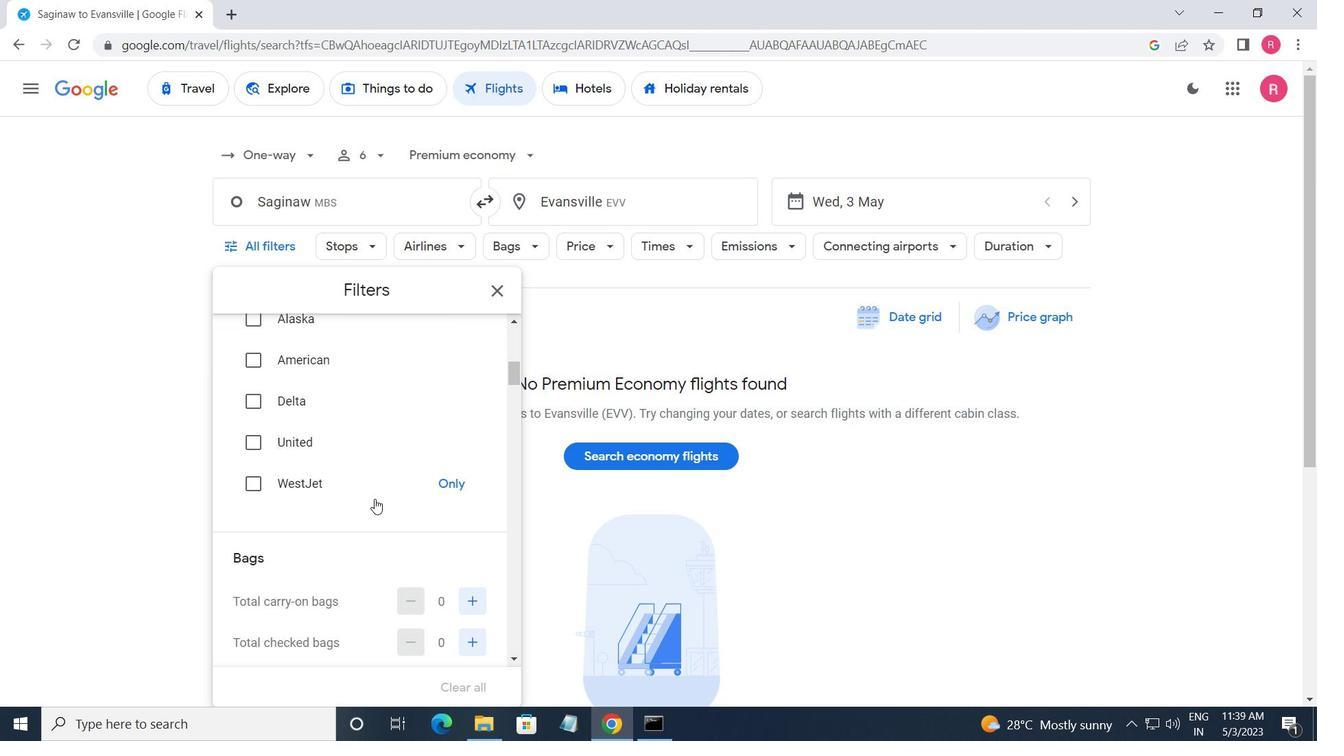 
Action: Mouse moved to (478, 477)
Screenshot: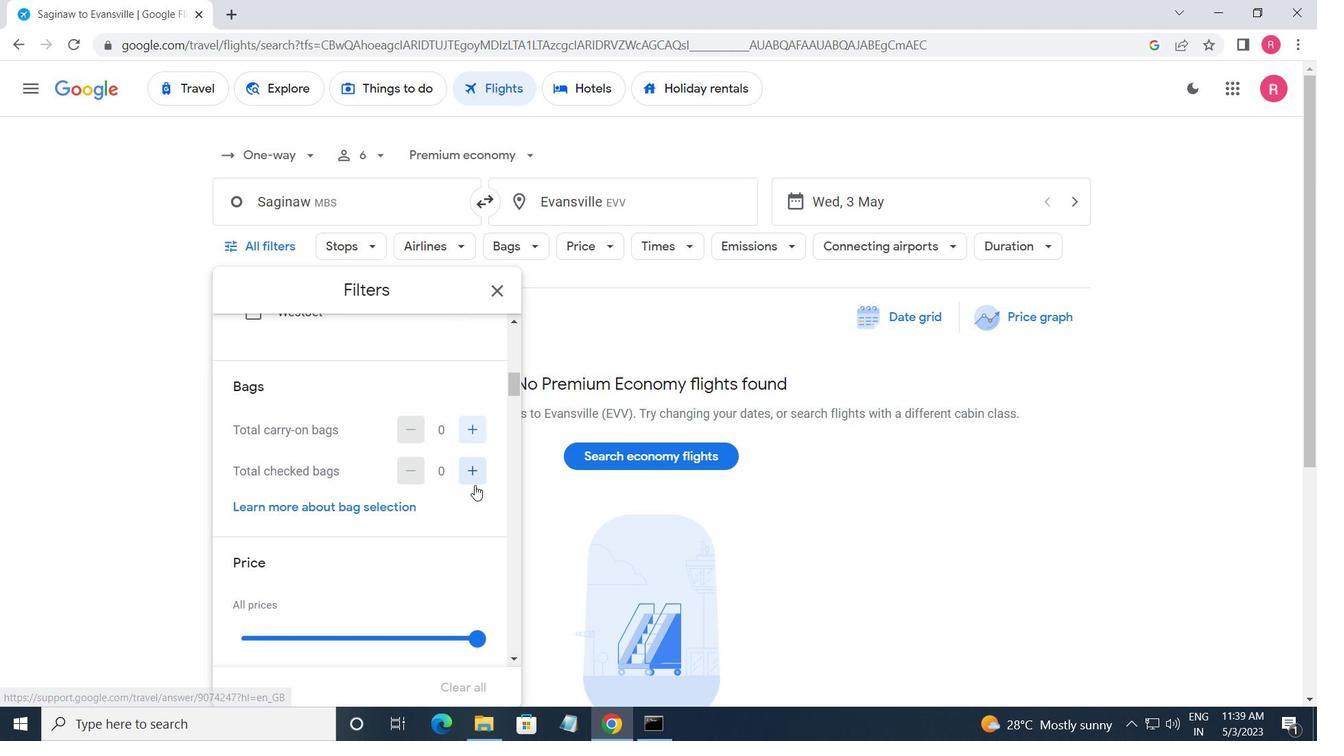 
Action: Mouse pressed left at (478, 477)
Screenshot: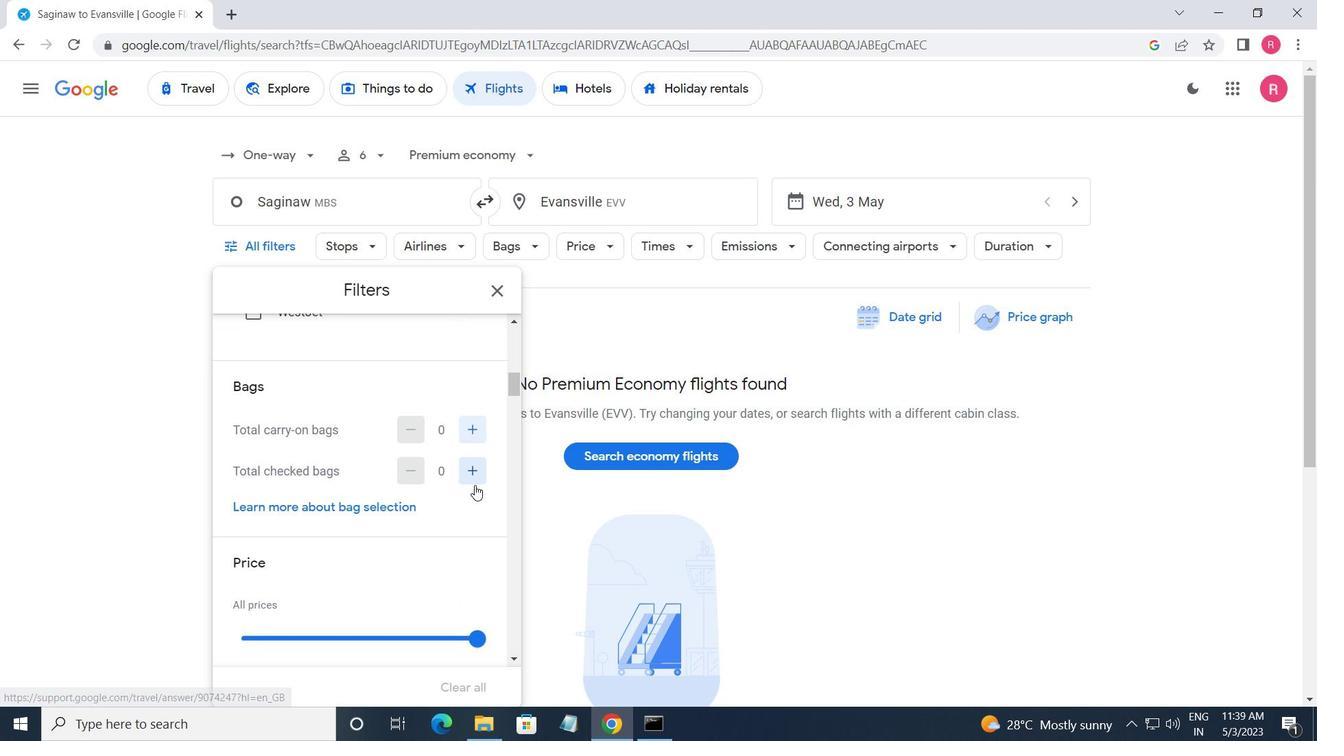 
Action: Mouse moved to (429, 517)
Screenshot: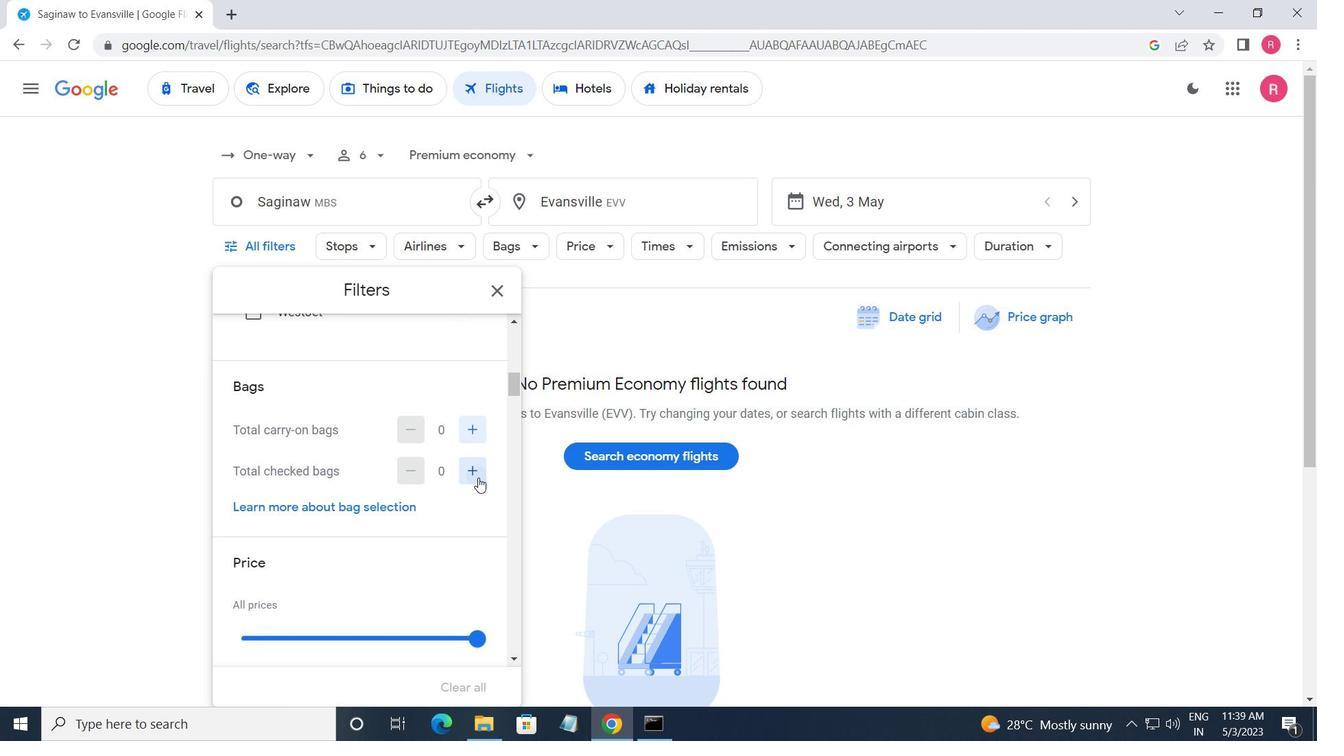 
Action: Mouse scrolled (429, 516) with delta (0, 0)
Screenshot: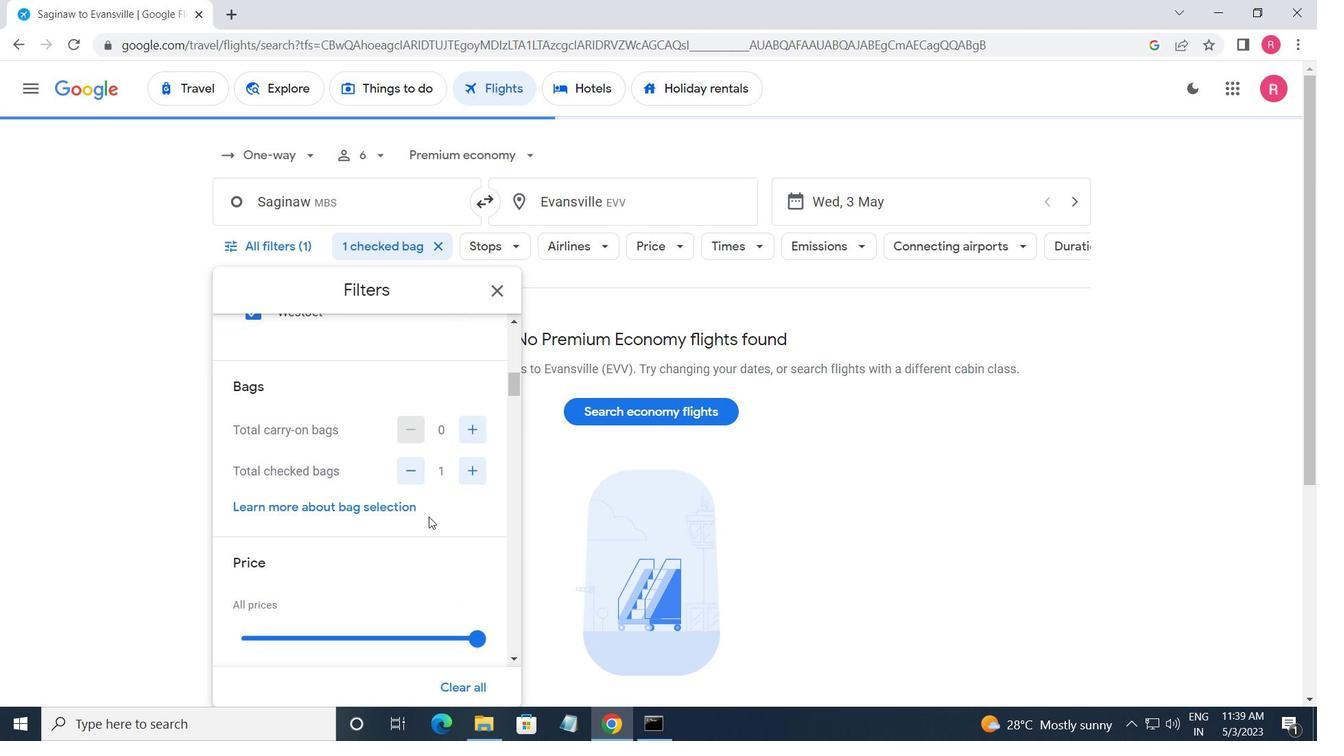 
Action: Mouse scrolled (429, 516) with delta (0, 0)
Screenshot: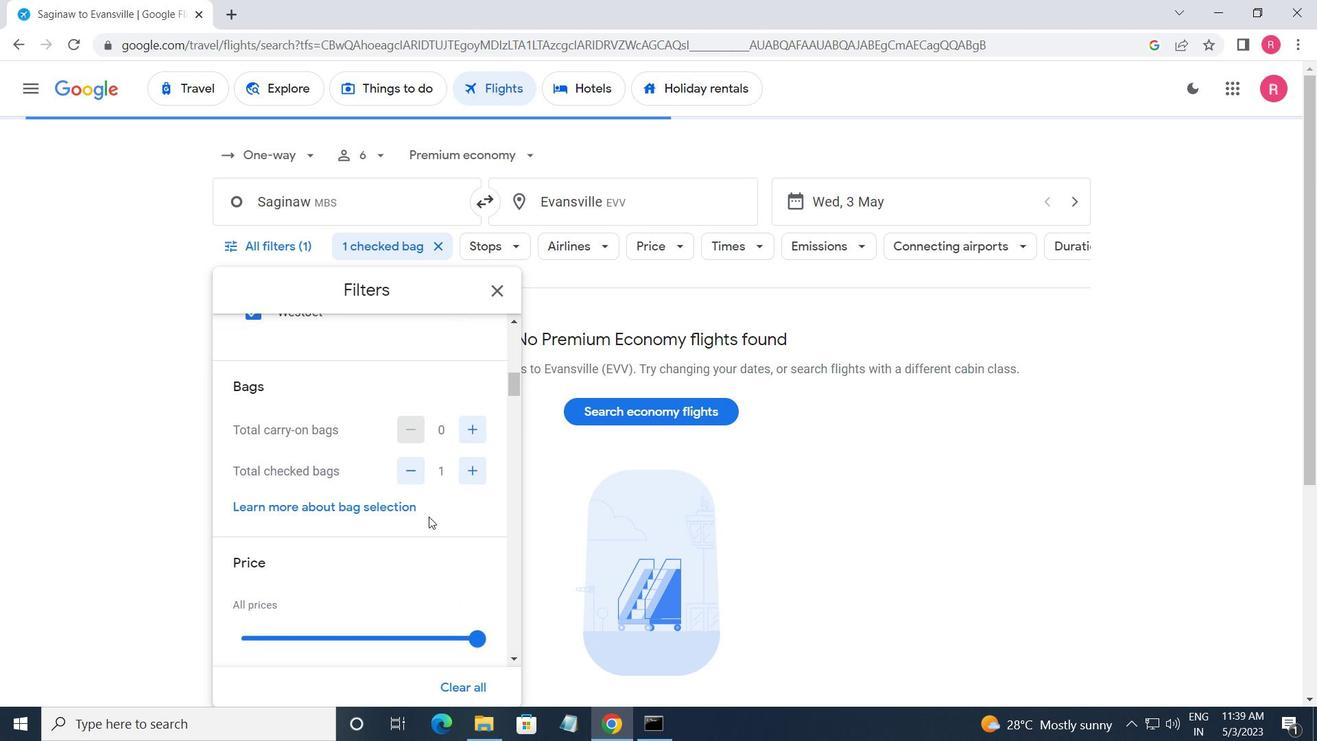 
Action: Mouse moved to (478, 468)
Screenshot: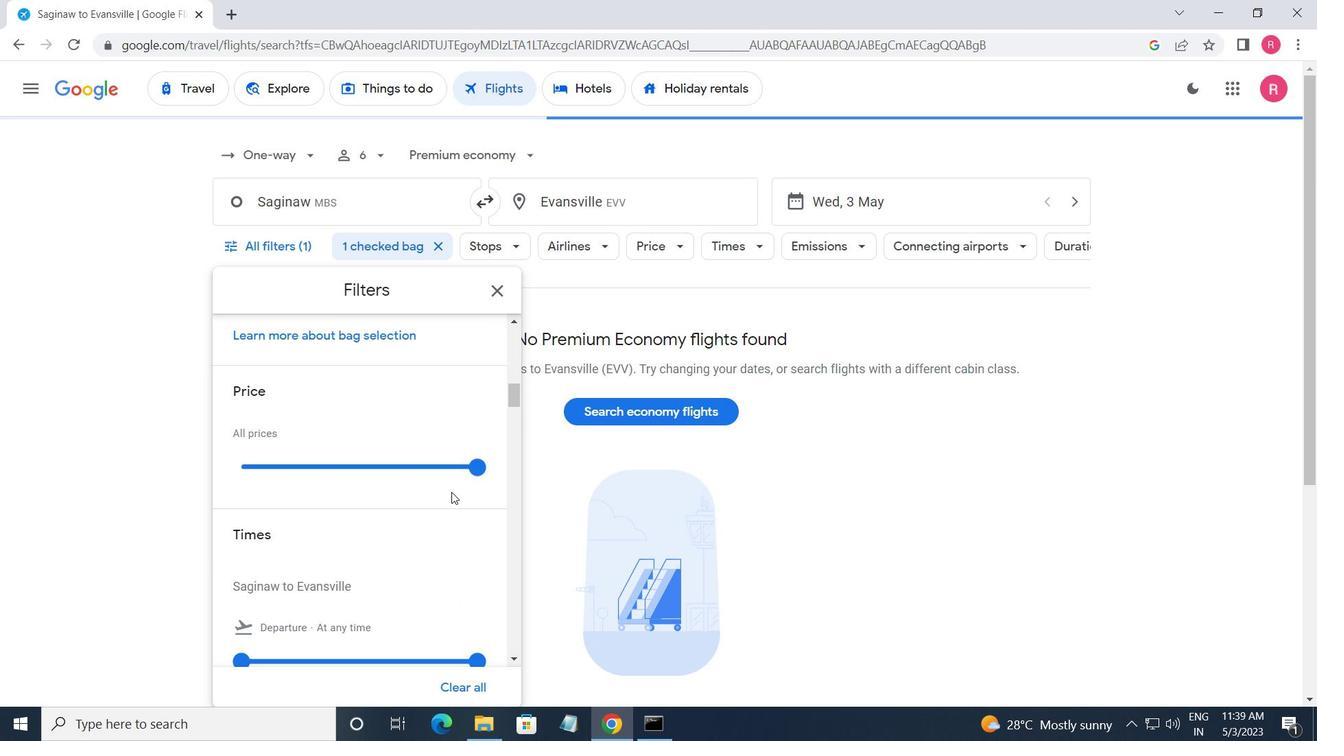 
Action: Mouse pressed left at (478, 468)
Screenshot: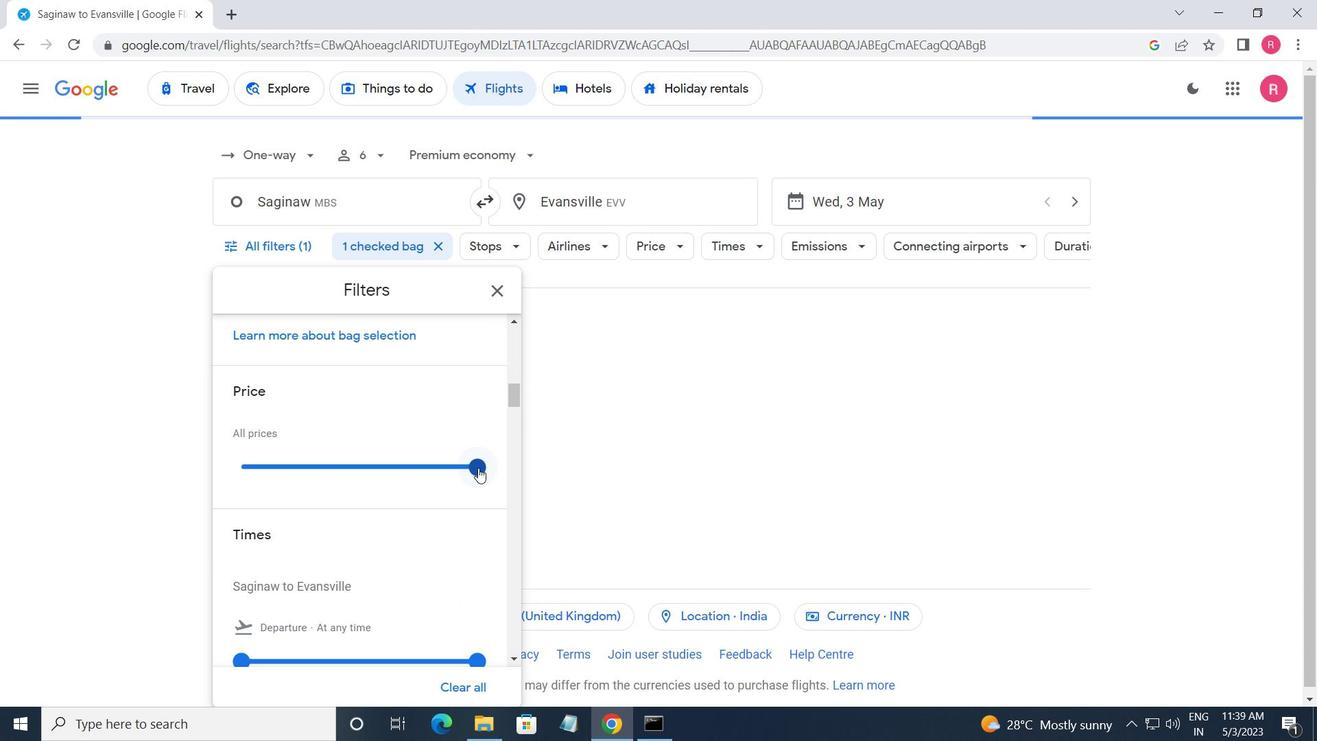 
Action: Mouse moved to (441, 495)
Screenshot: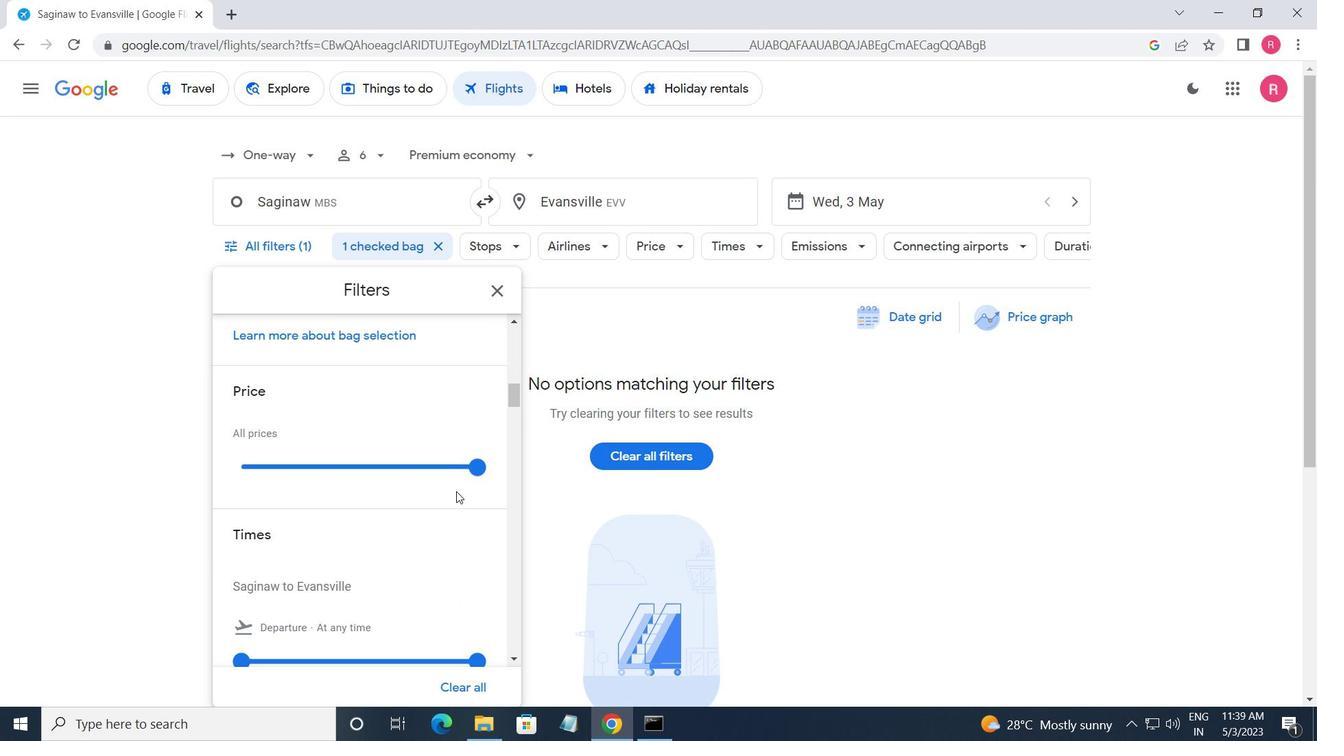
Action: Mouse scrolled (441, 494) with delta (0, 0)
Screenshot: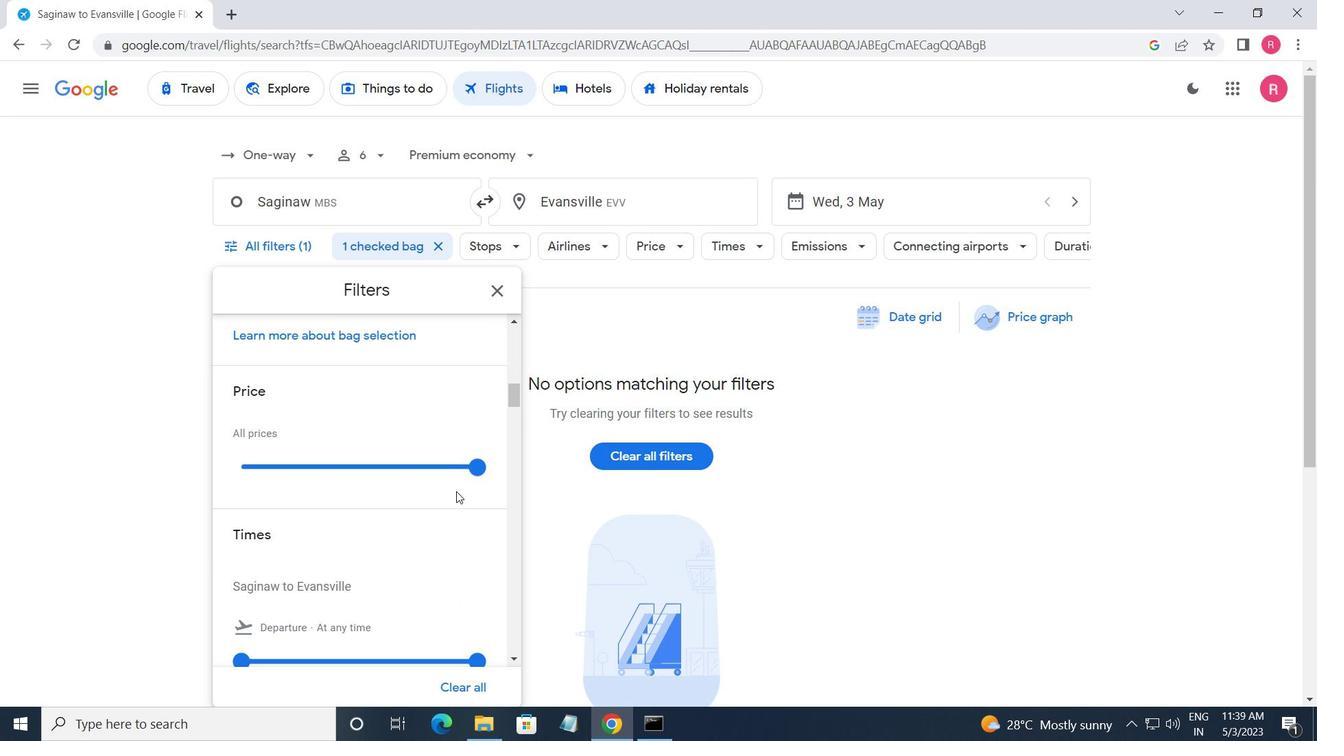 
Action: Mouse moved to (437, 497)
Screenshot: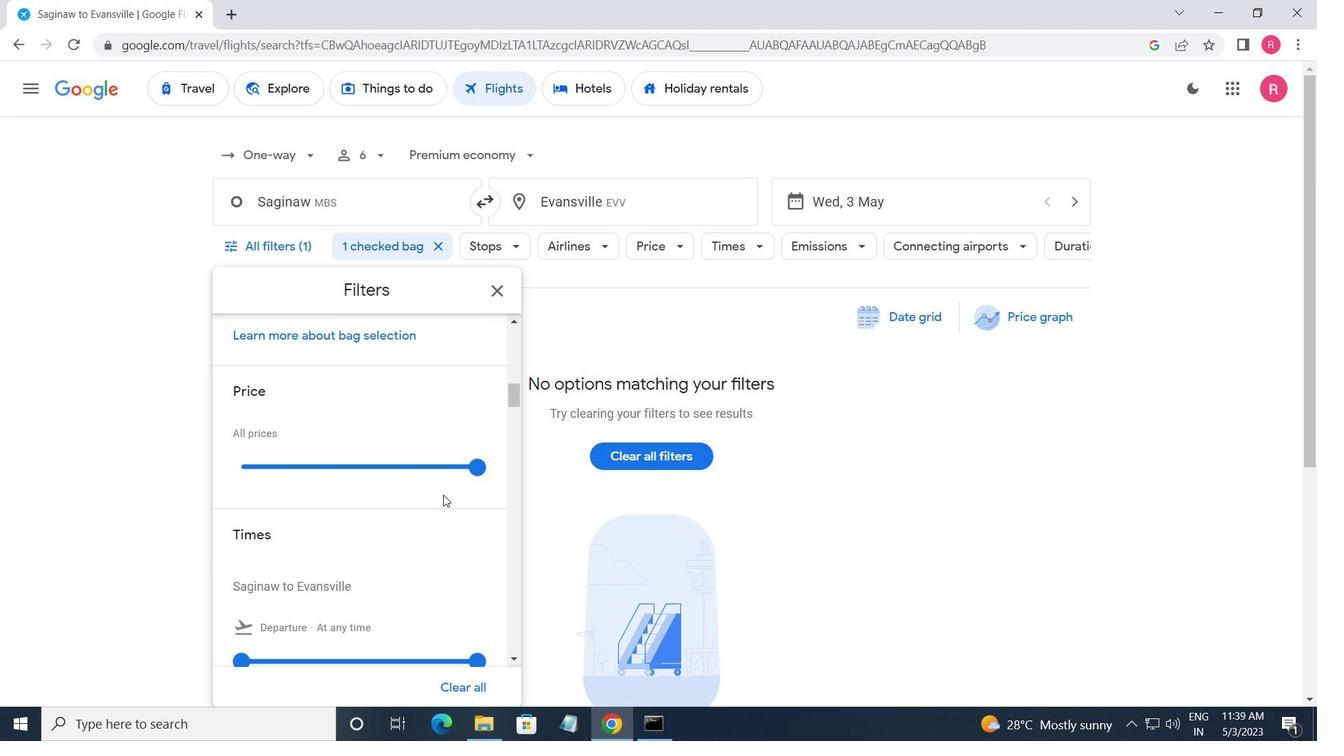 
Action: Mouse scrolled (437, 496) with delta (0, 0)
Screenshot: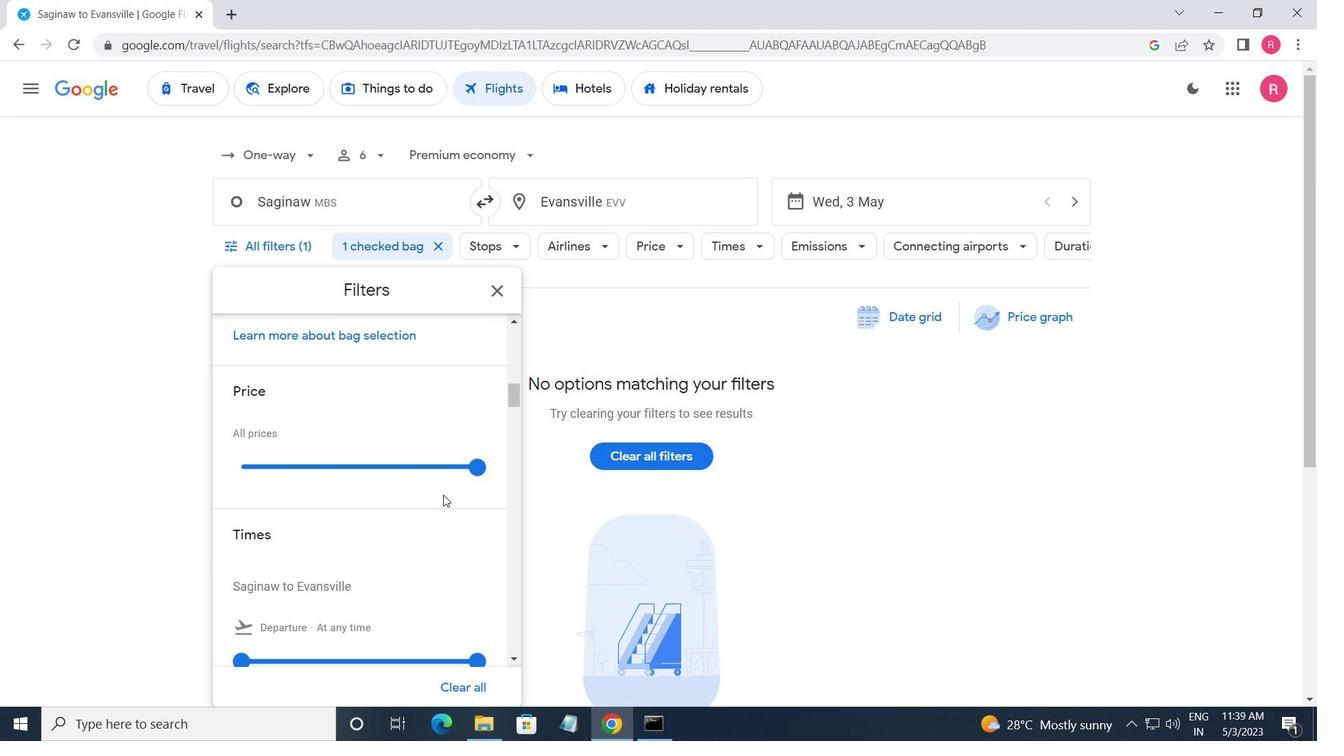 
Action: Mouse moved to (249, 488)
Screenshot: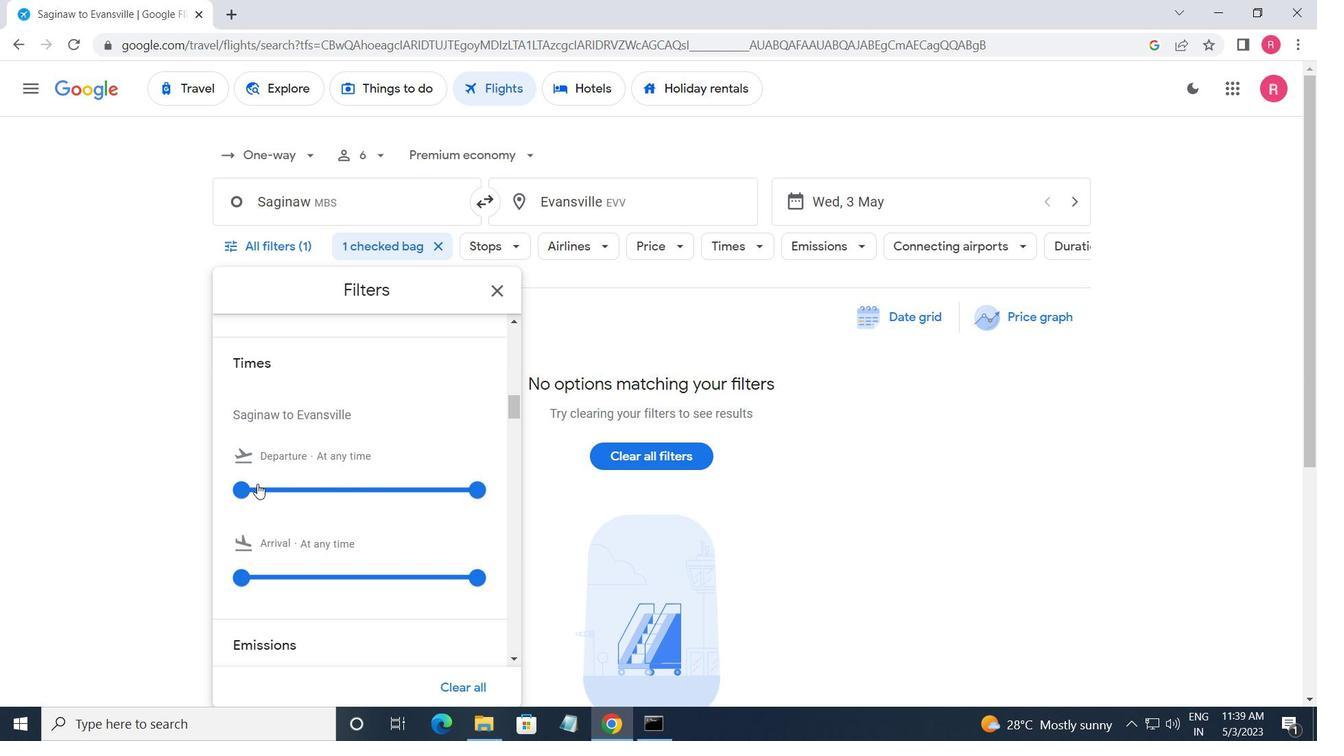 
Action: Mouse pressed left at (249, 488)
Screenshot: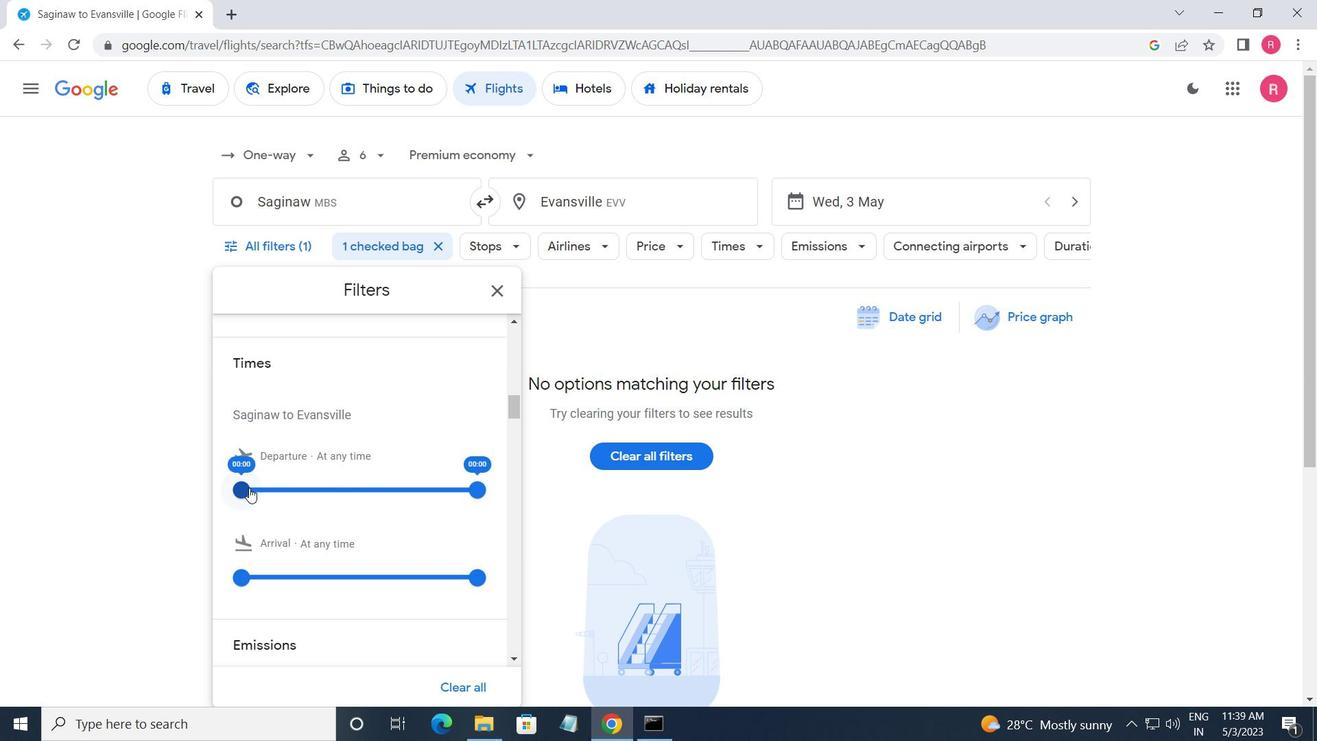 
Action: Mouse moved to (476, 489)
Screenshot: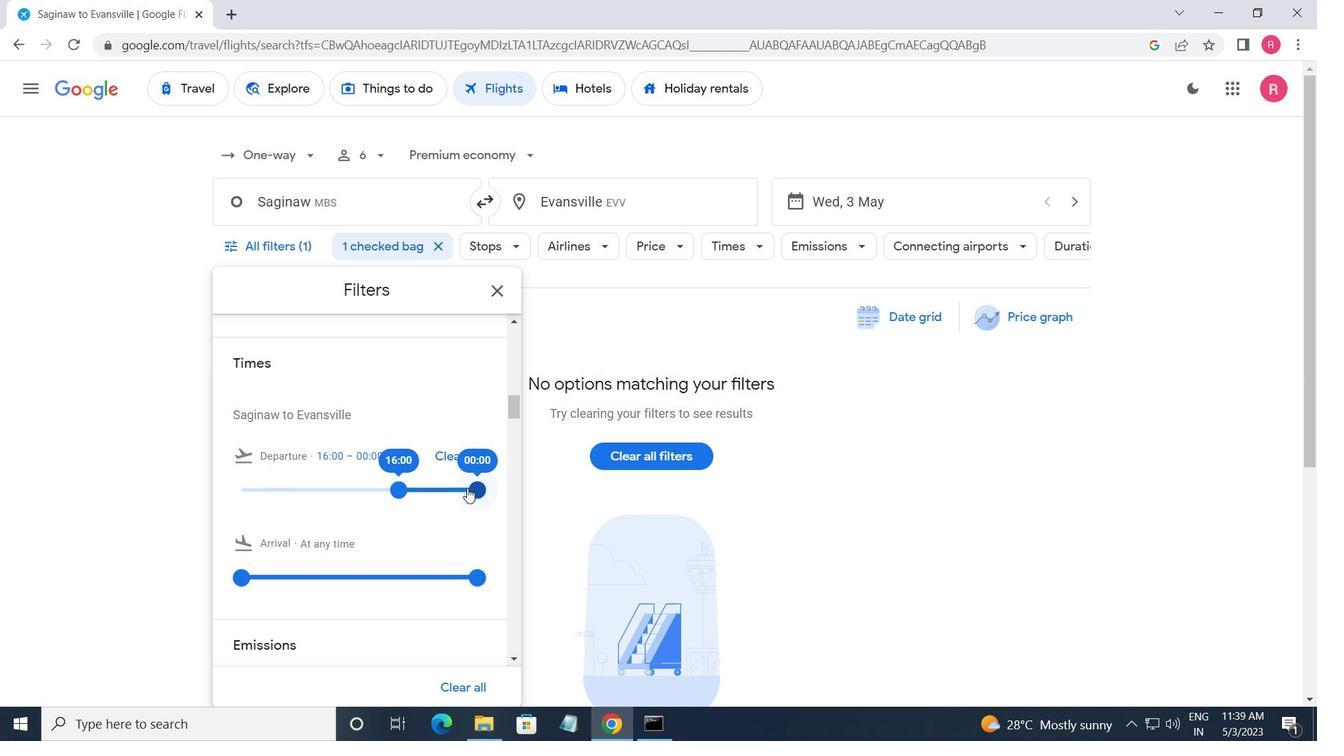 
Action: Mouse pressed left at (476, 489)
Screenshot: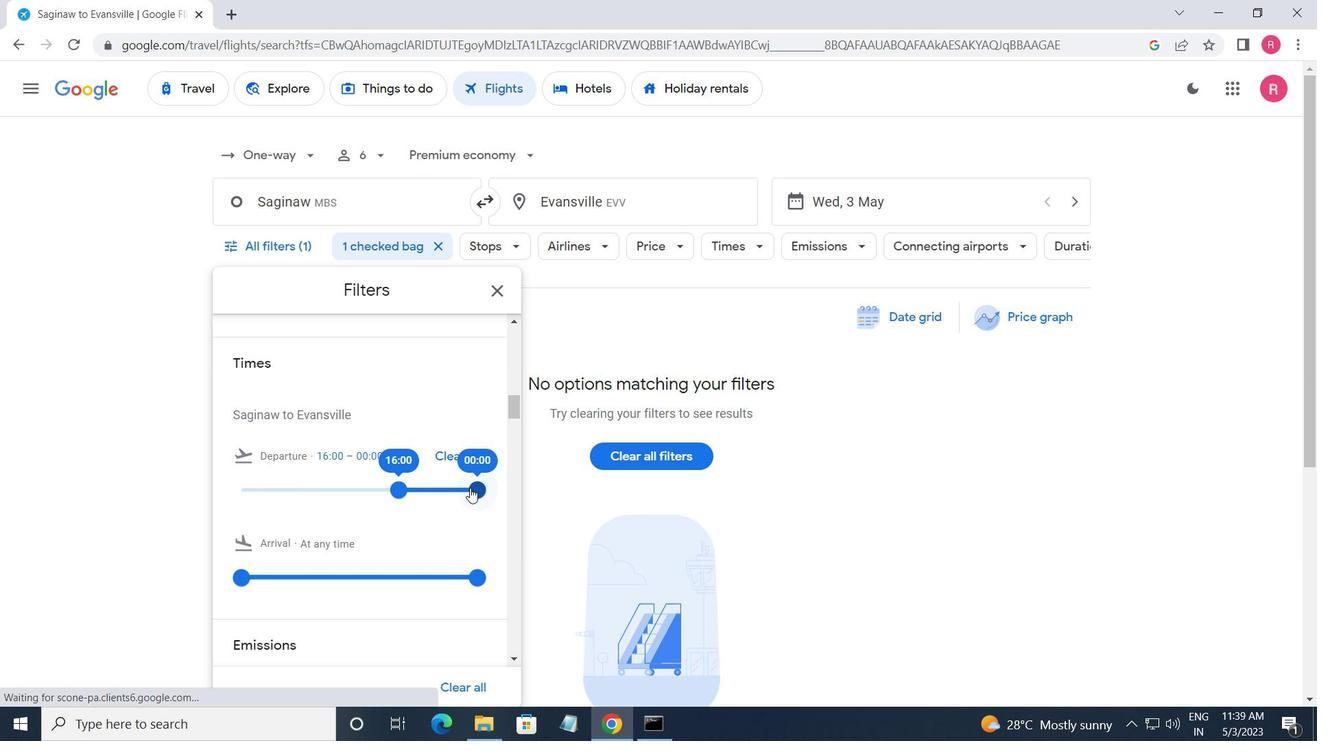 
Action: Mouse moved to (498, 291)
Screenshot: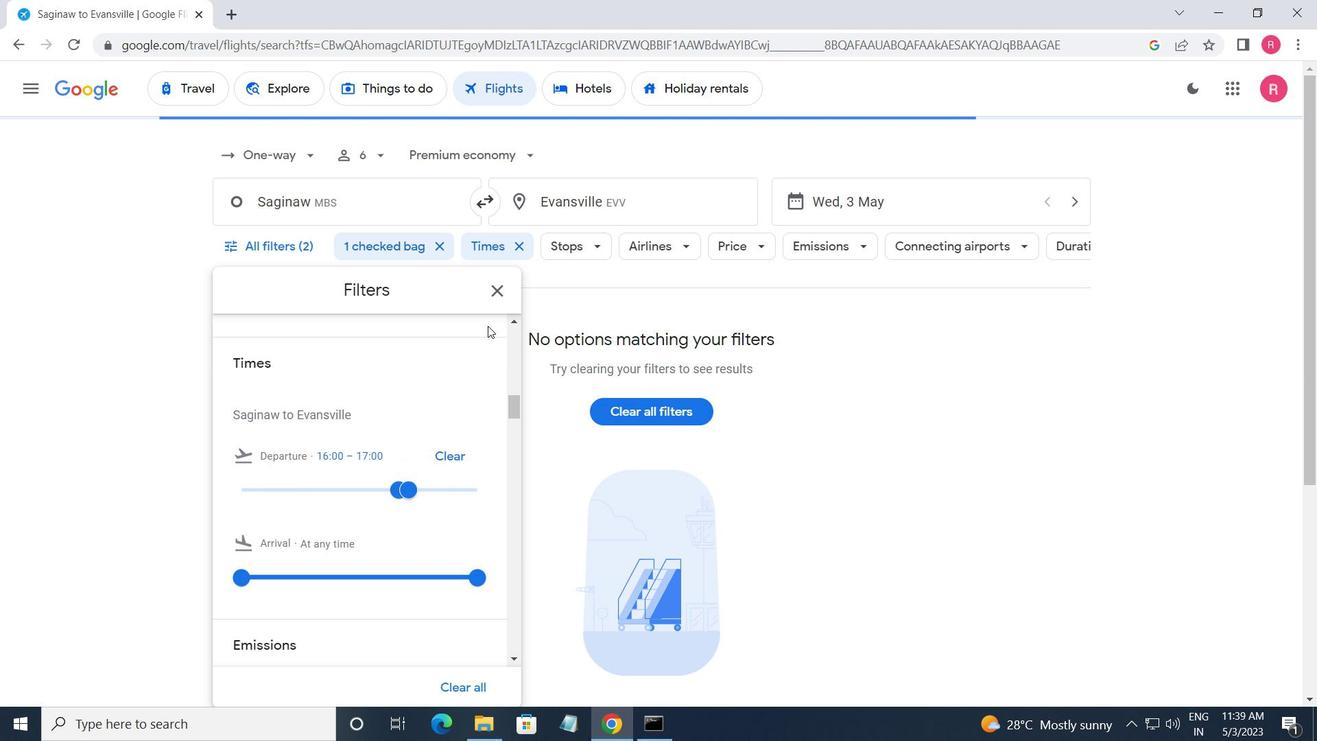 
Action: Mouse pressed left at (498, 291)
Screenshot: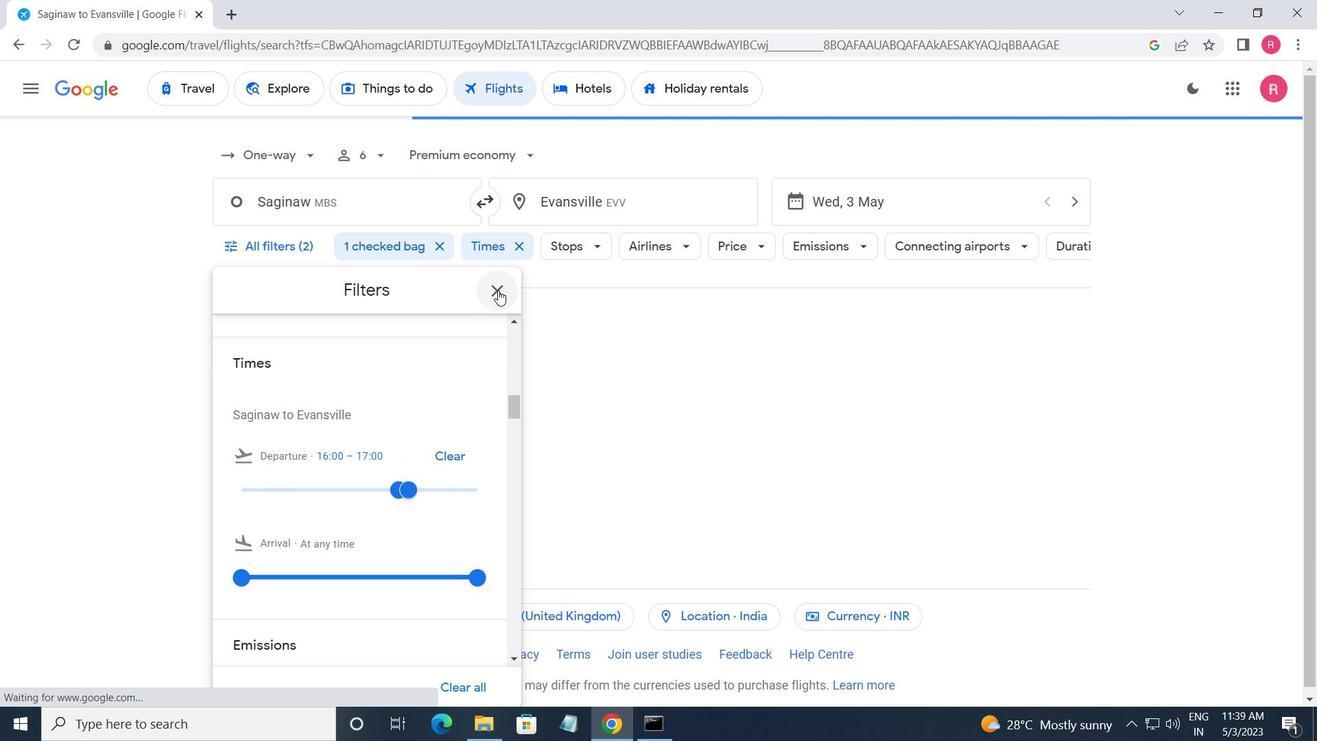 
Action: Mouse moved to (445, 383)
Screenshot: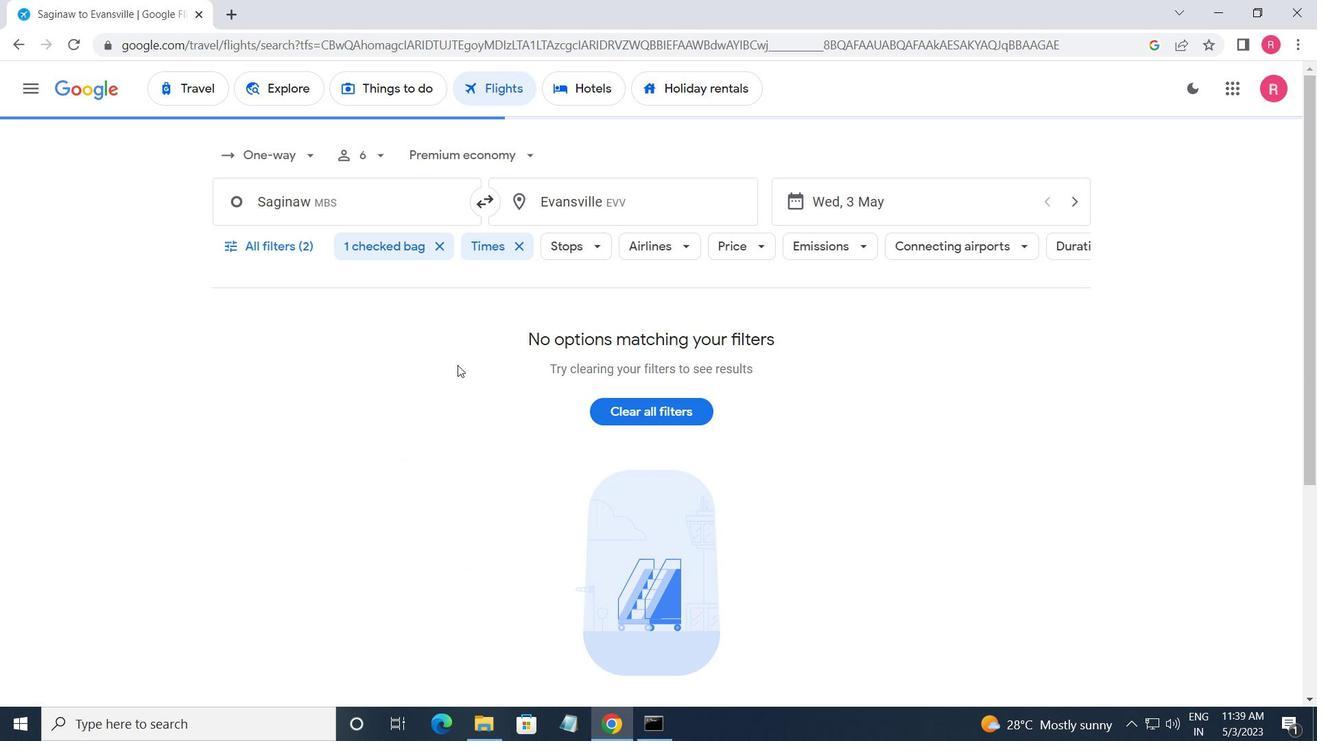 
